Task: Search one way flight ticket for 2 adults, 2 infants in seat and 1 infant on lap in first from Hilton Head: Hilton Head Airport to Gillette: Gillette Campbell County Airport on 5-1-2023. Choice of flights is Emirates. Number of bags: 5 checked bags. Price is upto 45000. Outbound departure time preference is 12:15.
Action: Mouse moved to (208, 326)
Screenshot: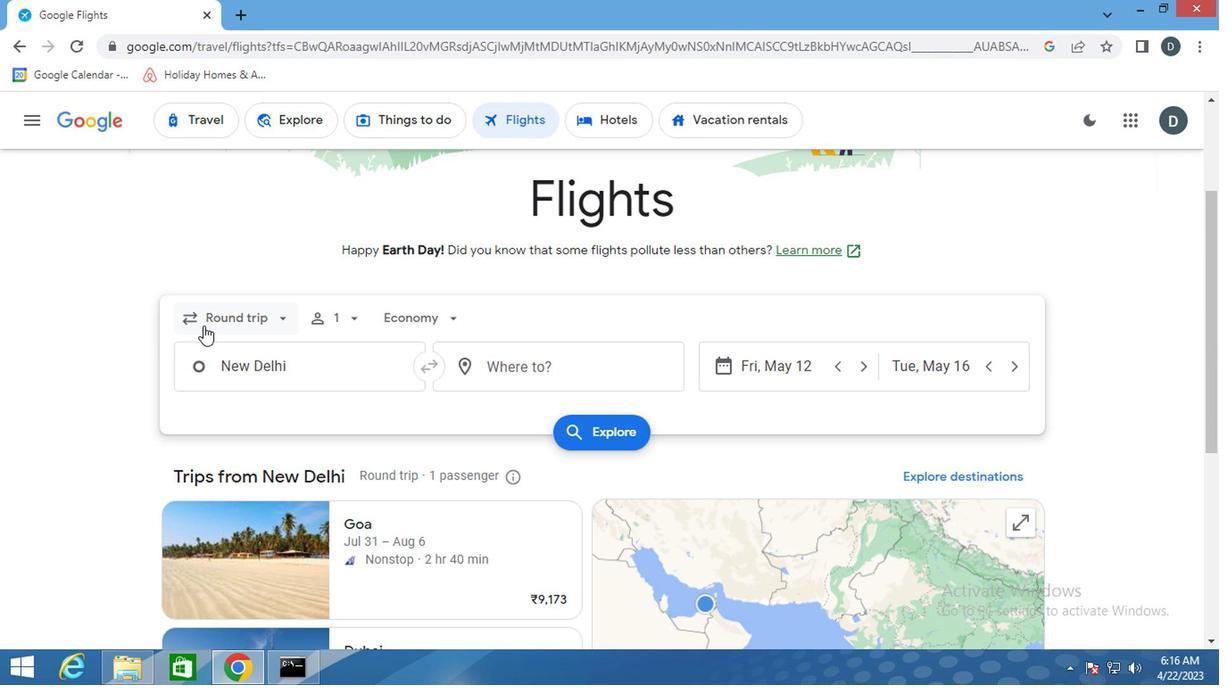
Action: Mouse pressed left at (208, 326)
Screenshot: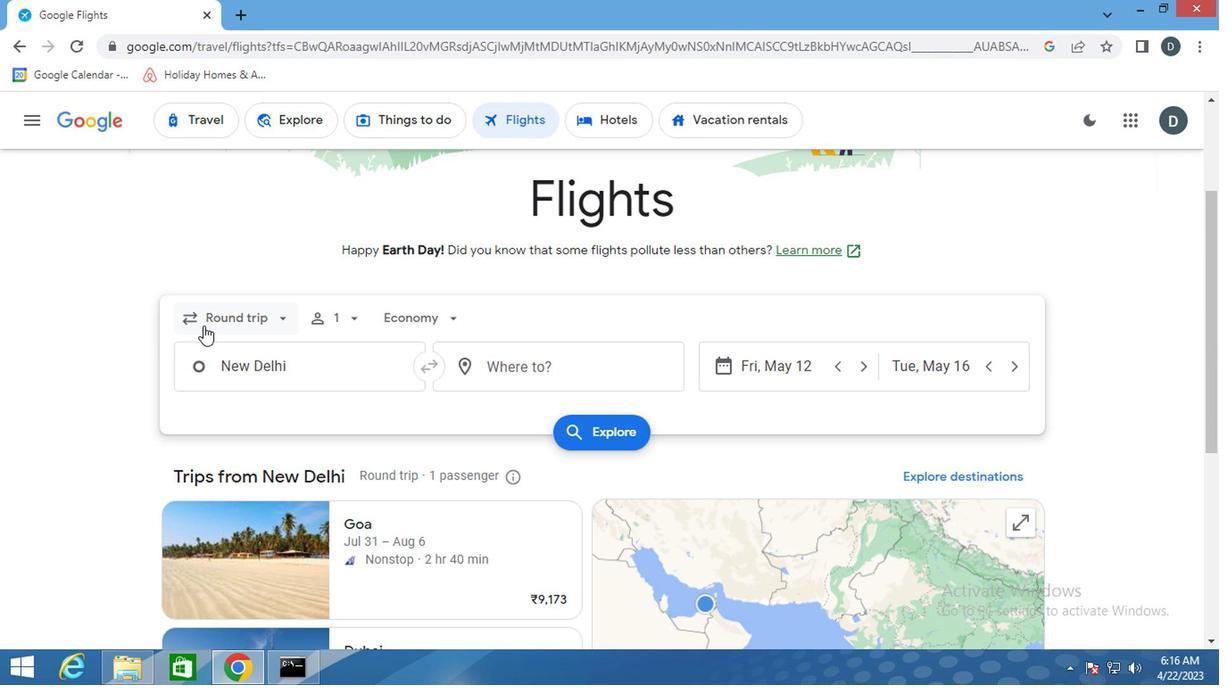 
Action: Mouse moved to (249, 407)
Screenshot: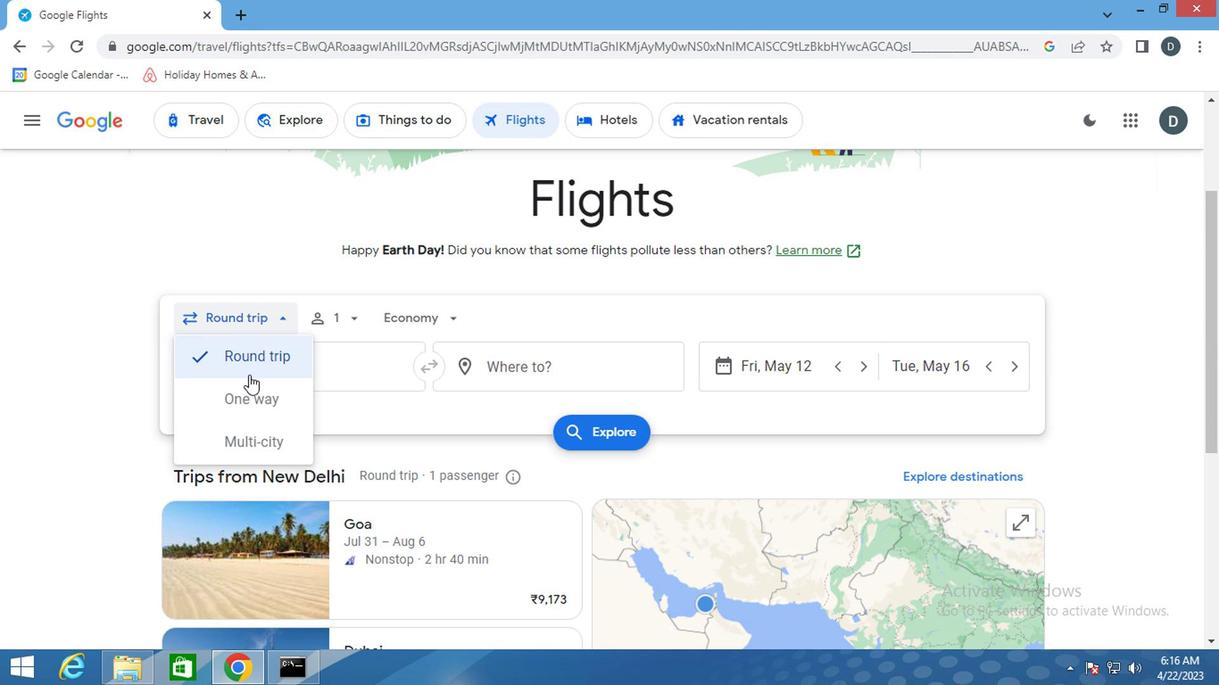 
Action: Mouse pressed left at (249, 407)
Screenshot: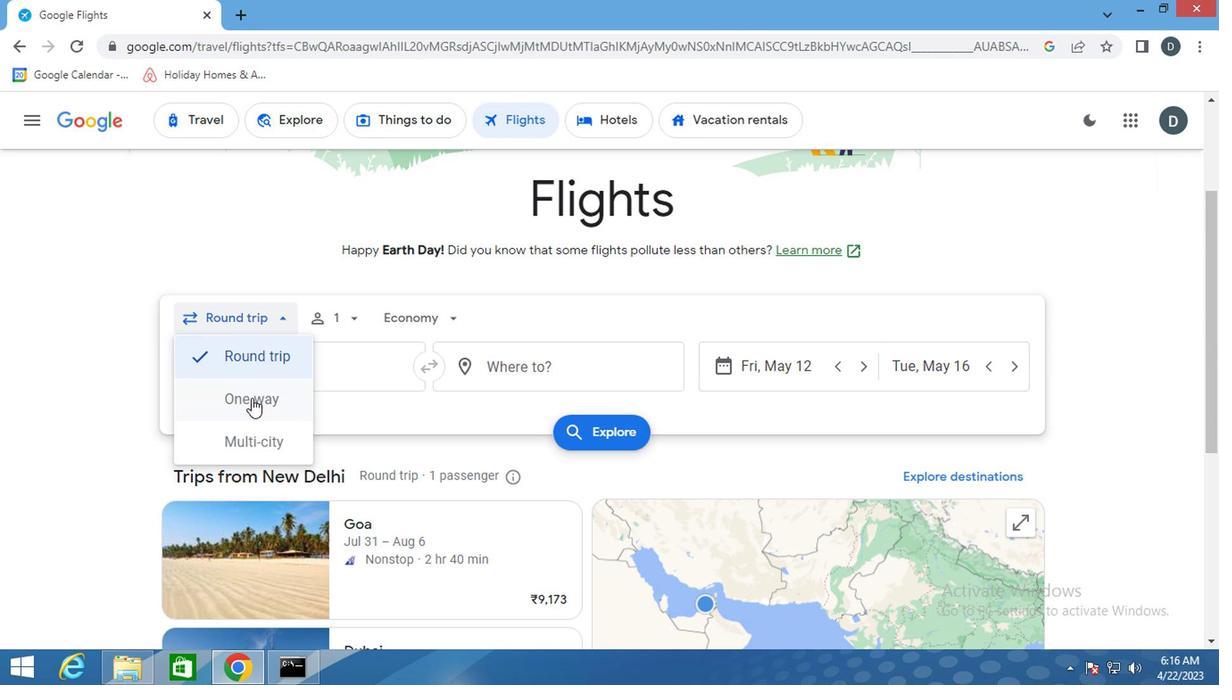 
Action: Mouse moved to (343, 322)
Screenshot: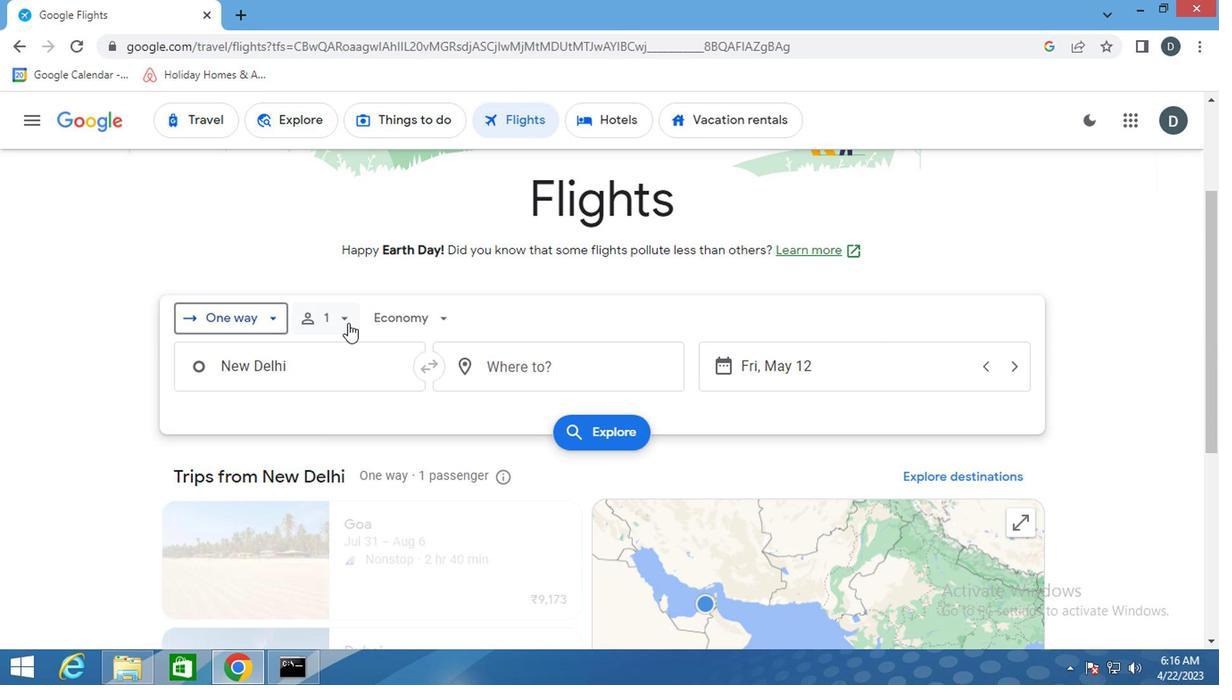 
Action: Mouse pressed left at (343, 322)
Screenshot: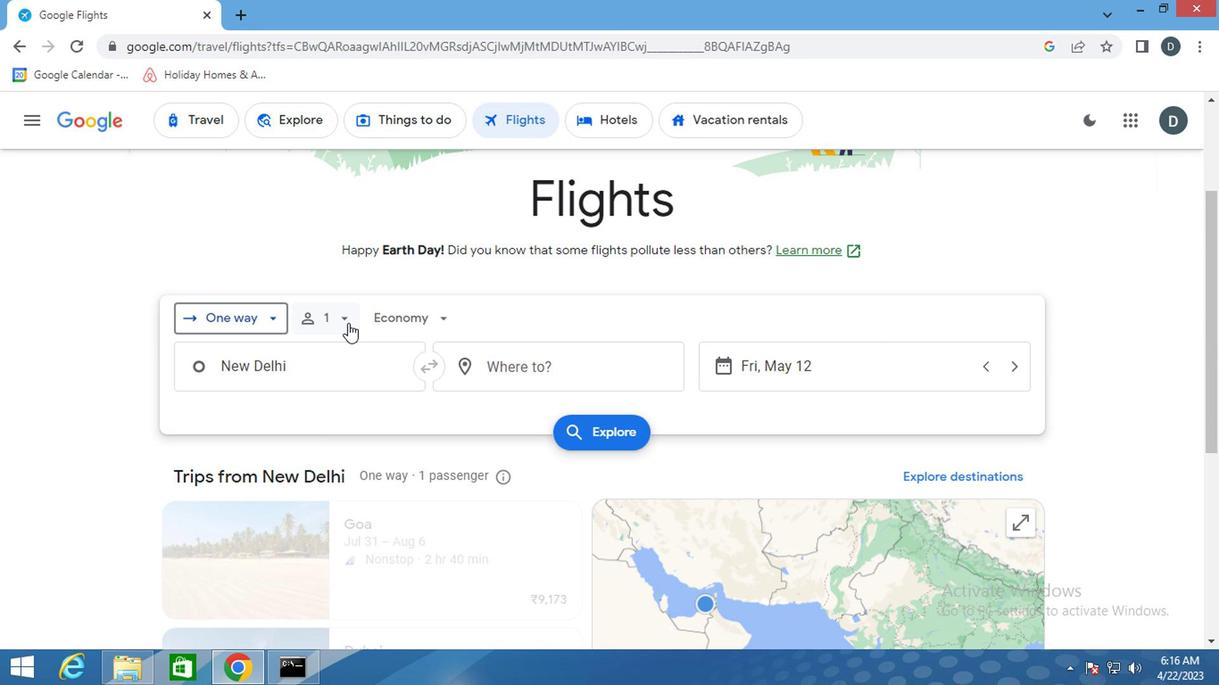 
Action: Mouse moved to (464, 374)
Screenshot: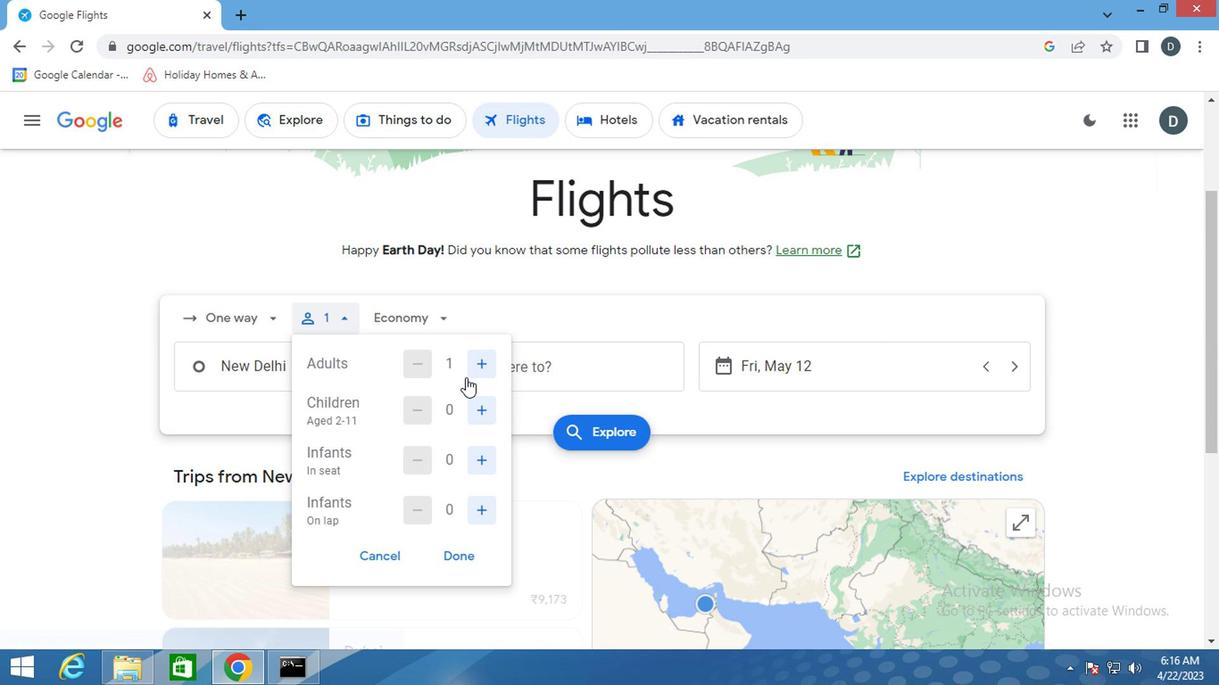
Action: Mouse pressed left at (464, 374)
Screenshot: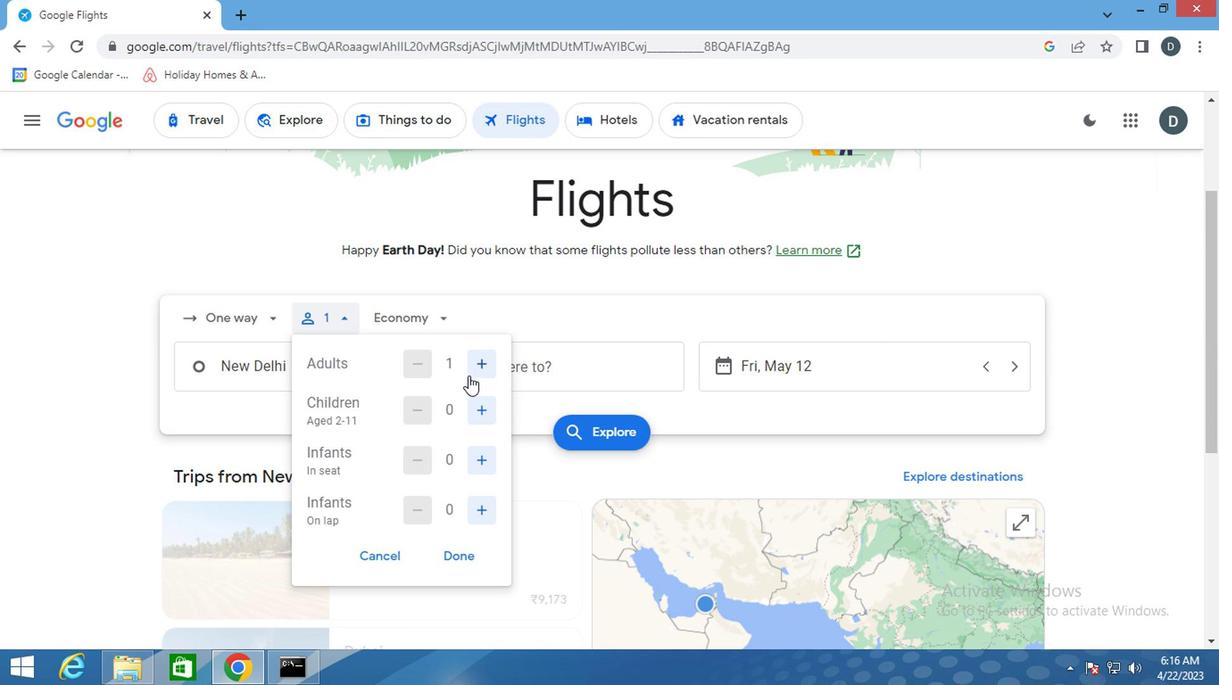 
Action: Mouse moved to (475, 401)
Screenshot: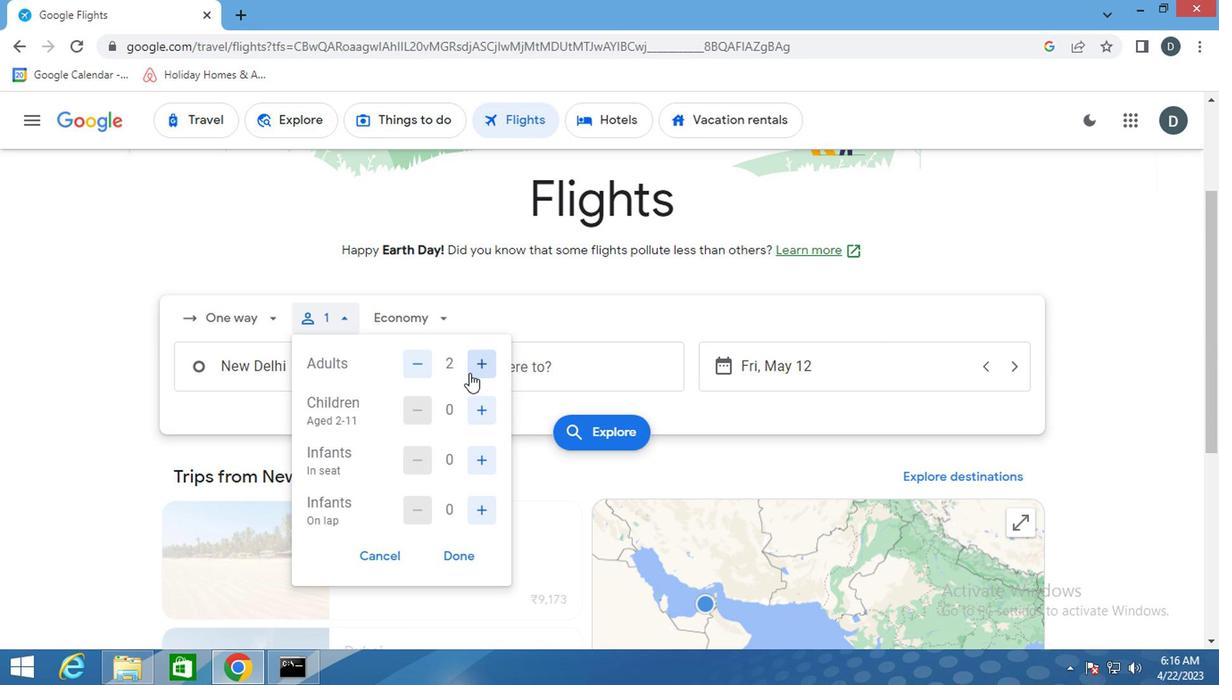 
Action: Mouse pressed left at (475, 401)
Screenshot: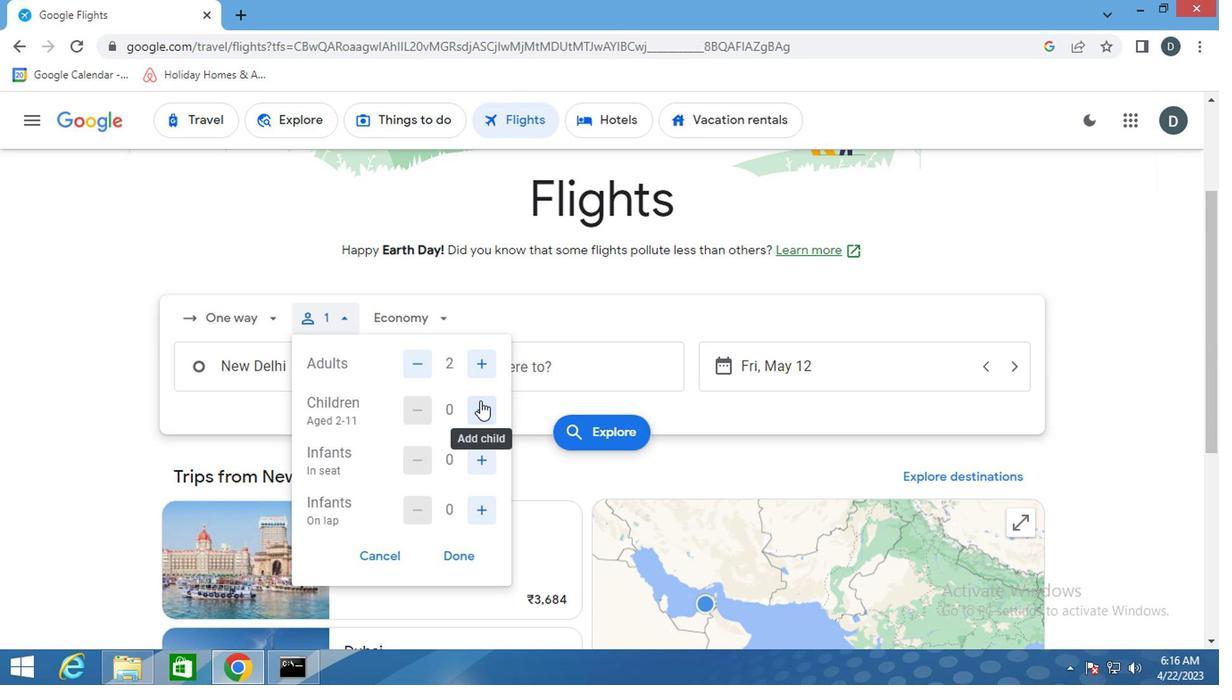 
Action: Mouse moved to (421, 417)
Screenshot: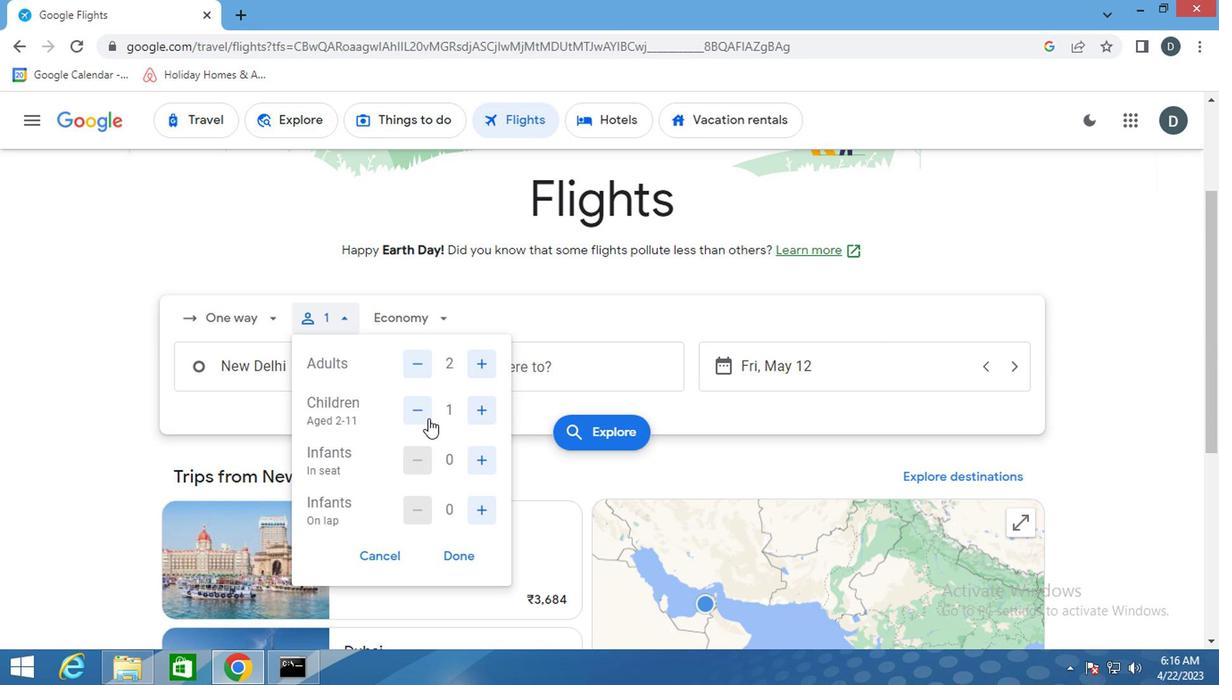 
Action: Mouse pressed left at (421, 417)
Screenshot: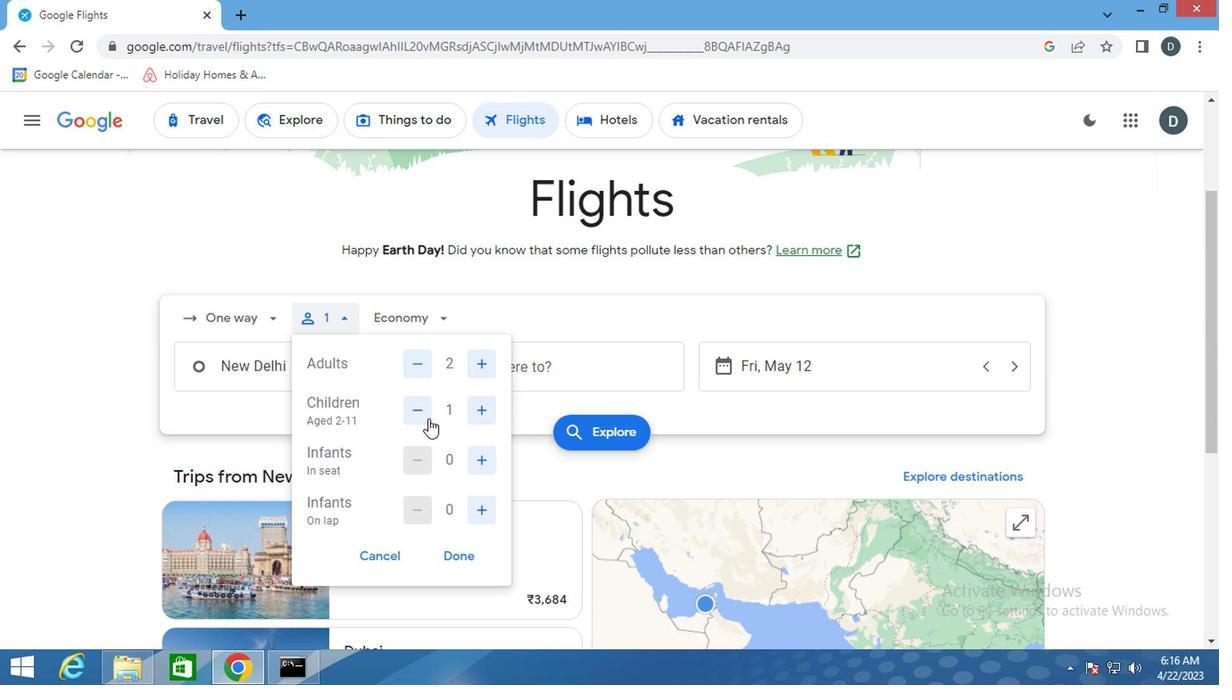 
Action: Mouse moved to (475, 458)
Screenshot: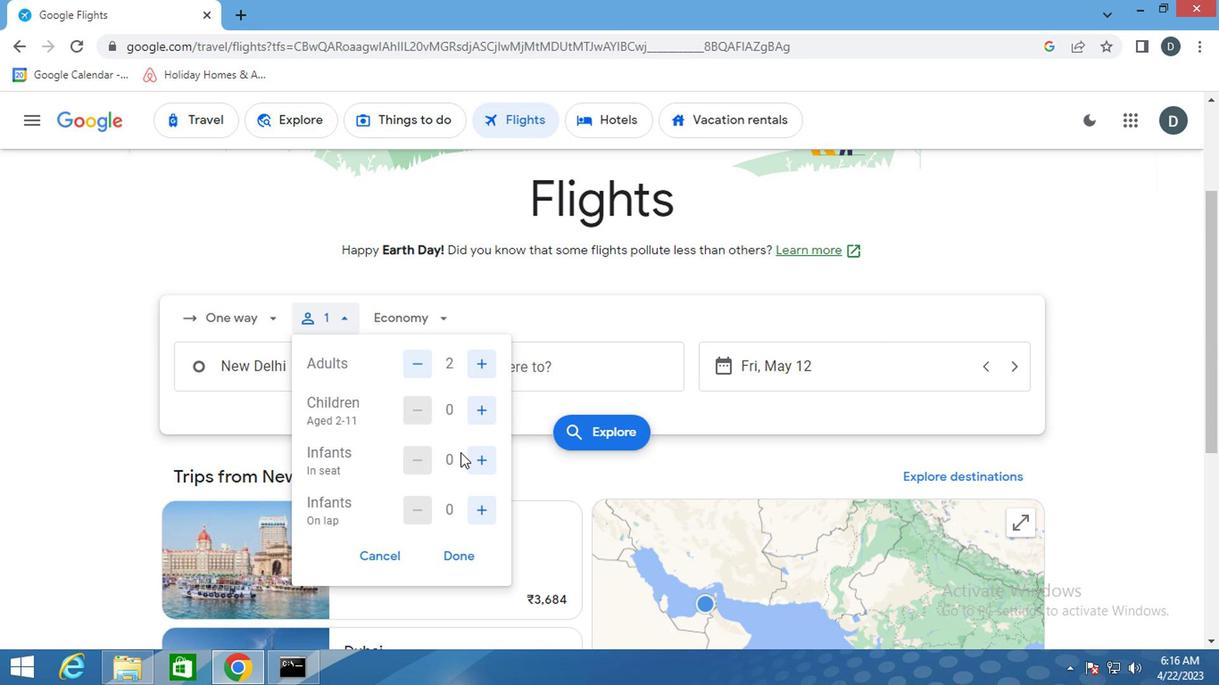 
Action: Mouse pressed left at (475, 458)
Screenshot: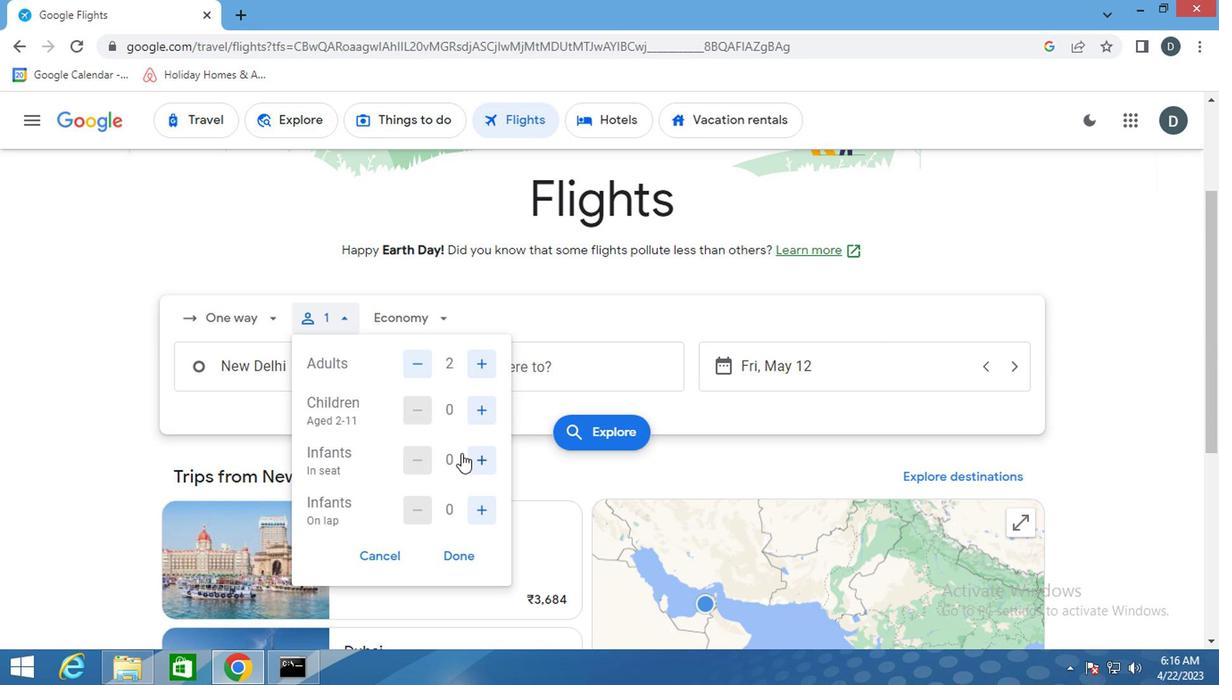 
Action: Mouse pressed left at (475, 458)
Screenshot: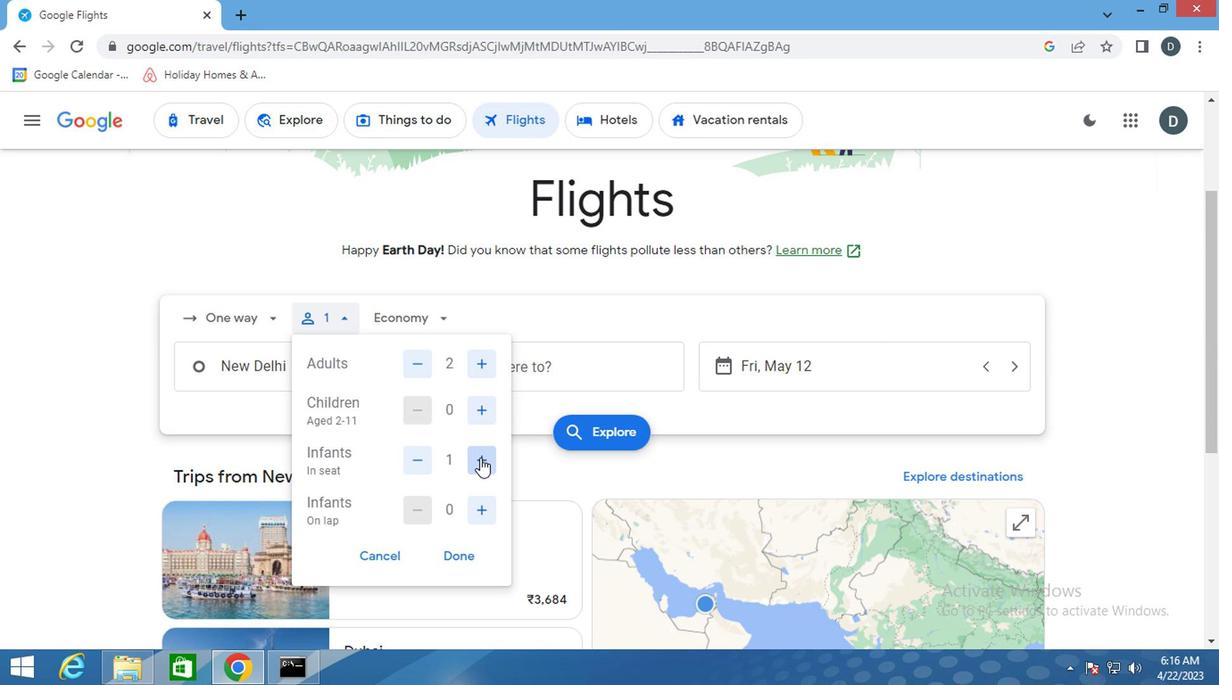 
Action: Mouse moved to (475, 506)
Screenshot: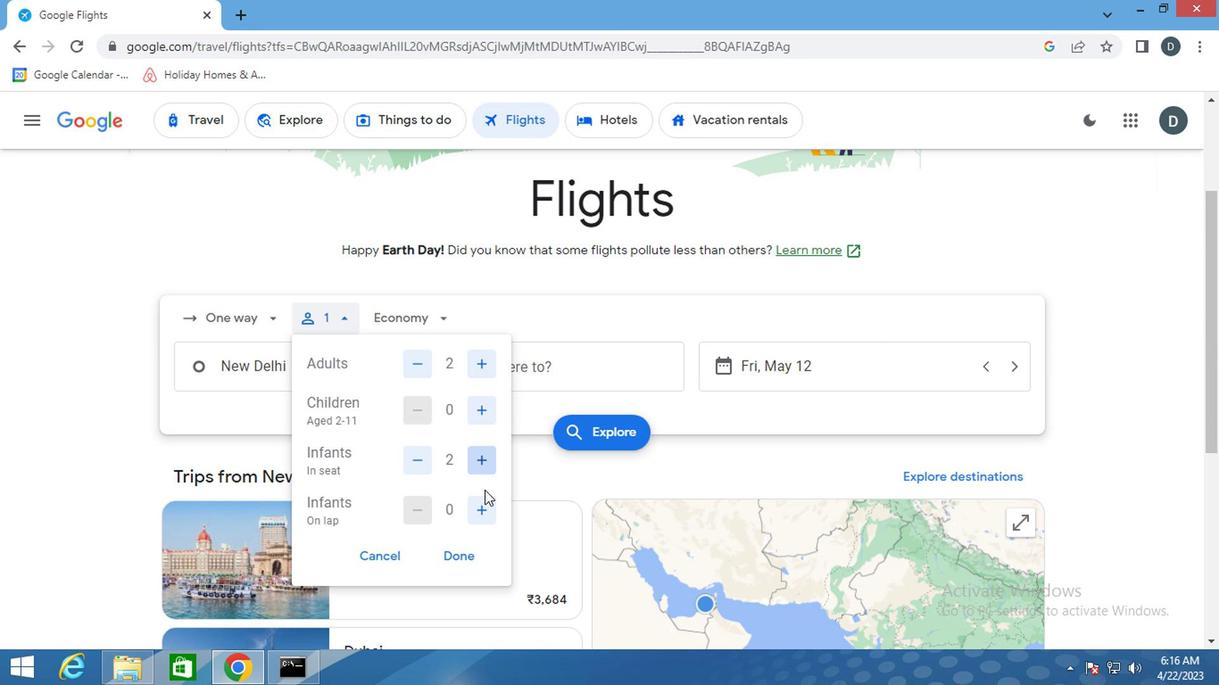 
Action: Mouse pressed left at (475, 506)
Screenshot: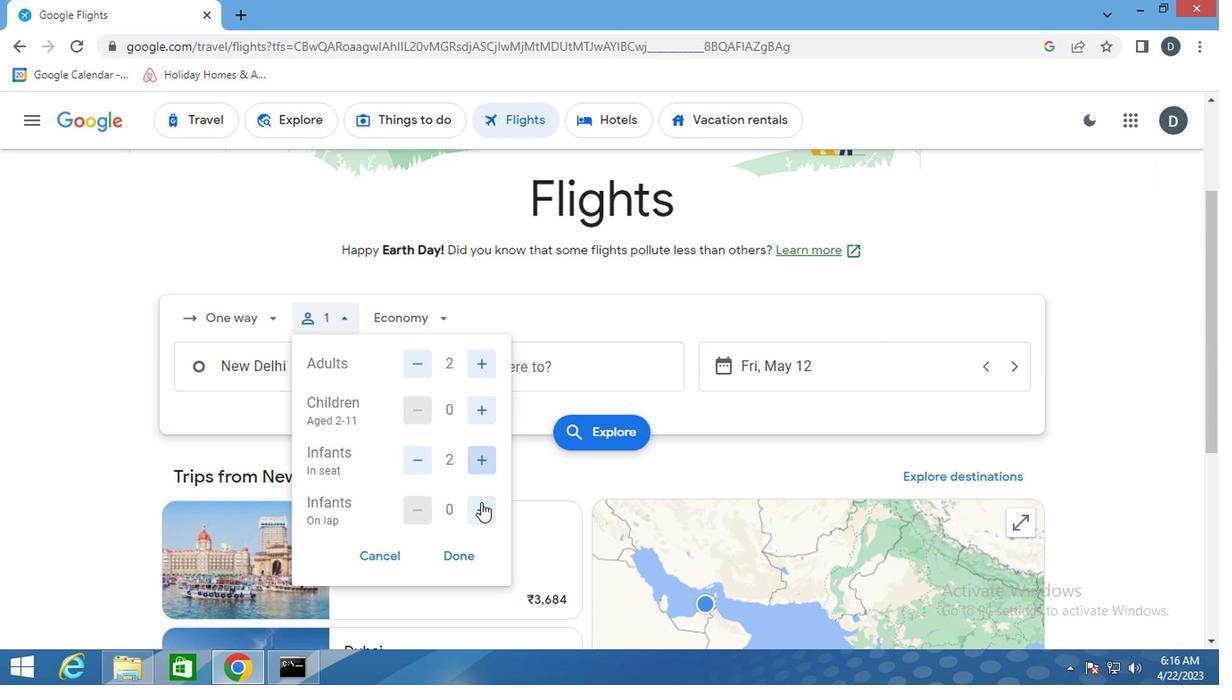 
Action: Mouse moved to (454, 557)
Screenshot: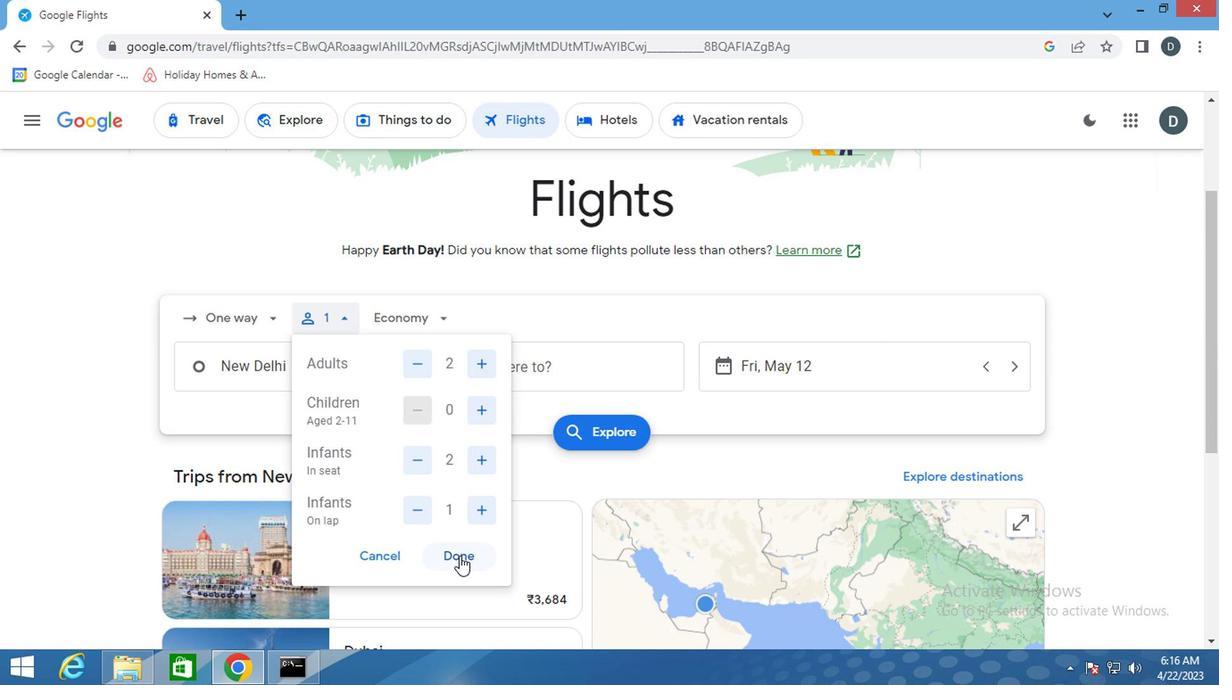 
Action: Mouse pressed left at (454, 557)
Screenshot: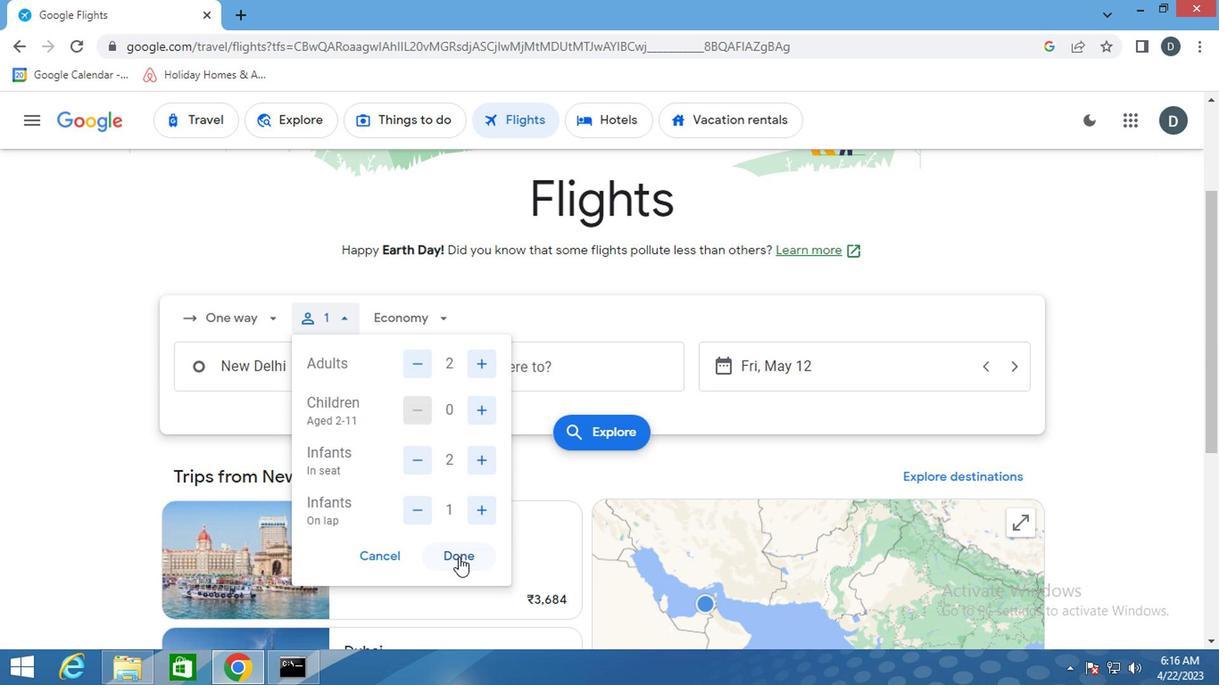 
Action: Mouse moved to (403, 318)
Screenshot: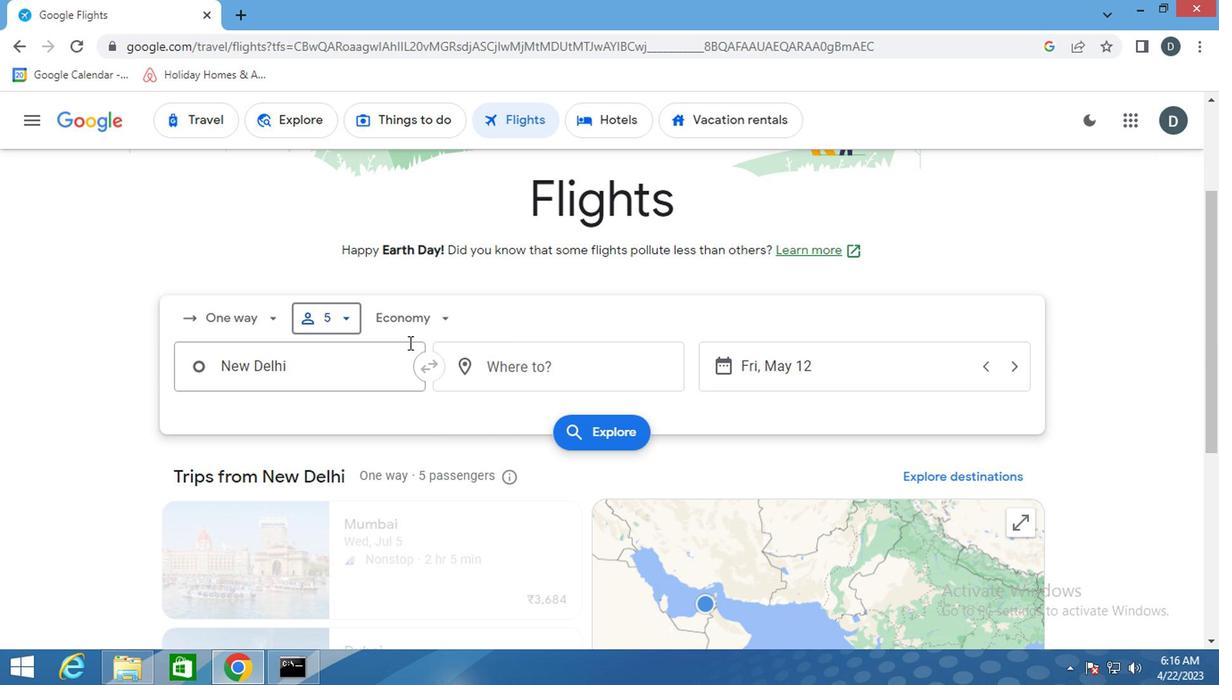 
Action: Mouse pressed left at (403, 318)
Screenshot: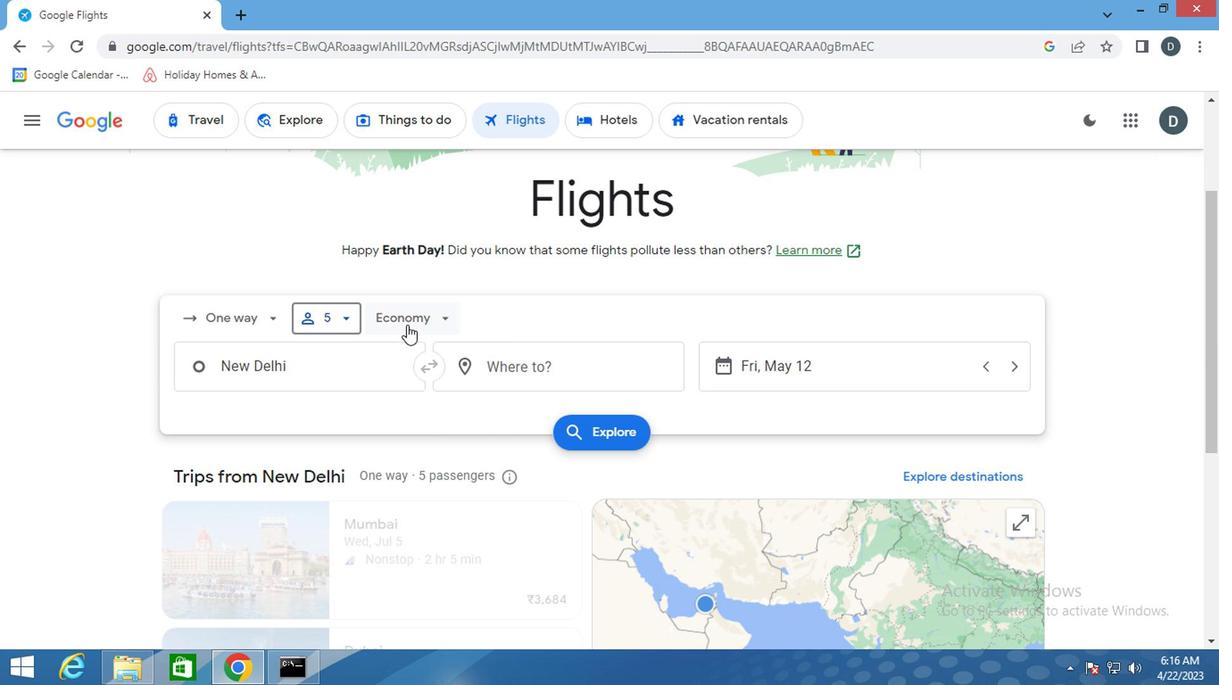 
Action: Mouse moved to (433, 494)
Screenshot: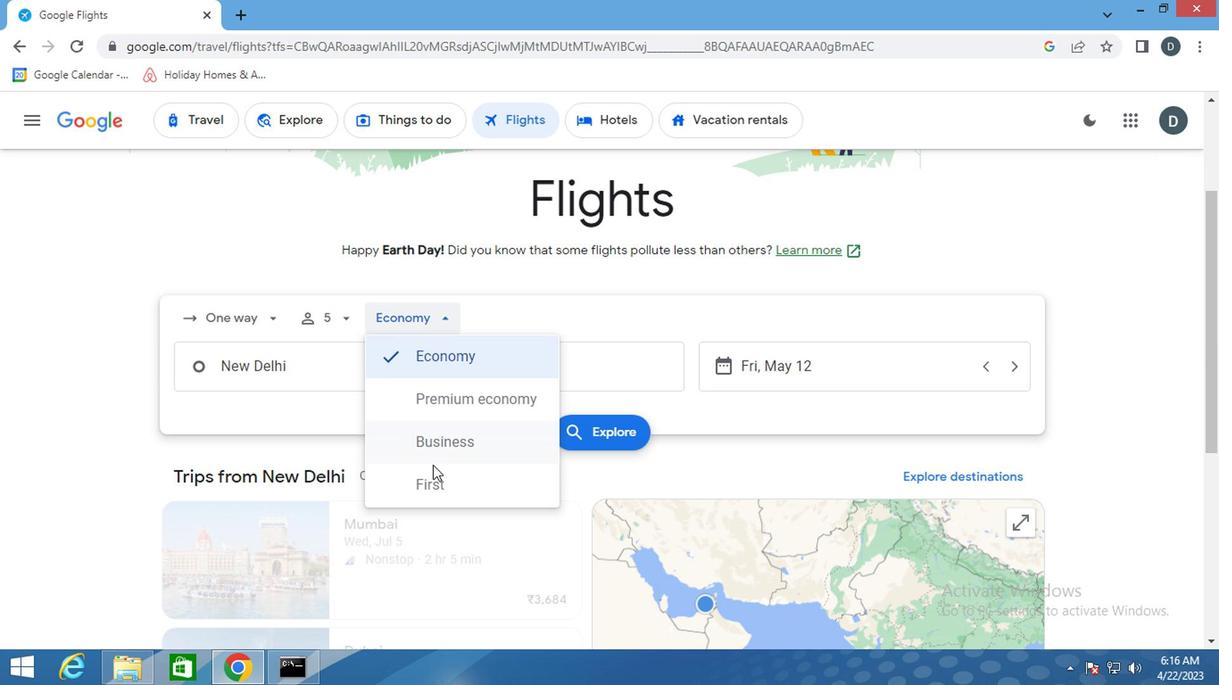 
Action: Mouse pressed left at (433, 494)
Screenshot: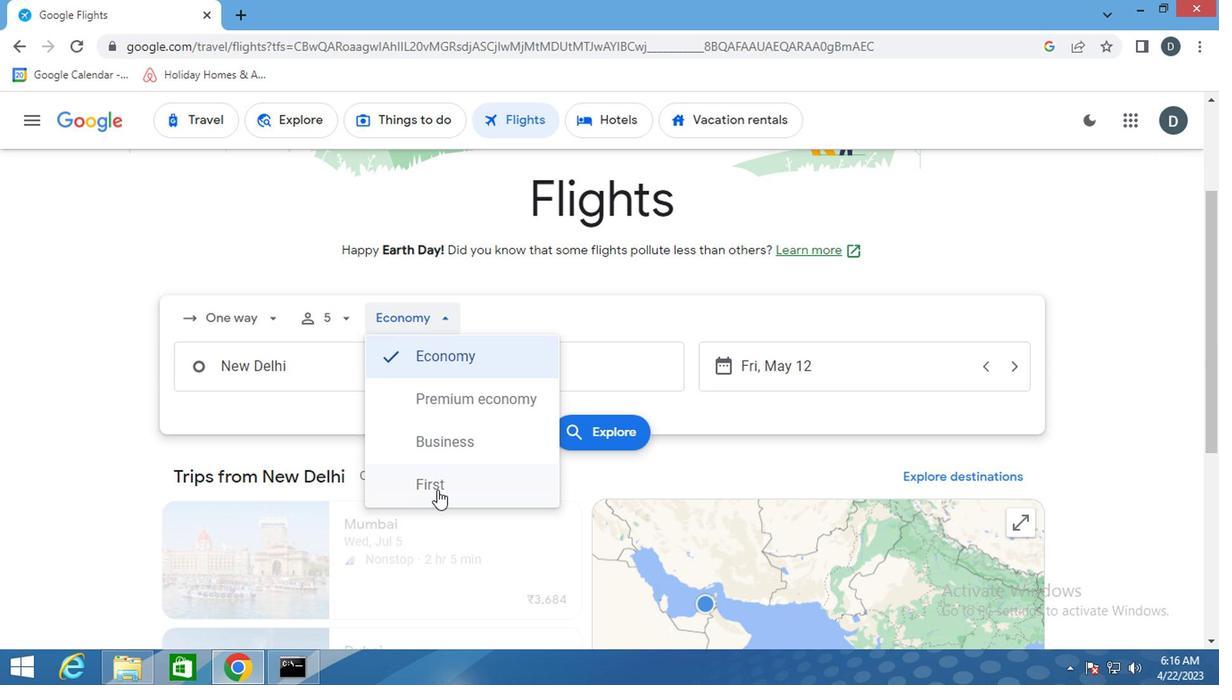 
Action: Mouse moved to (353, 381)
Screenshot: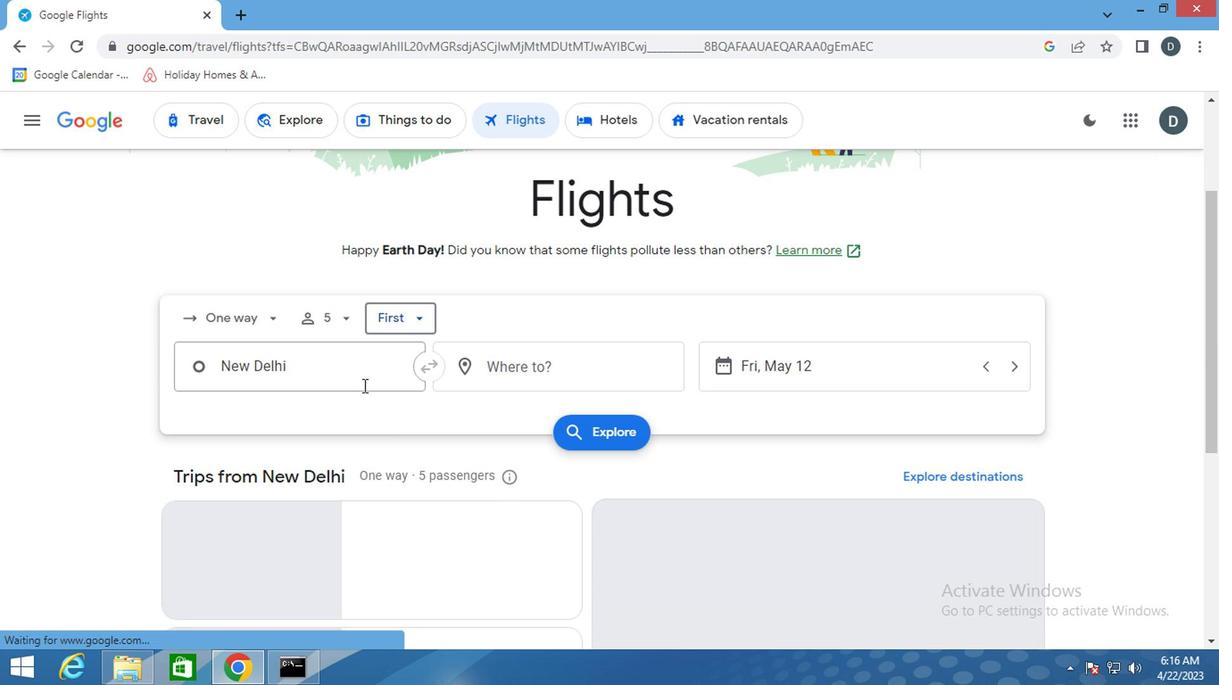 
Action: Mouse pressed left at (353, 381)
Screenshot: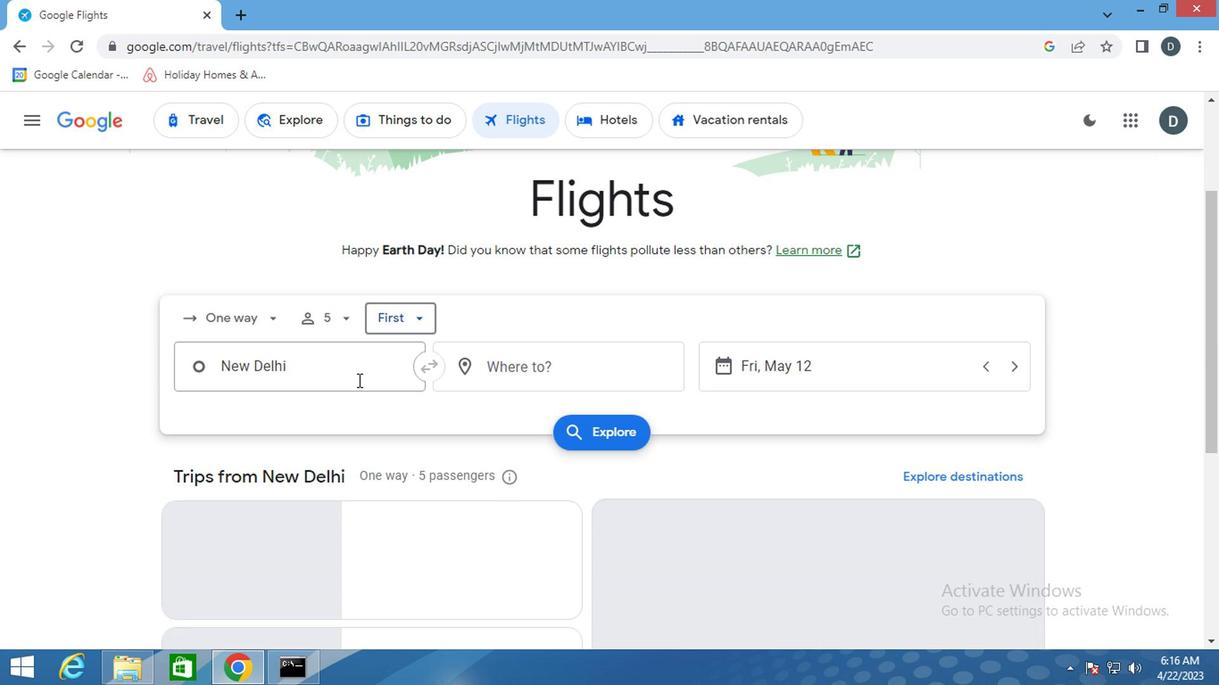 
Action: Key pressed <Key.shift>HILTON
Screenshot: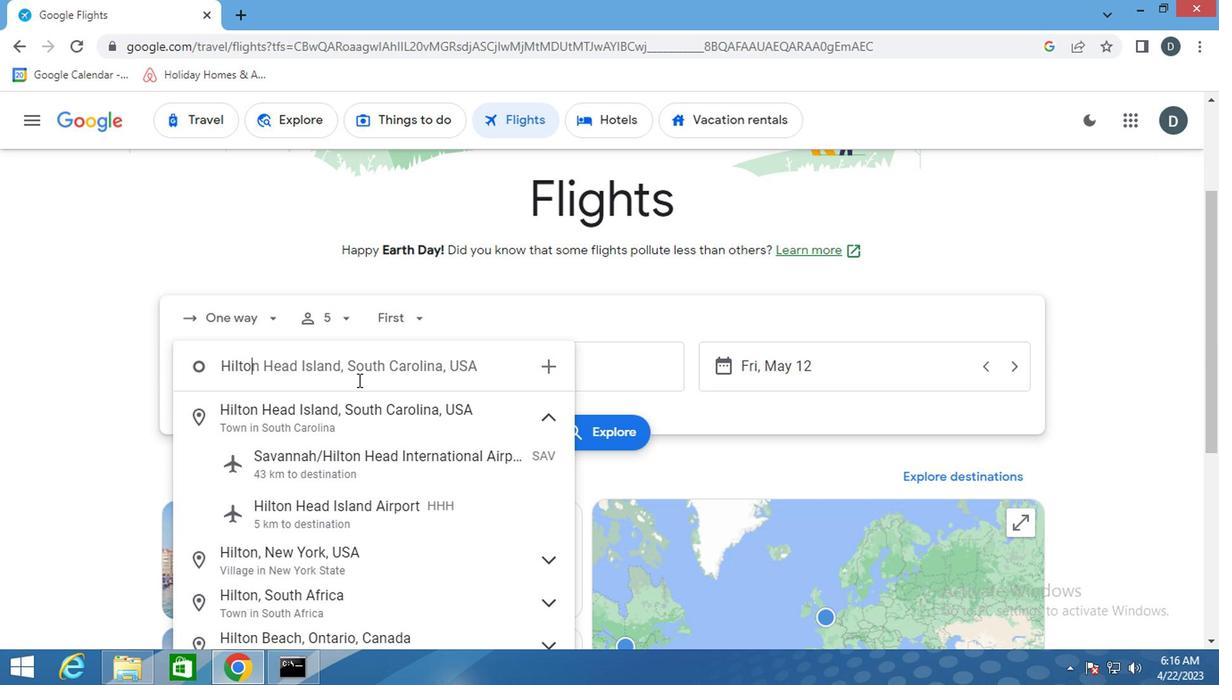 
Action: Mouse moved to (343, 416)
Screenshot: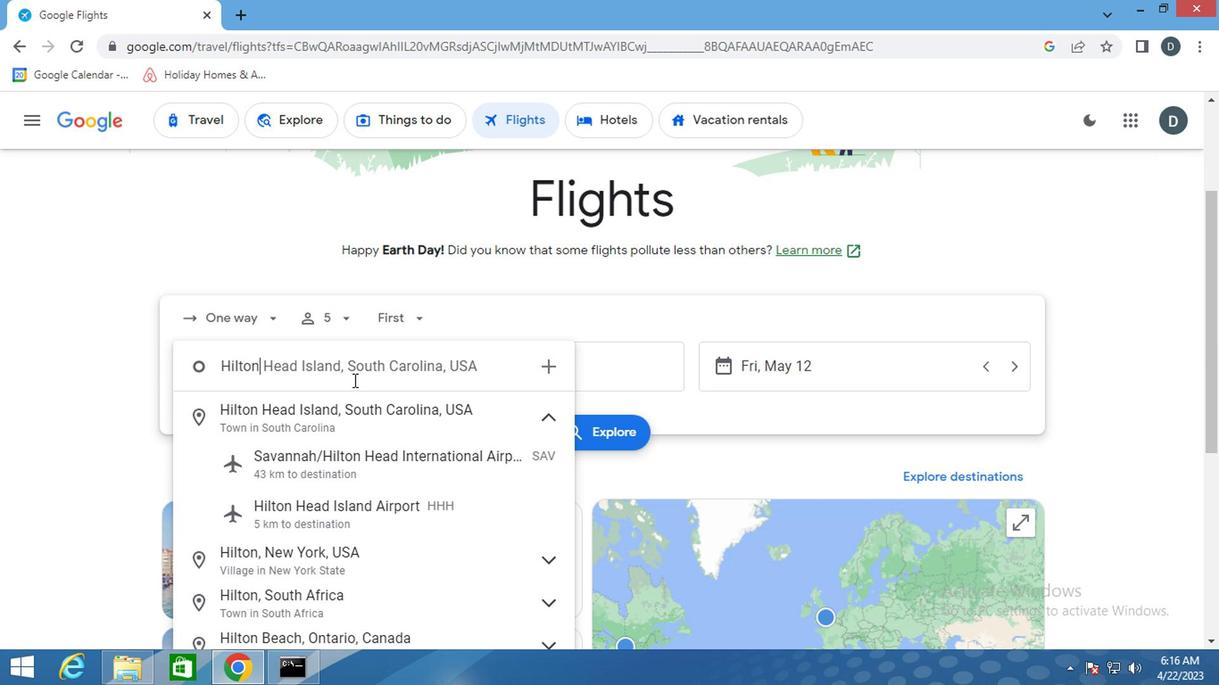 
Action: Mouse pressed left at (343, 416)
Screenshot: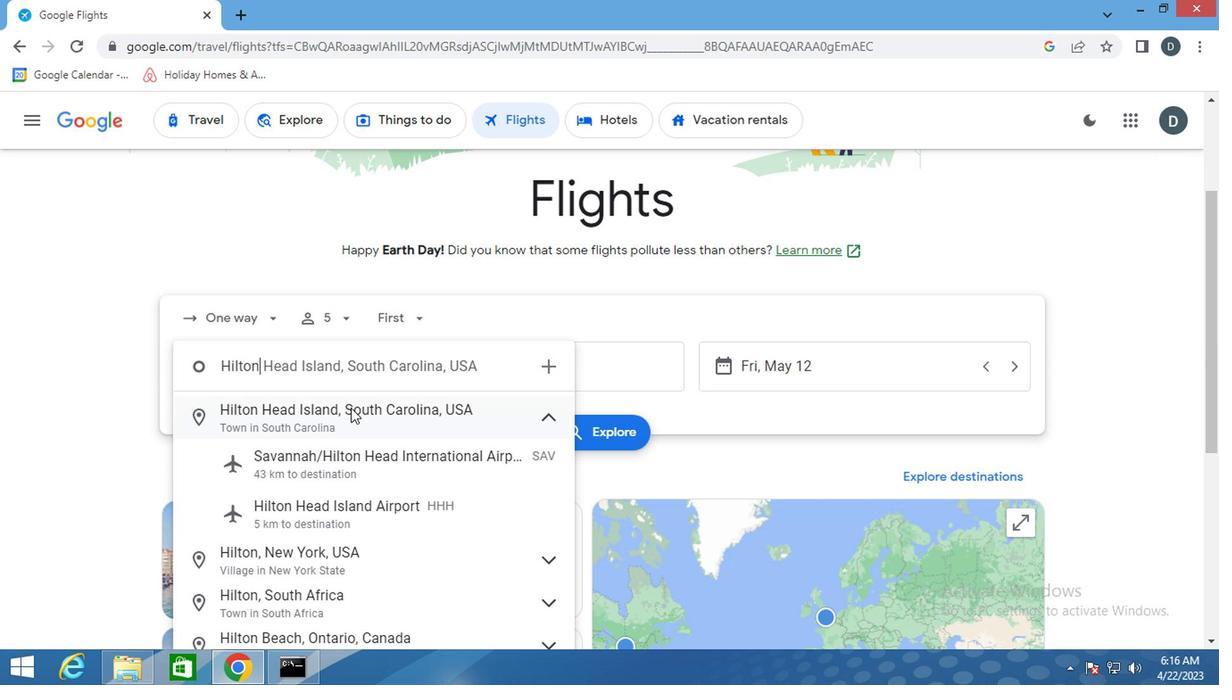 
Action: Mouse moved to (547, 363)
Screenshot: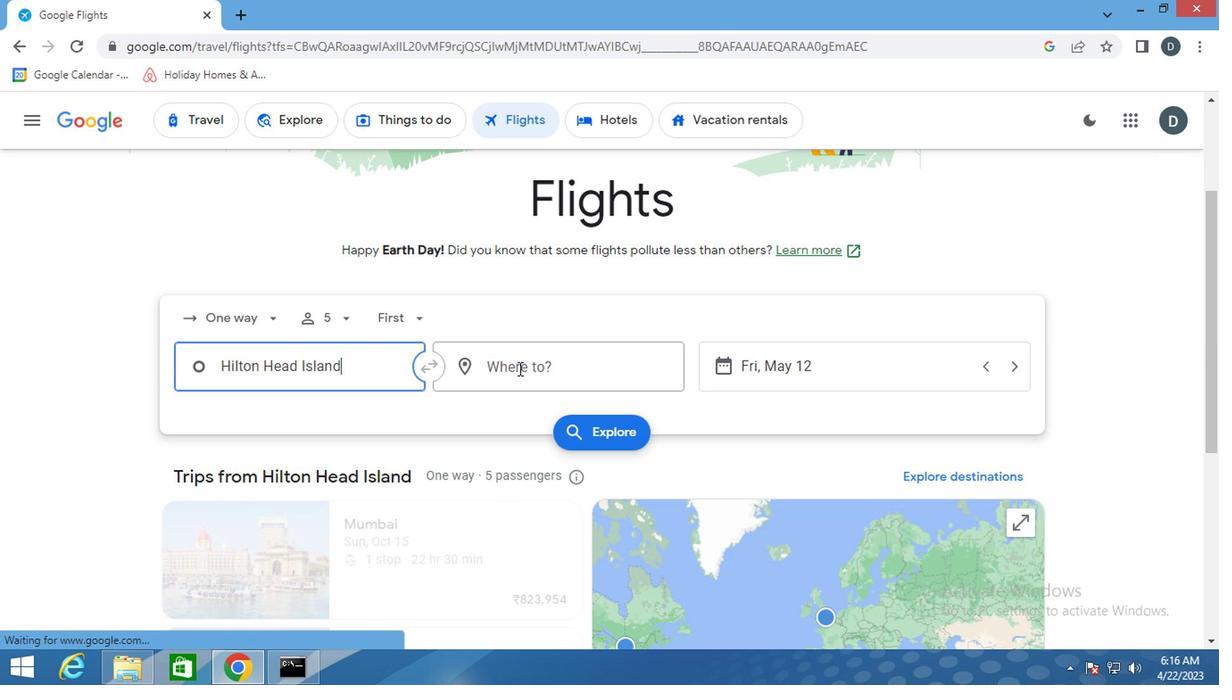 
Action: Mouse pressed left at (547, 363)
Screenshot: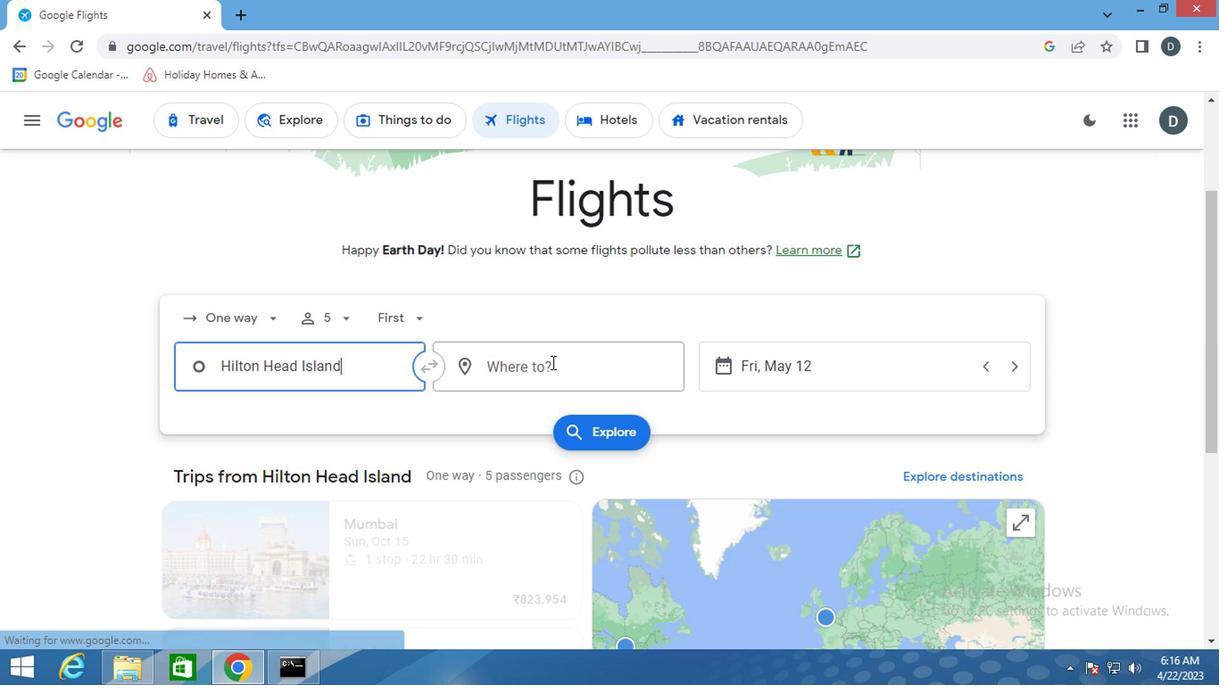 
Action: Key pressed <Key.shift>GILLETTE
Screenshot: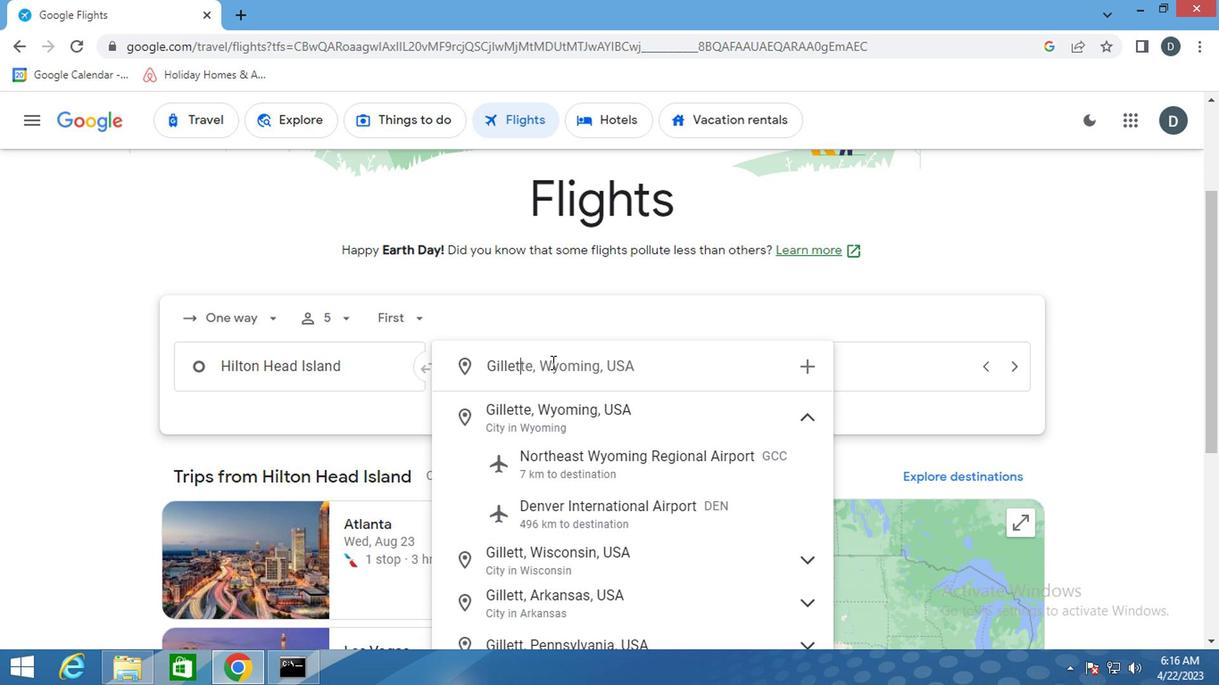 
Action: Mouse moved to (565, 420)
Screenshot: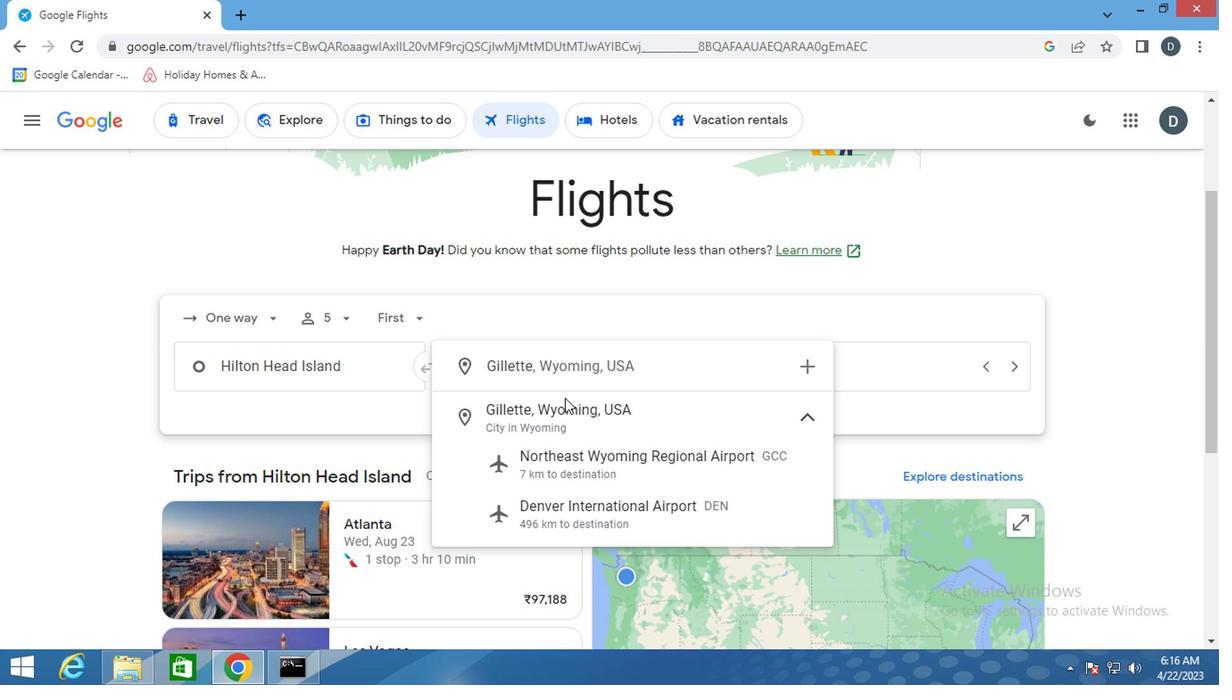 
Action: Mouse pressed left at (565, 420)
Screenshot: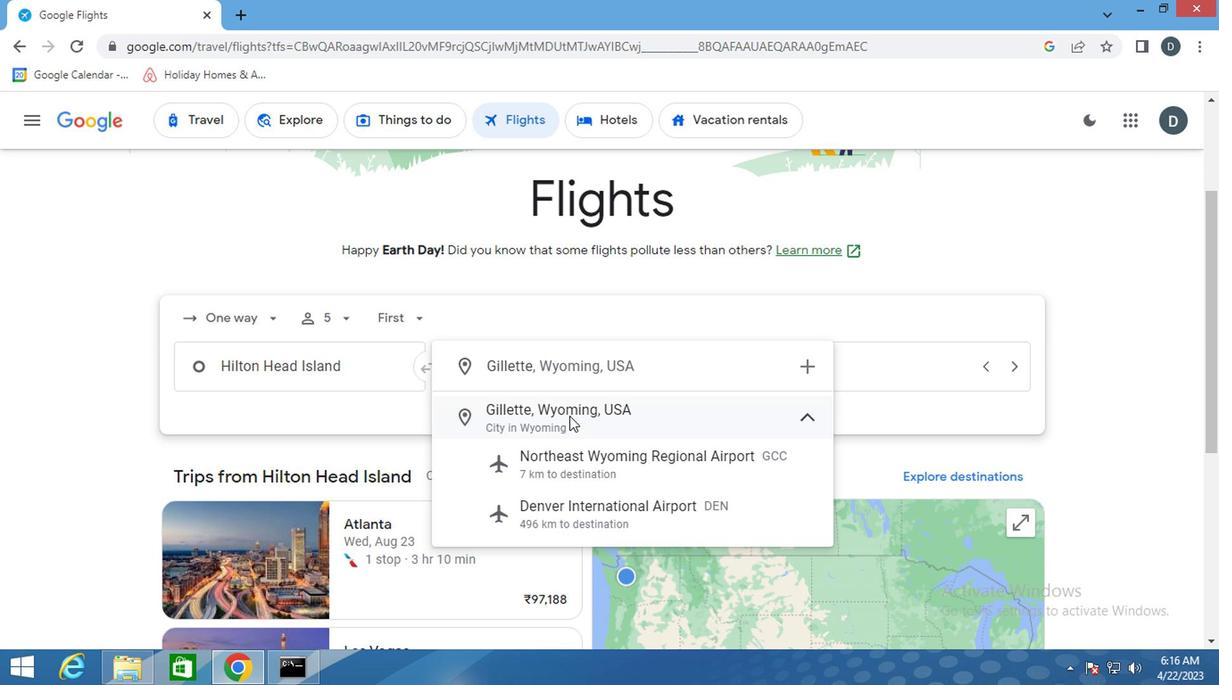 
Action: Mouse moved to (916, 366)
Screenshot: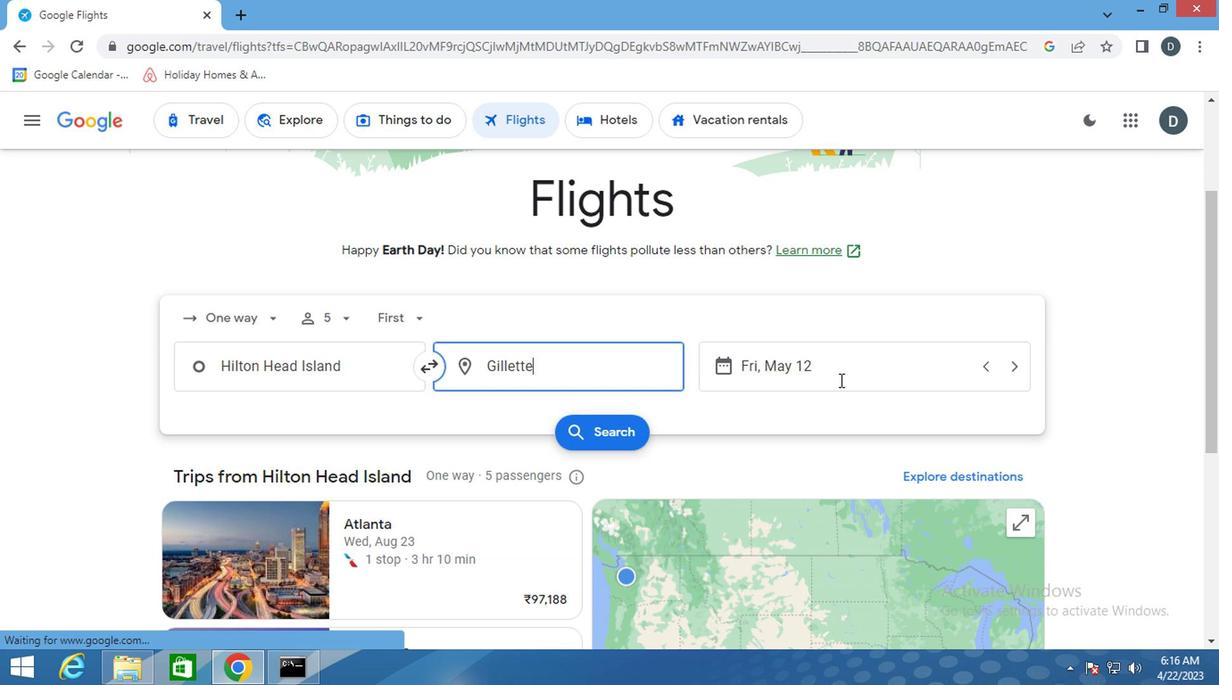 
Action: Mouse pressed left at (916, 366)
Screenshot: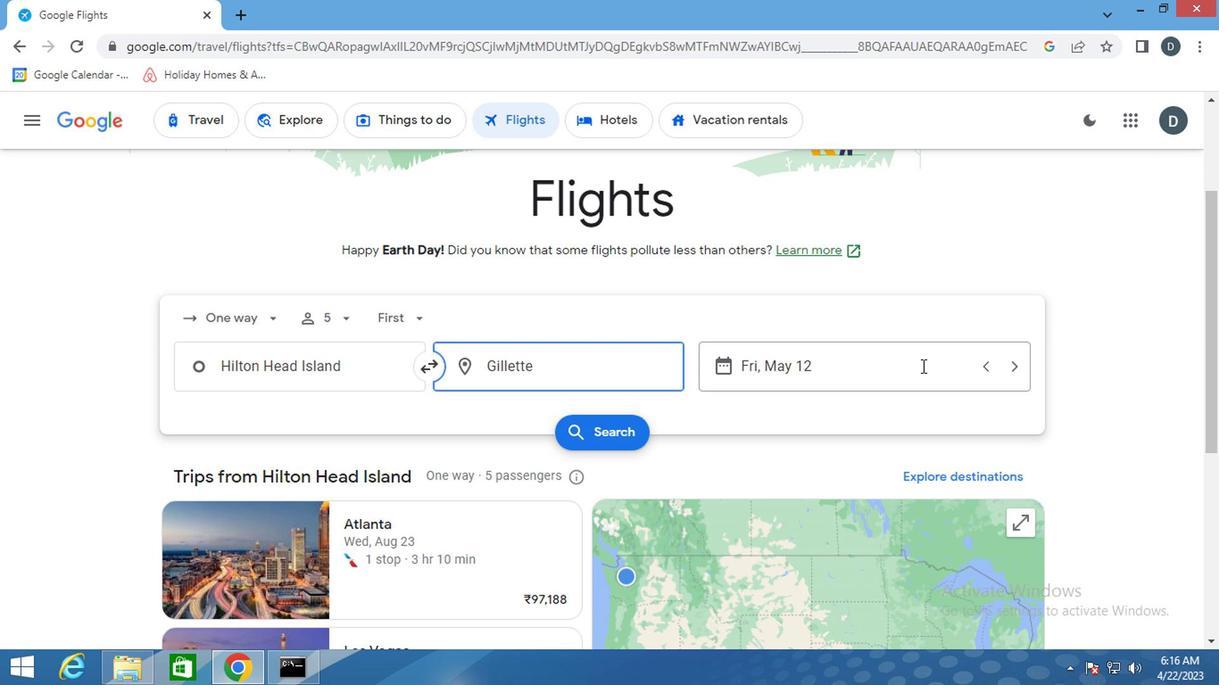 
Action: Mouse moved to (781, 315)
Screenshot: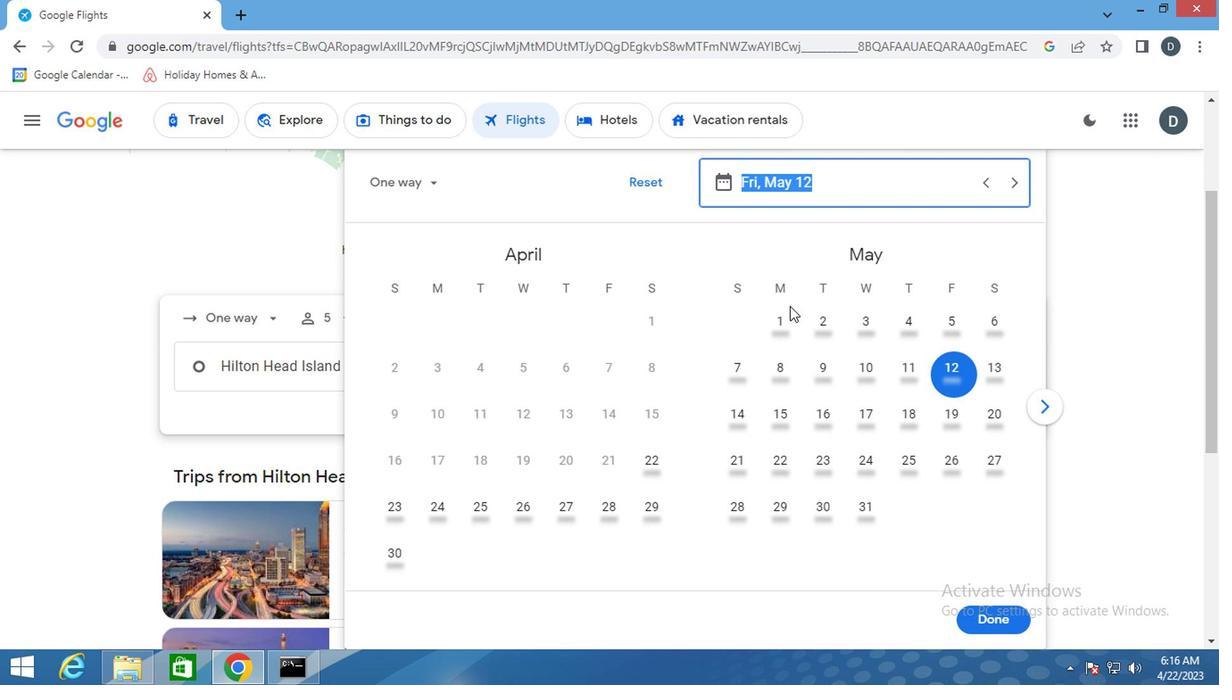 
Action: Mouse pressed left at (781, 315)
Screenshot: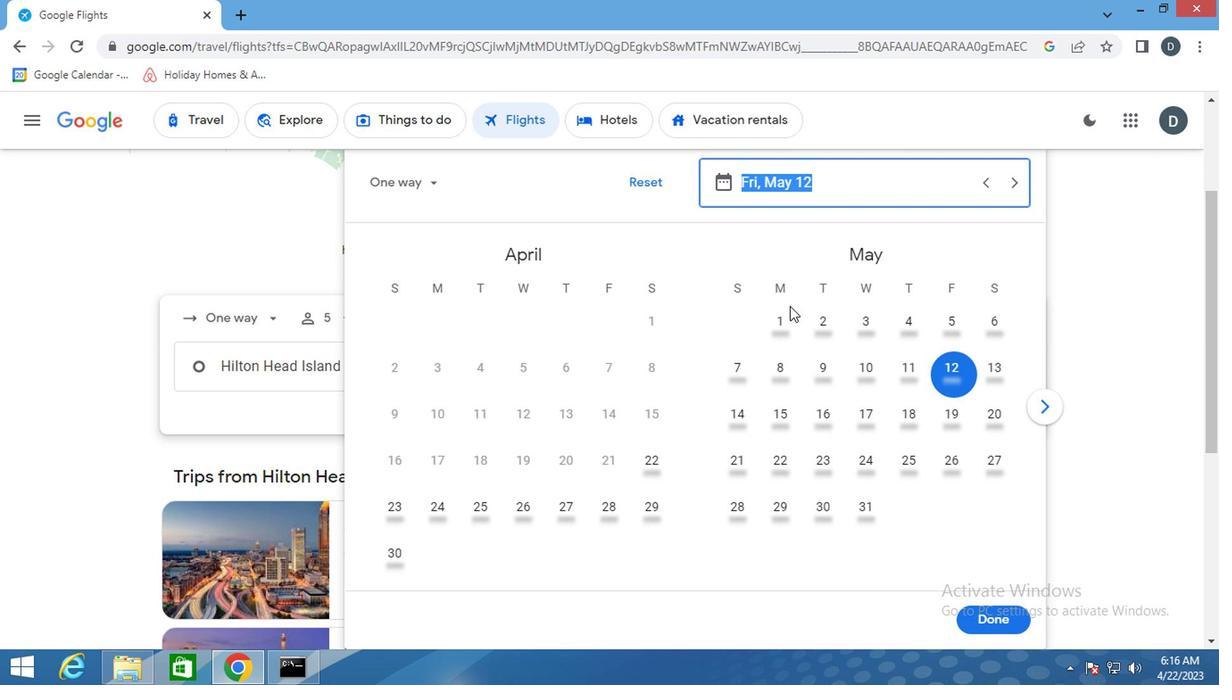
Action: Mouse moved to (984, 615)
Screenshot: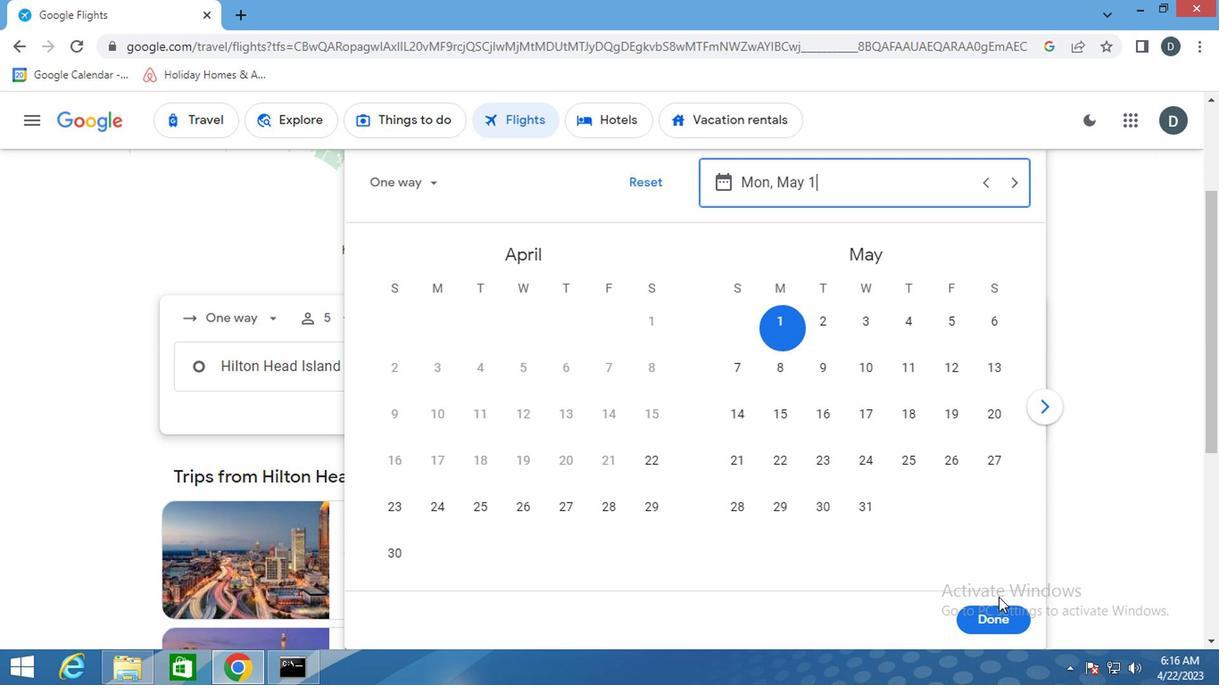 
Action: Mouse pressed left at (984, 615)
Screenshot: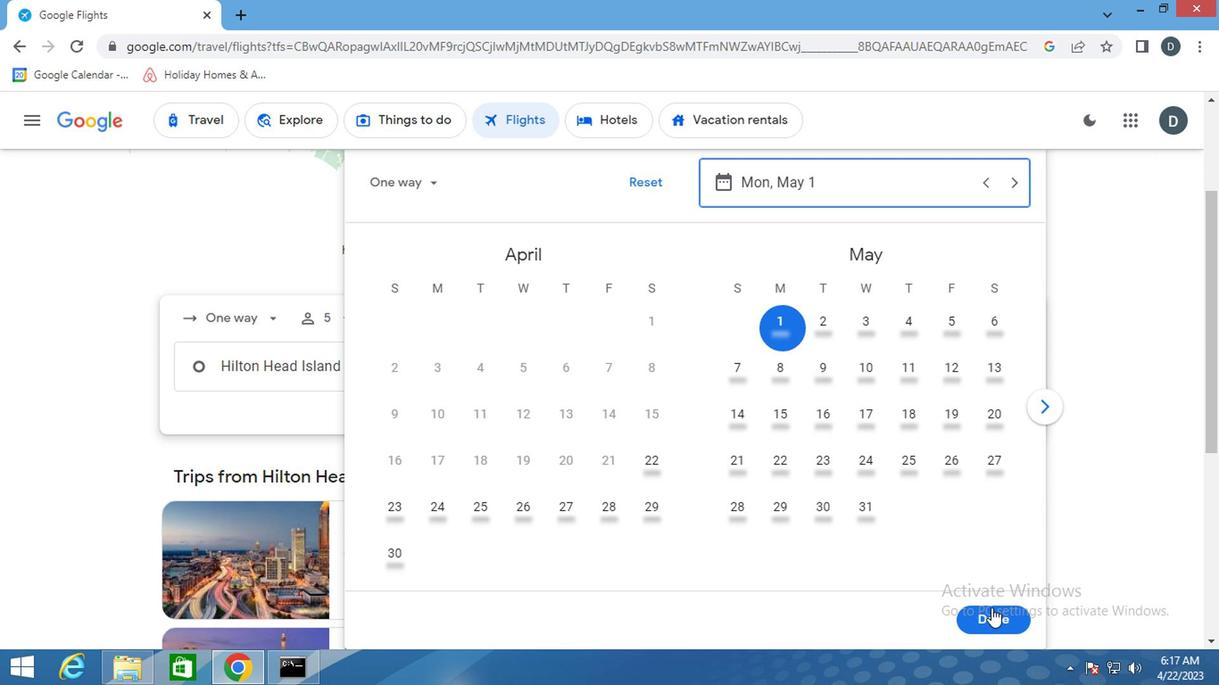
Action: Mouse moved to (625, 435)
Screenshot: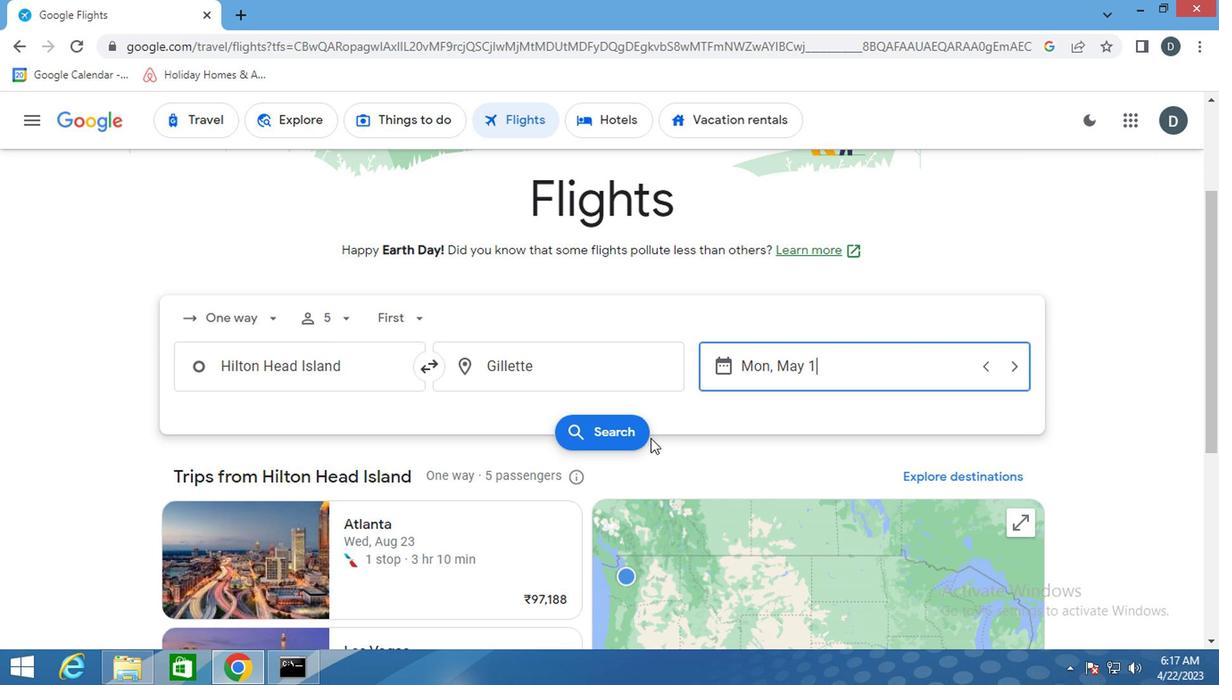 
Action: Mouse pressed left at (625, 435)
Screenshot: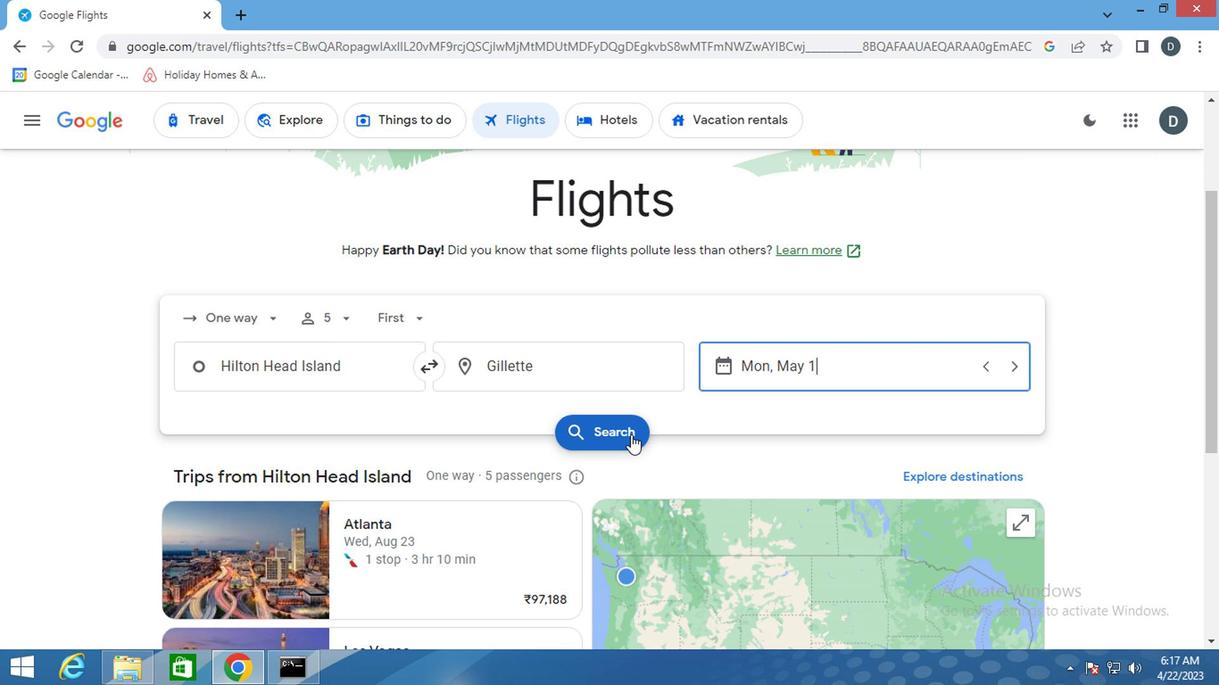
Action: Mouse moved to (208, 288)
Screenshot: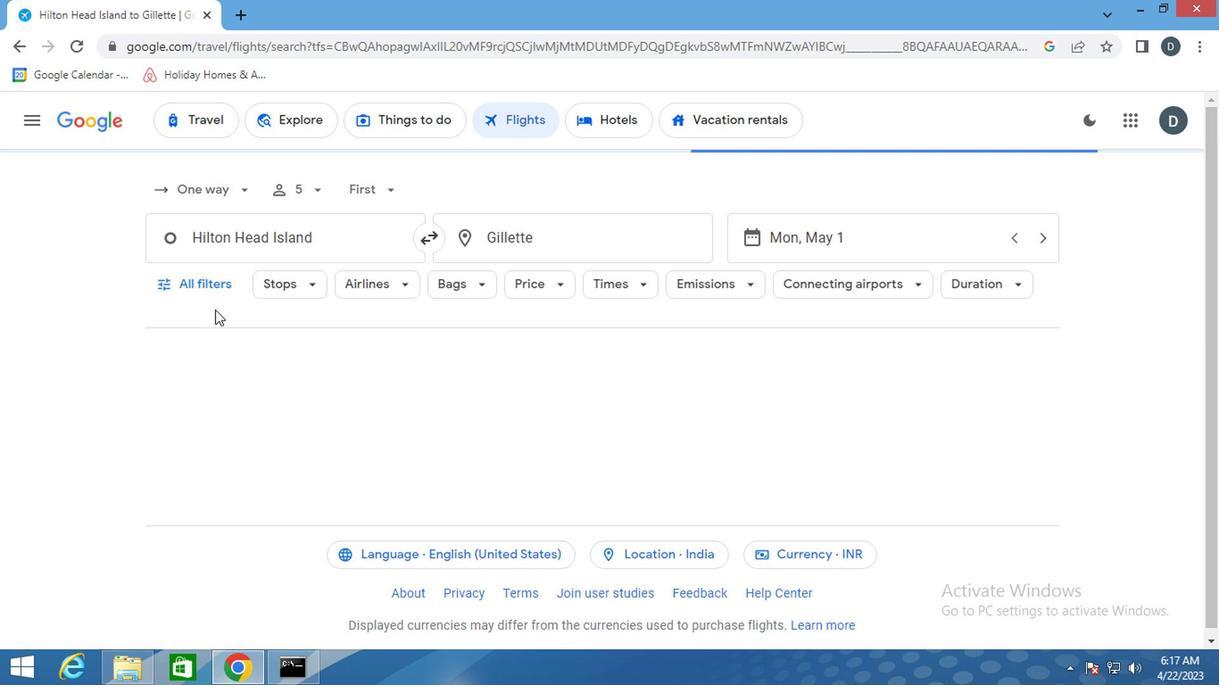 
Action: Mouse pressed left at (208, 288)
Screenshot: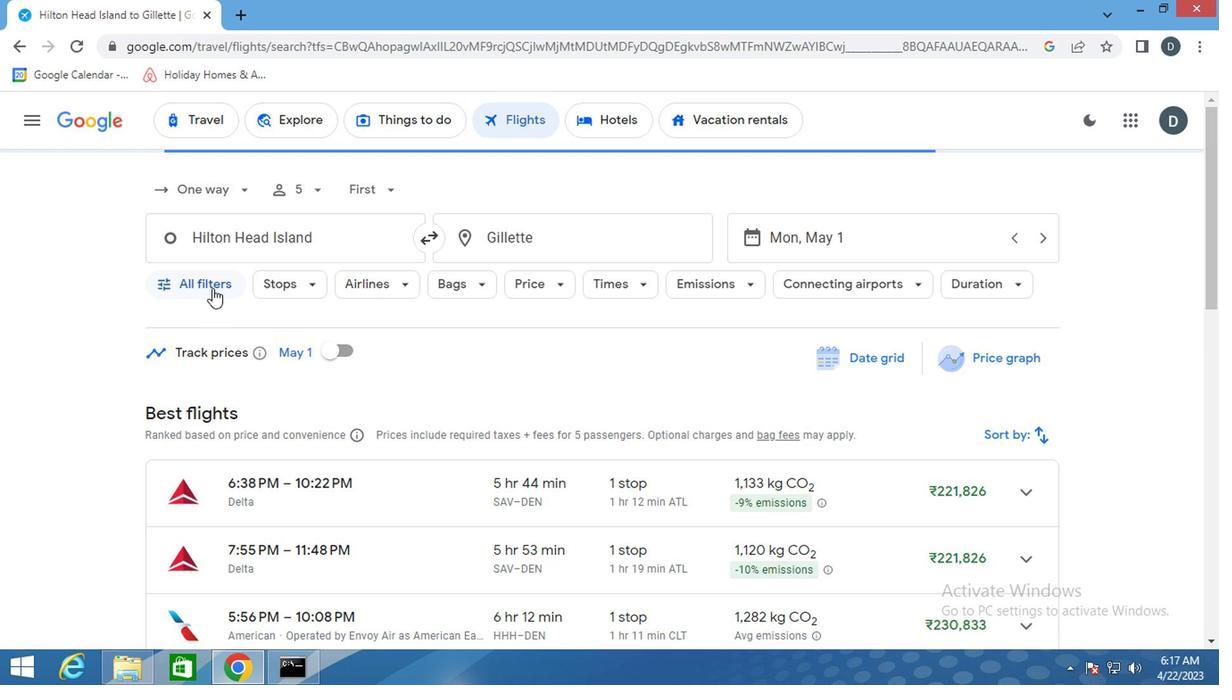 
Action: Mouse moved to (265, 523)
Screenshot: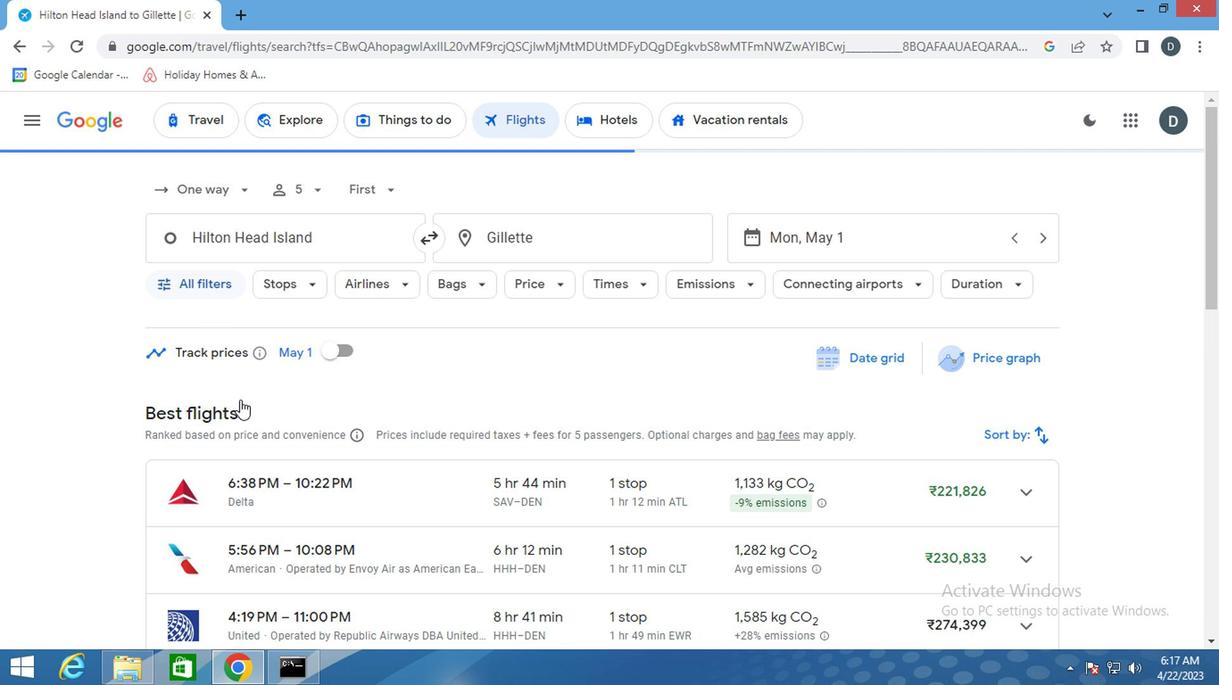 
Action: Mouse scrolled (265, 523) with delta (0, 0)
Screenshot: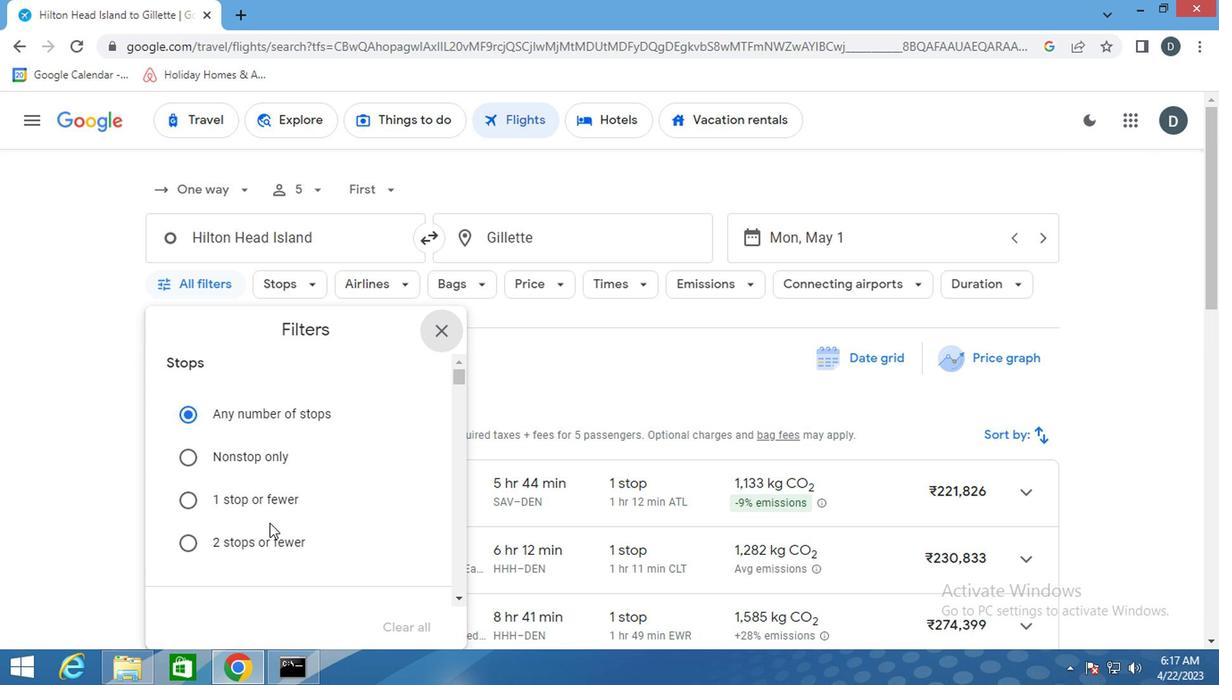
Action: Mouse scrolled (265, 523) with delta (0, 0)
Screenshot: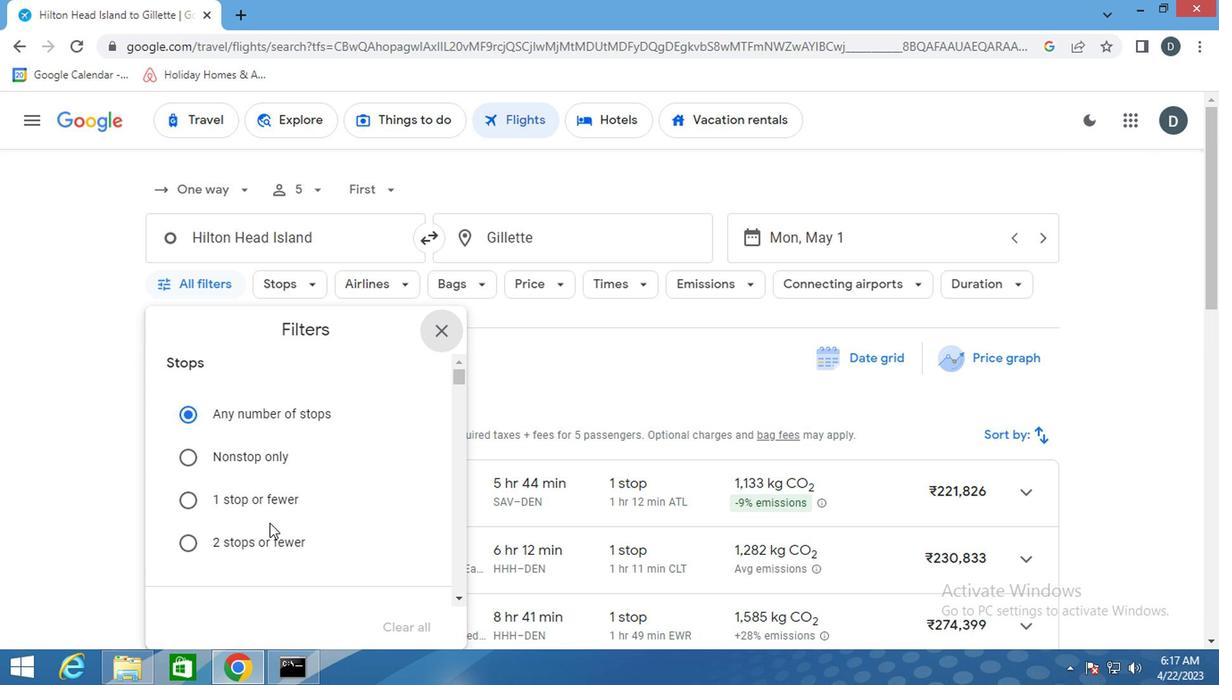 
Action: Mouse scrolled (265, 523) with delta (0, 0)
Screenshot: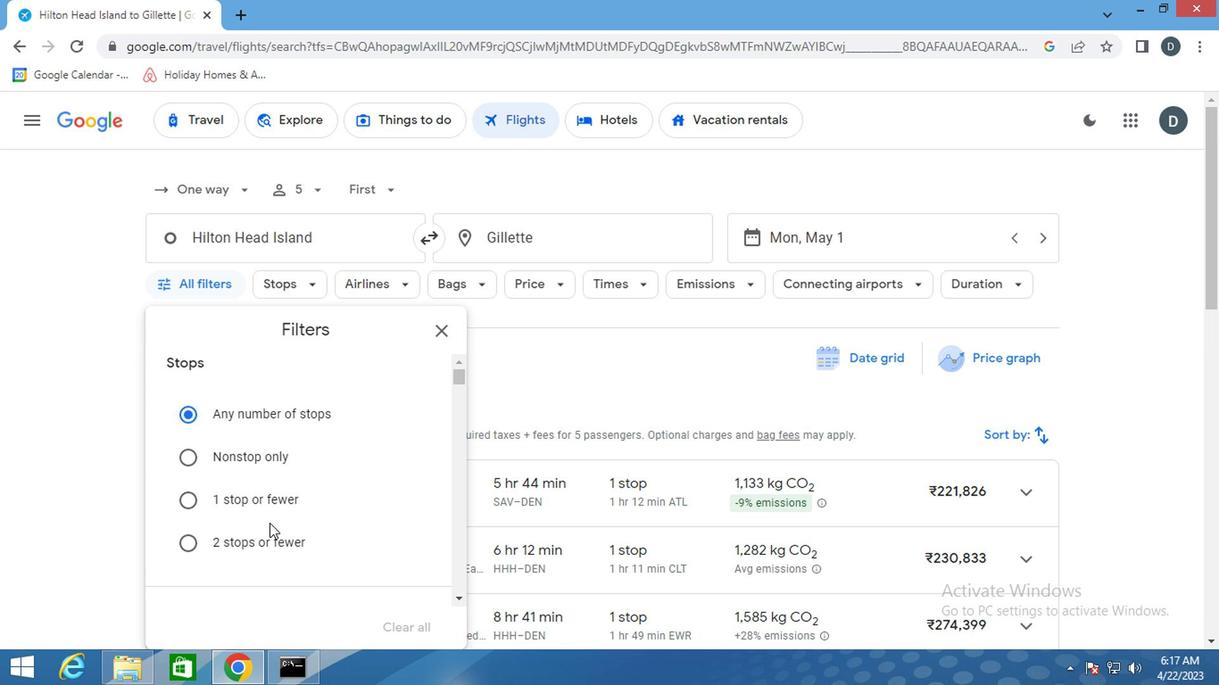 
Action: Mouse scrolled (265, 523) with delta (0, 0)
Screenshot: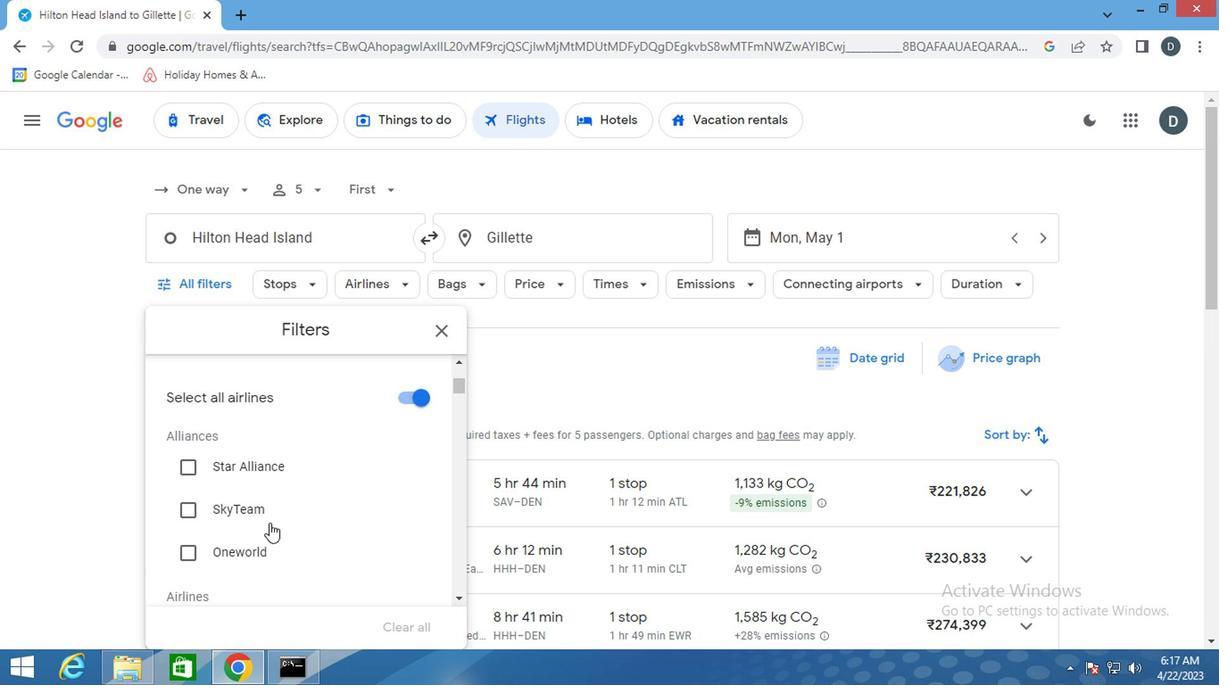 
Action: Mouse scrolled (265, 523) with delta (0, 0)
Screenshot: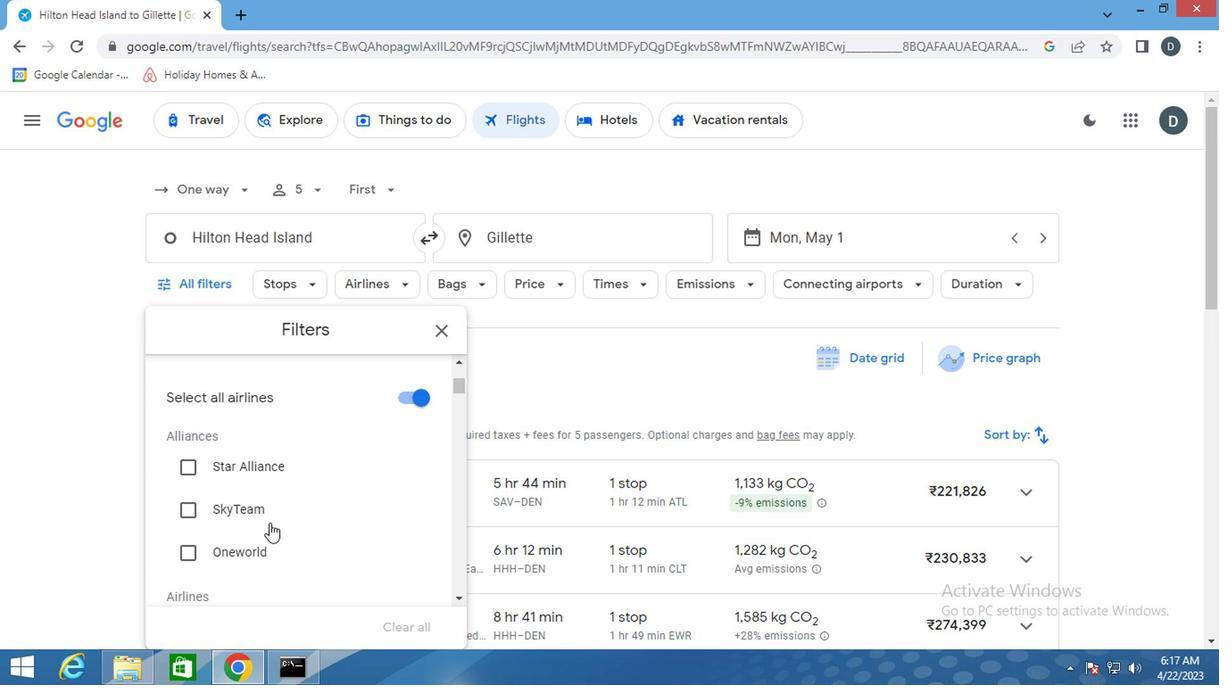 
Action: Mouse scrolled (265, 523) with delta (0, 0)
Screenshot: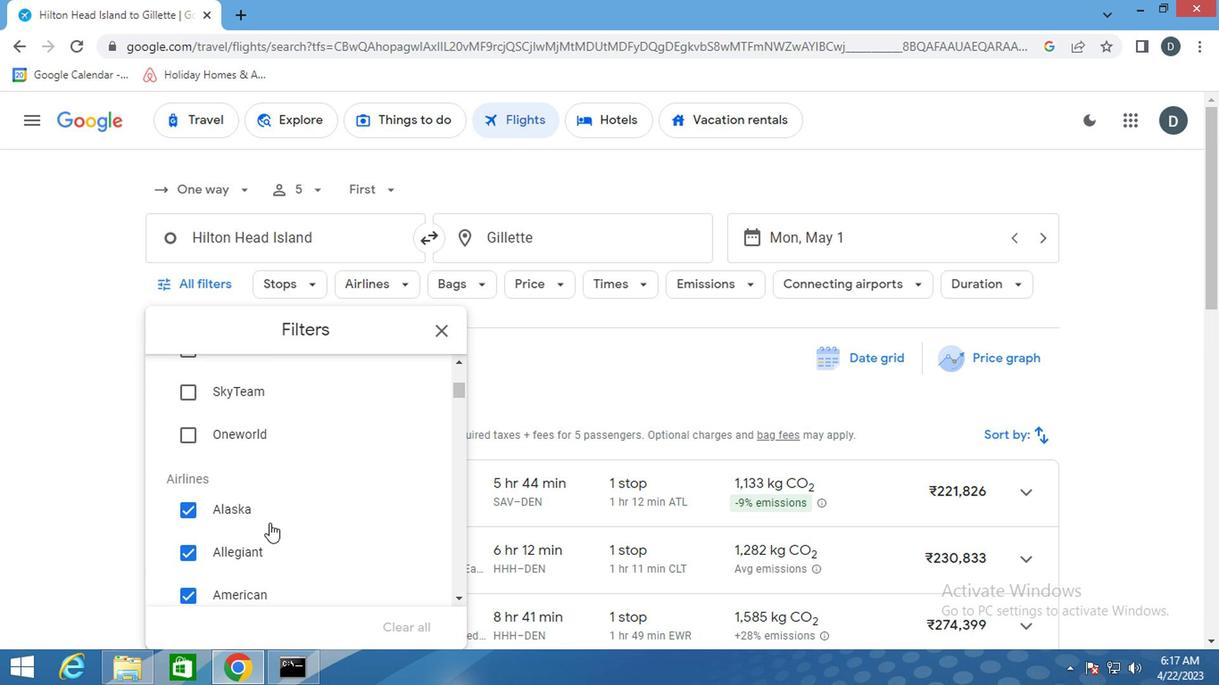 
Action: Mouse scrolled (265, 523) with delta (0, 0)
Screenshot: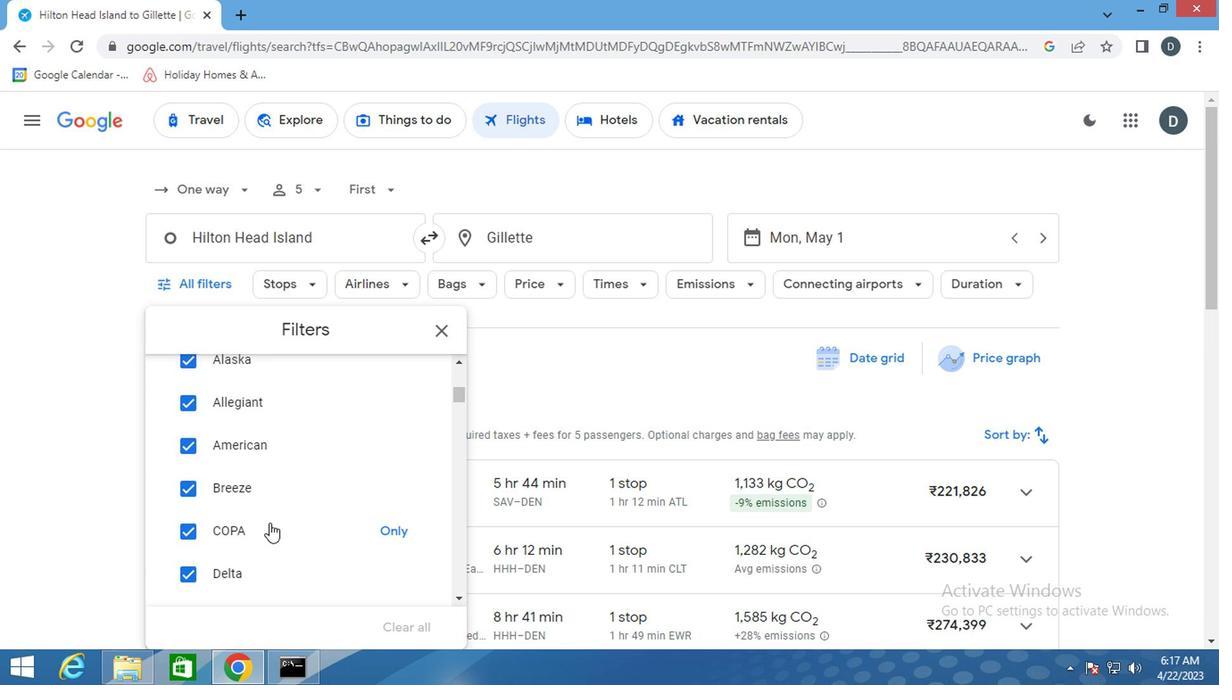 
Action: Mouse moved to (401, 528)
Screenshot: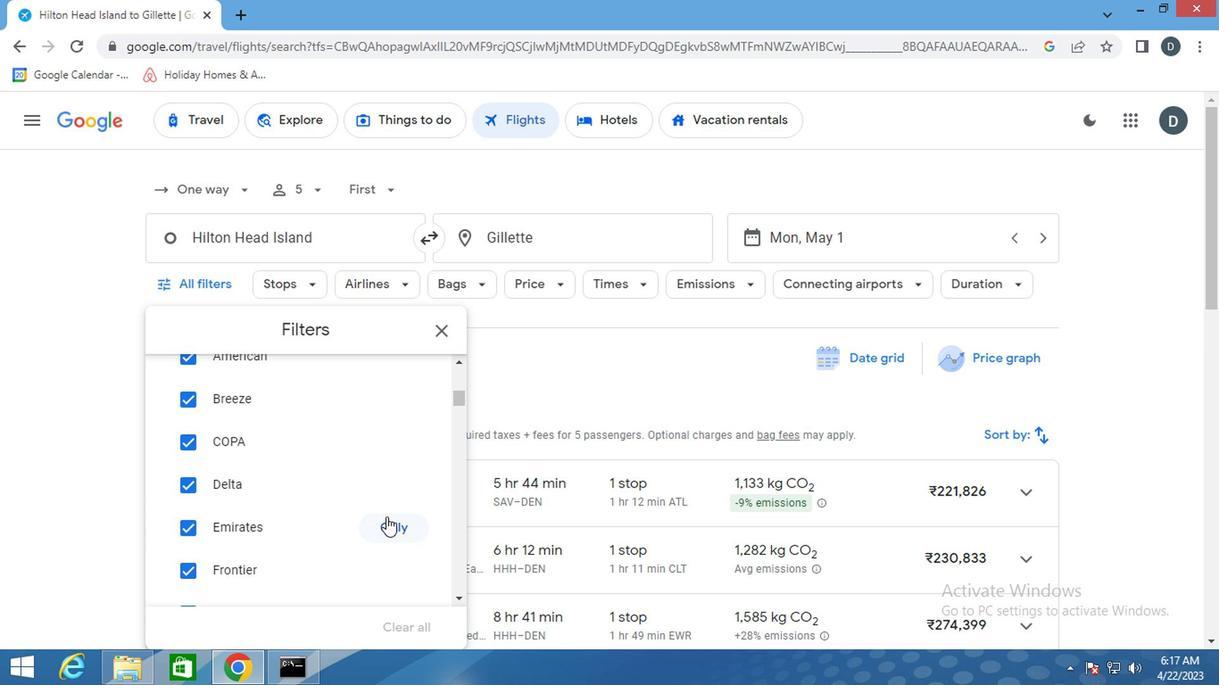 
Action: Mouse pressed left at (401, 528)
Screenshot: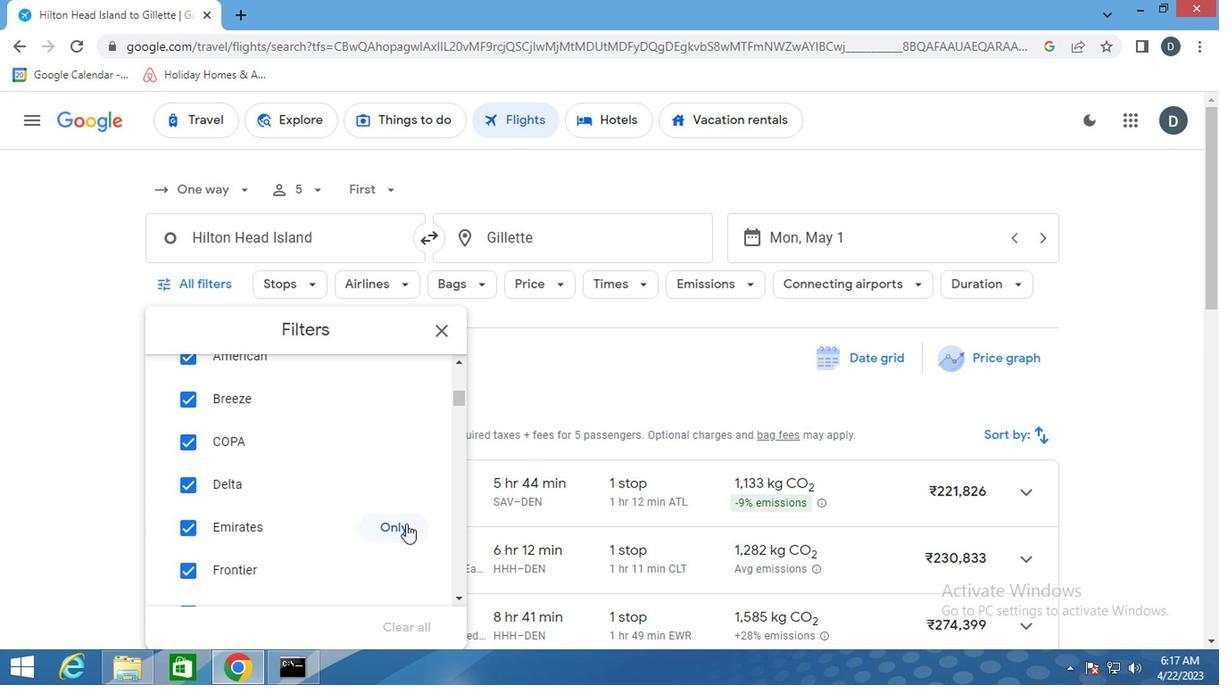
Action: Mouse moved to (373, 518)
Screenshot: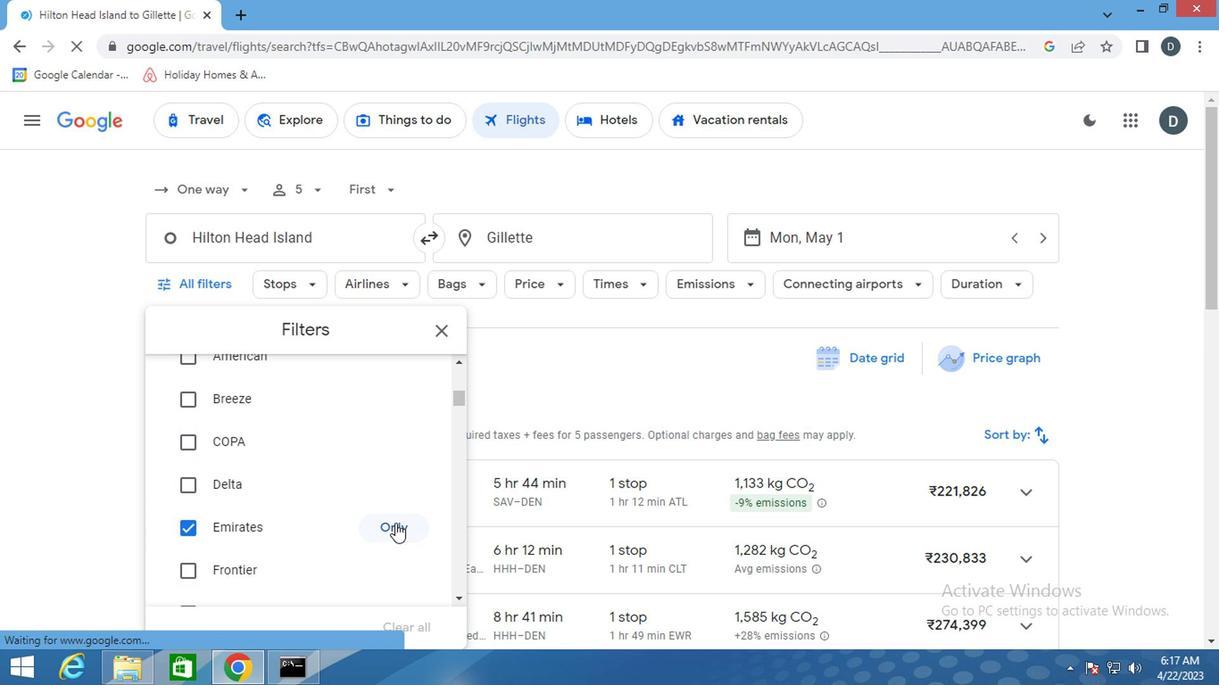 
Action: Mouse scrolled (373, 517) with delta (0, -1)
Screenshot: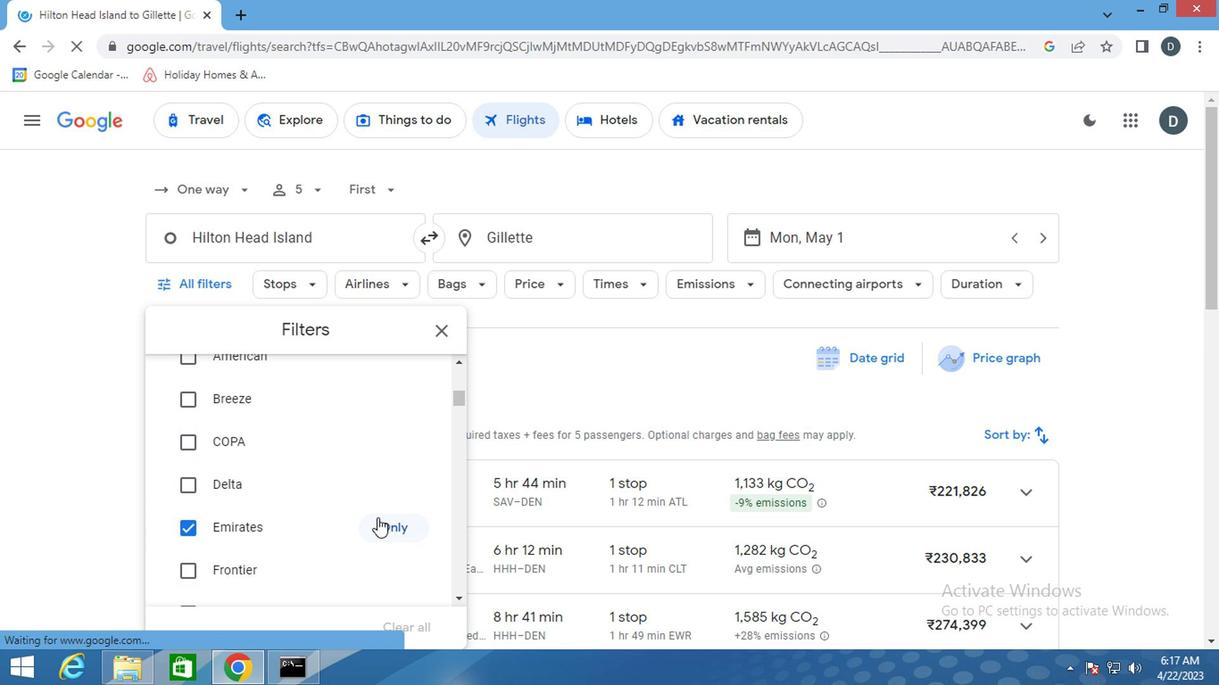 
Action: Mouse scrolled (373, 517) with delta (0, -1)
Screenshot: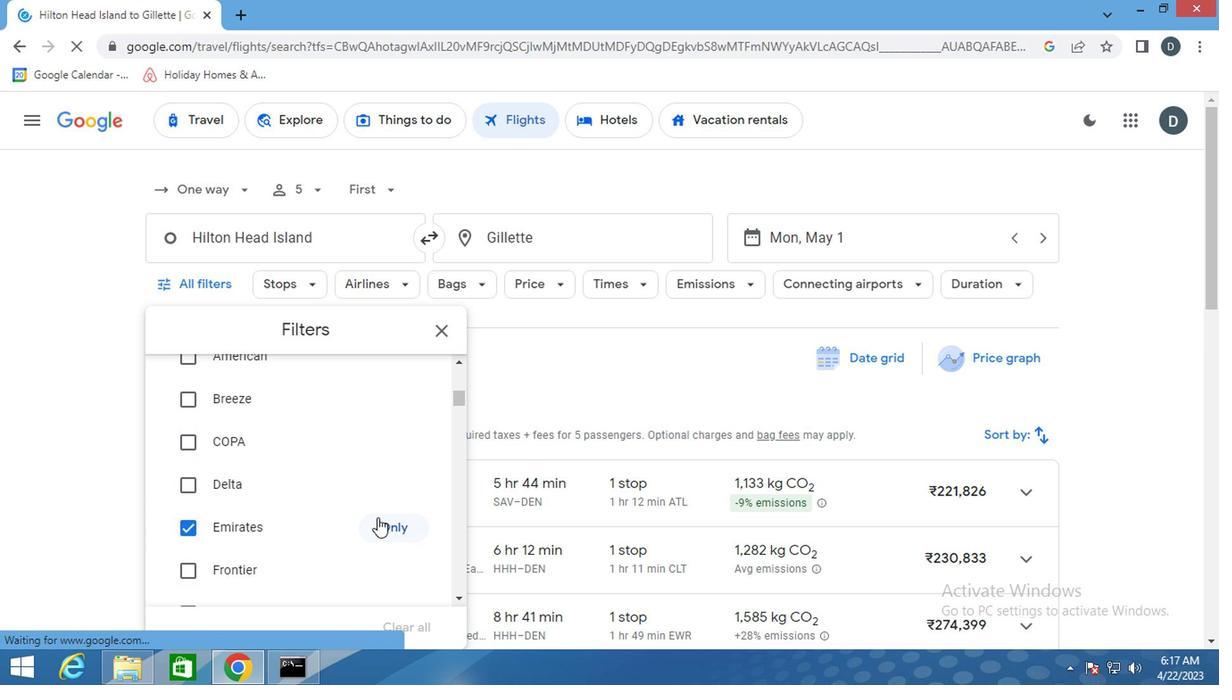 
Action: Mouse moved to (380, 511)
Screenshot: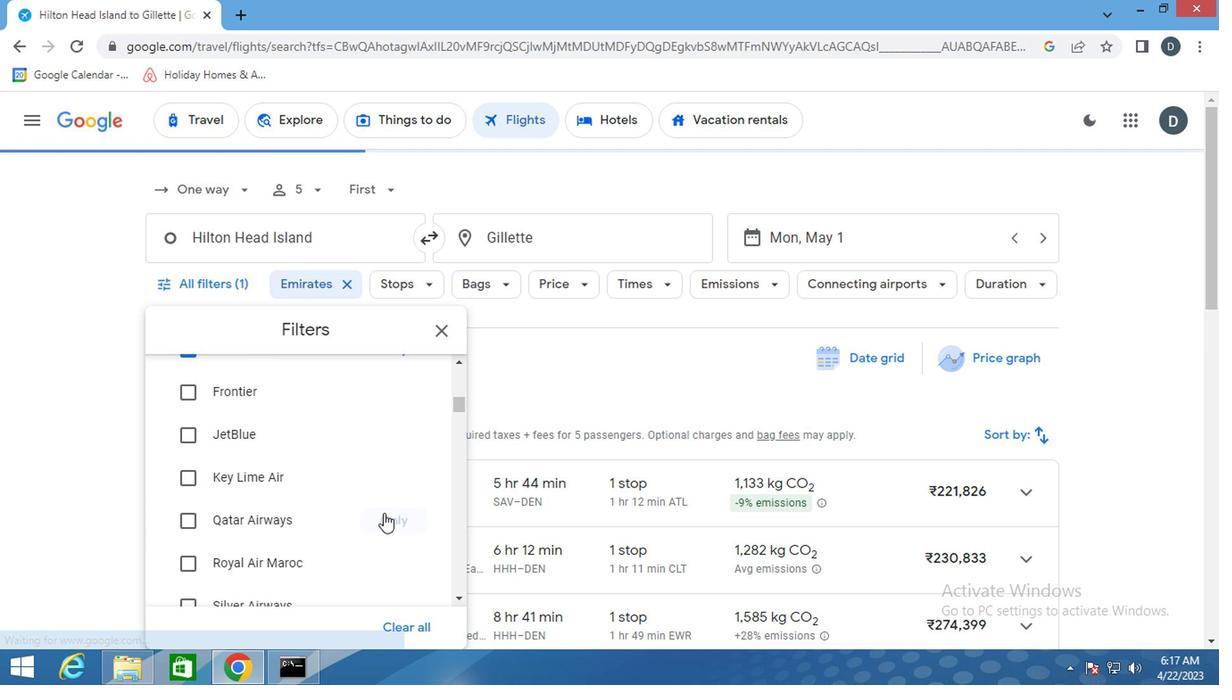 
Action: Mouse scrolled (380, 510) with delta (0, 0)
Screenshot: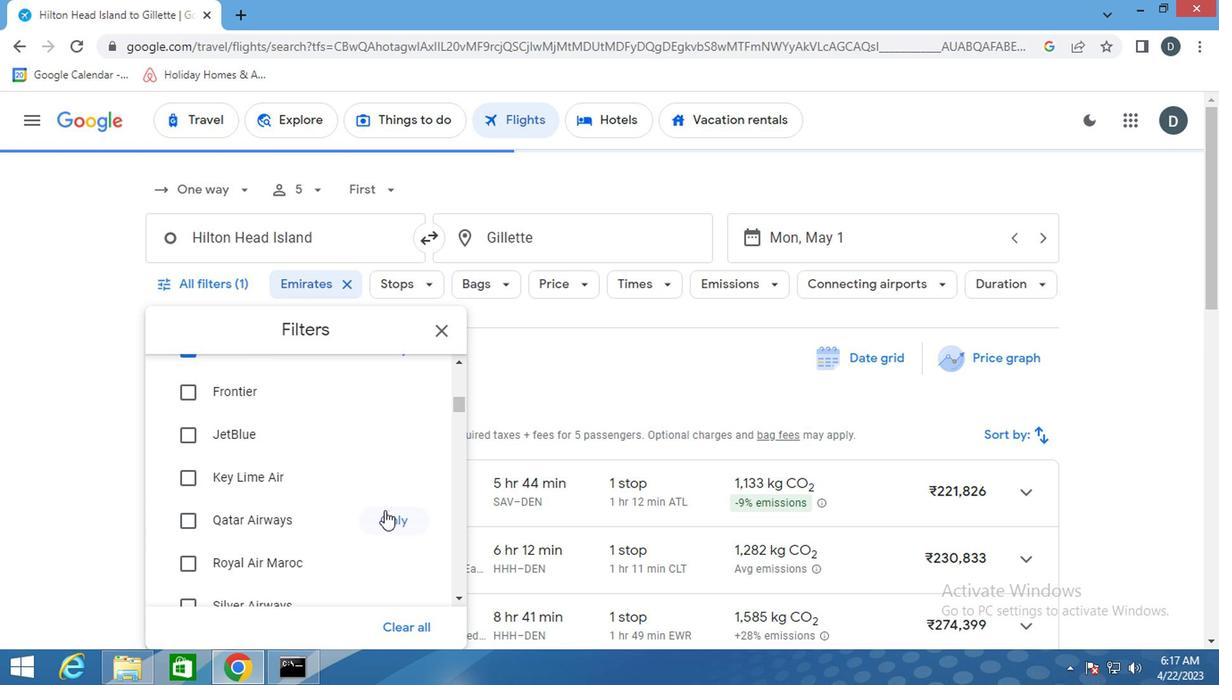 
Action: Mouse scrolled (380, 510) with delta (0, 0)
Screenshot: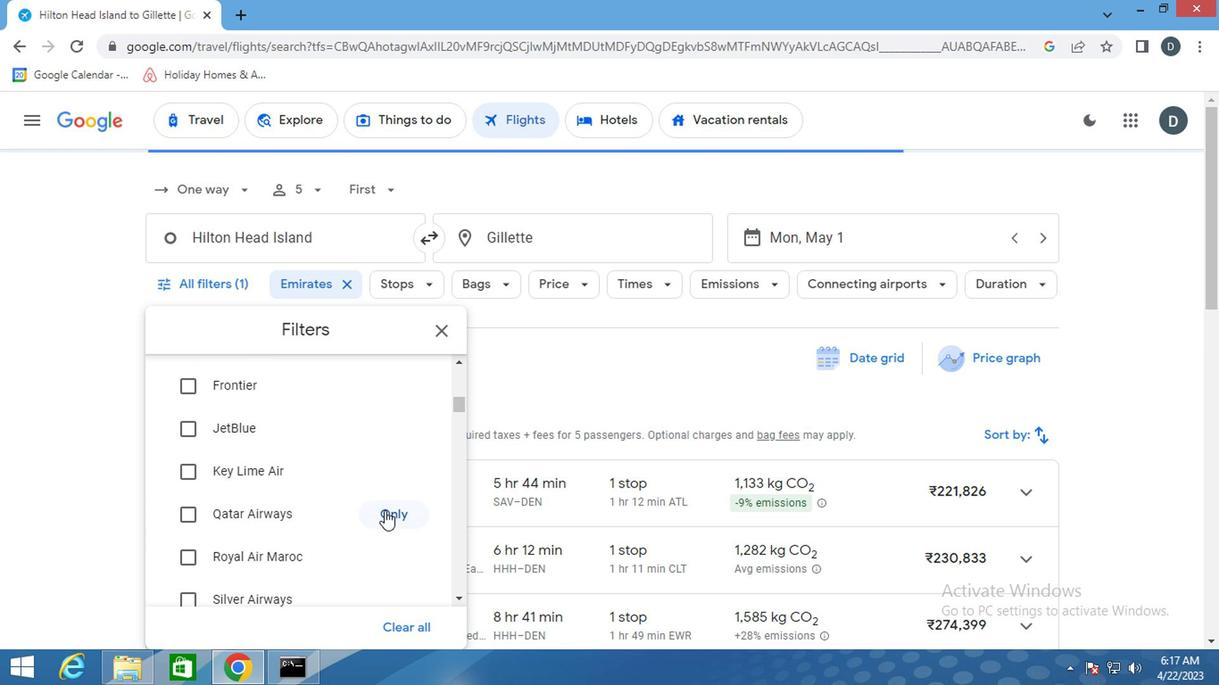 
Action: Mouse scrolled (380, 510) with delta (0, 0)
Screenshot: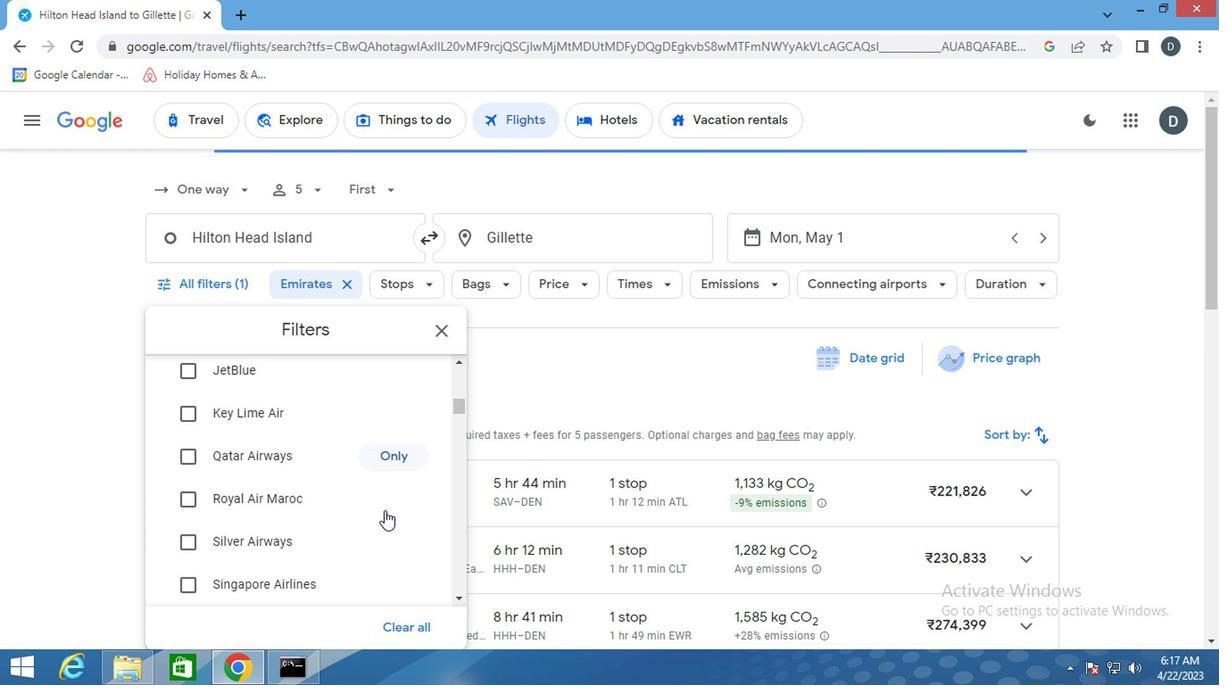 
Action: Mouse scrolled (380, 510) with delta (0, 0)
Screenshot: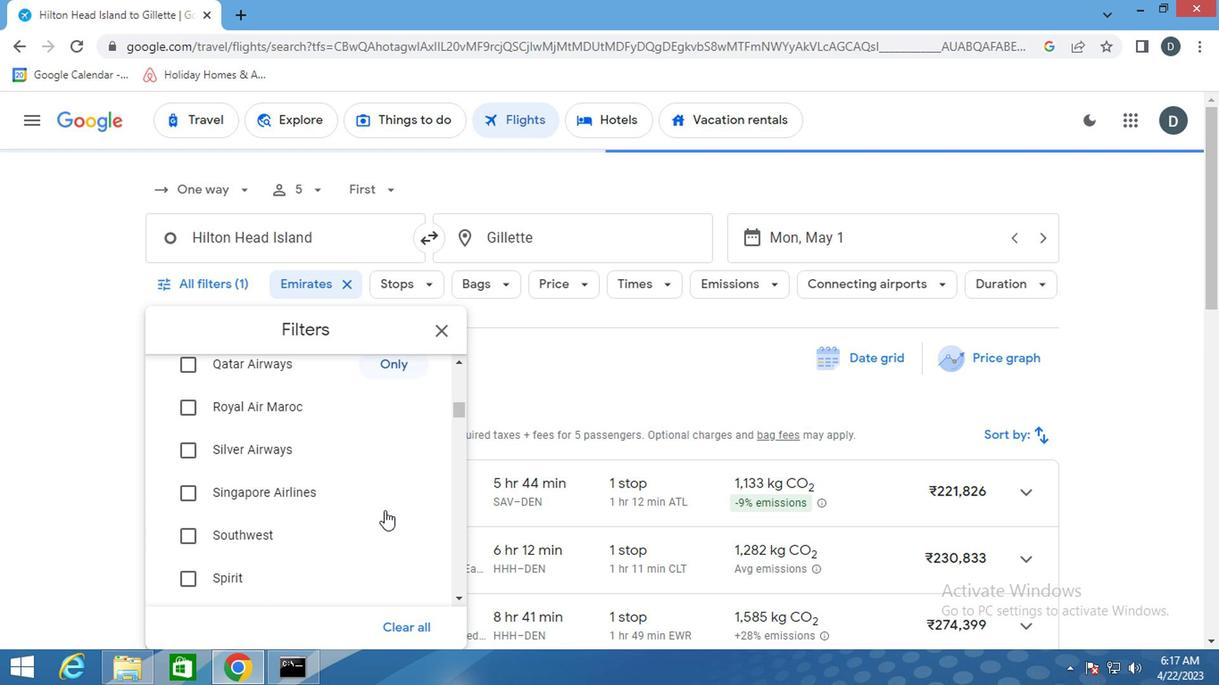 
Action: Mouse scrolled (380, 510) with delta (0, 0)
Screenshot: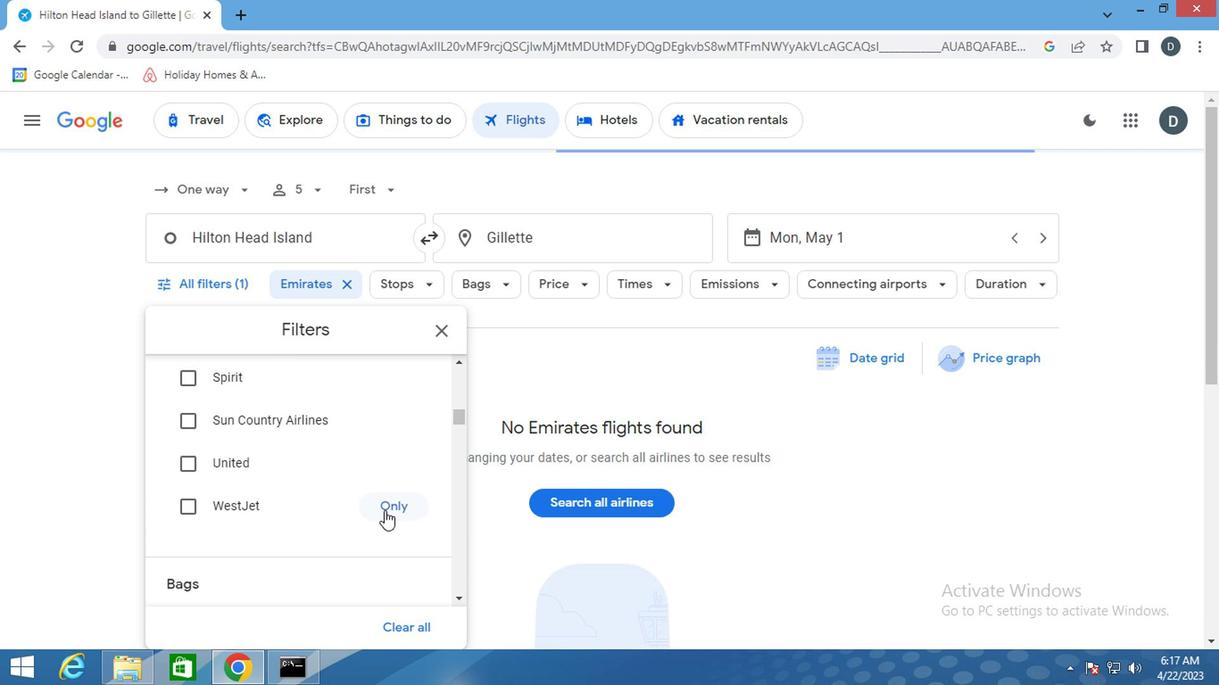 
Action: Mouse scrolled (380, 510) with delta (0, 0)
Screenshot: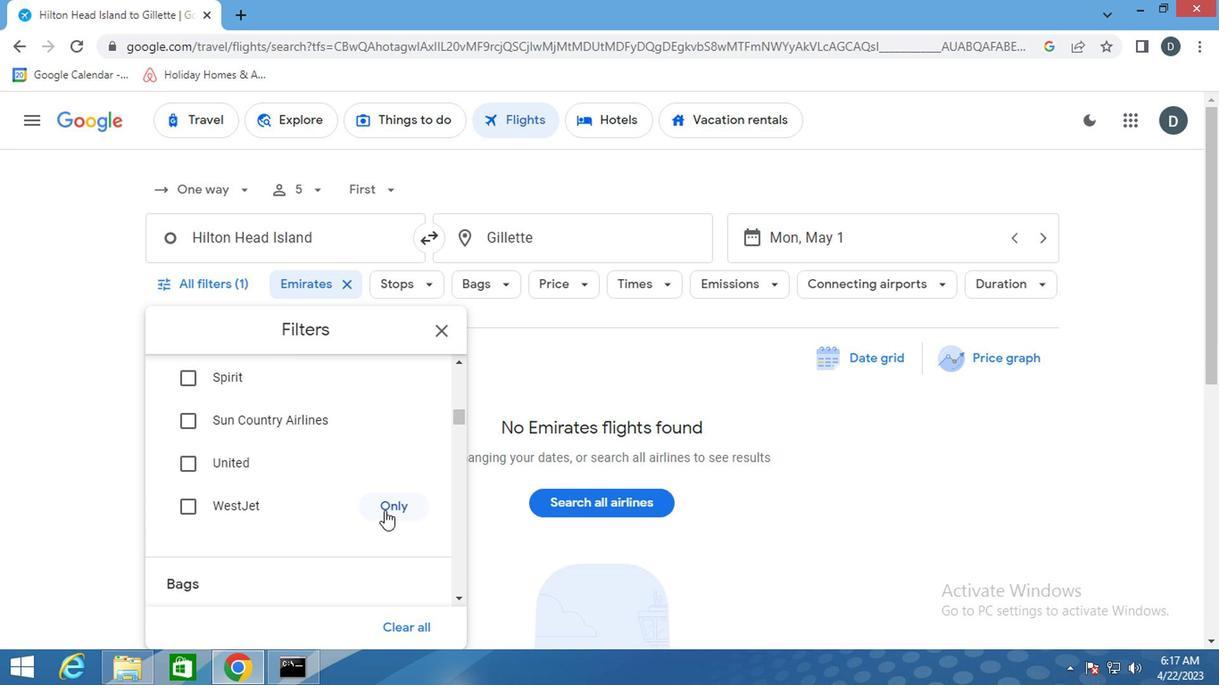 
Action: Mouse moved to (400, 487)
Screenshot: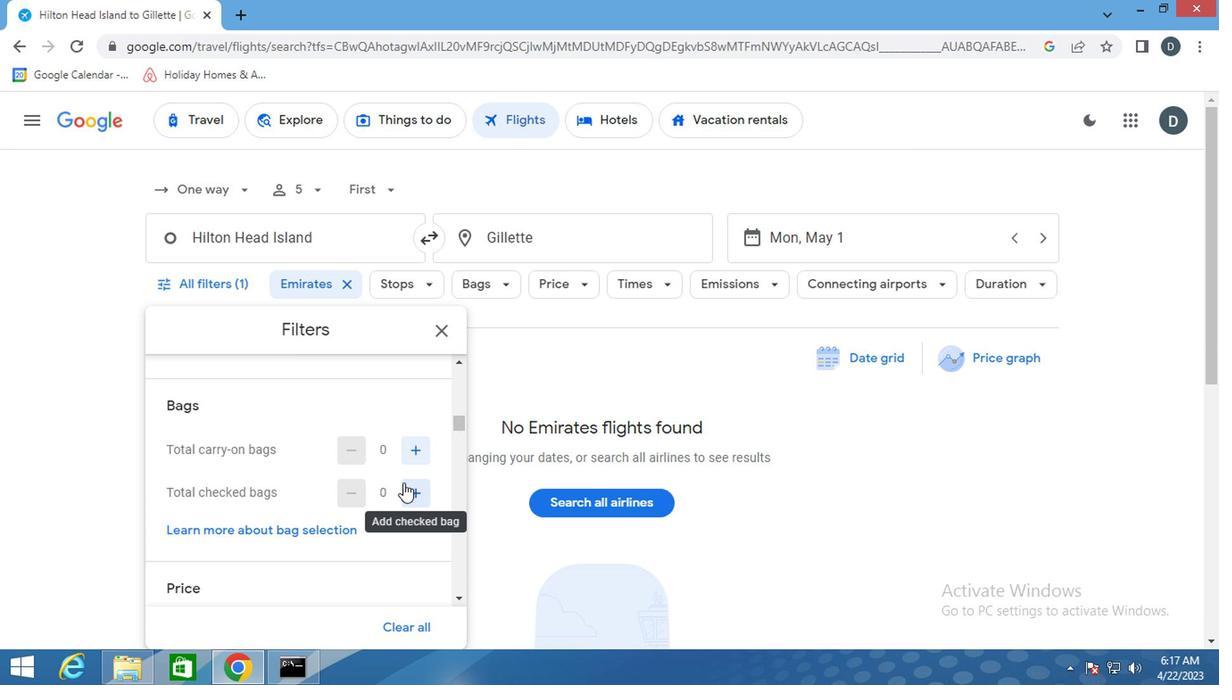 
Action: Mouse pressed left at (400, 487)
Screenshot: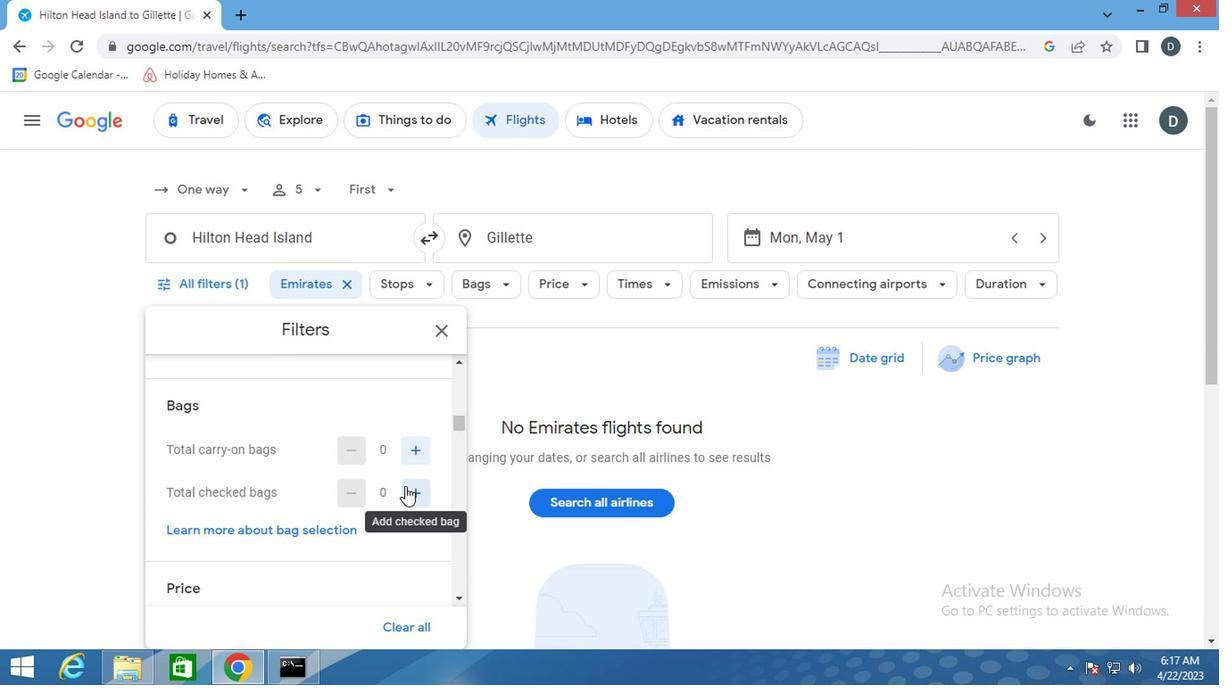 
Action: Mouse pressed left at (400, 487)
Screenshot: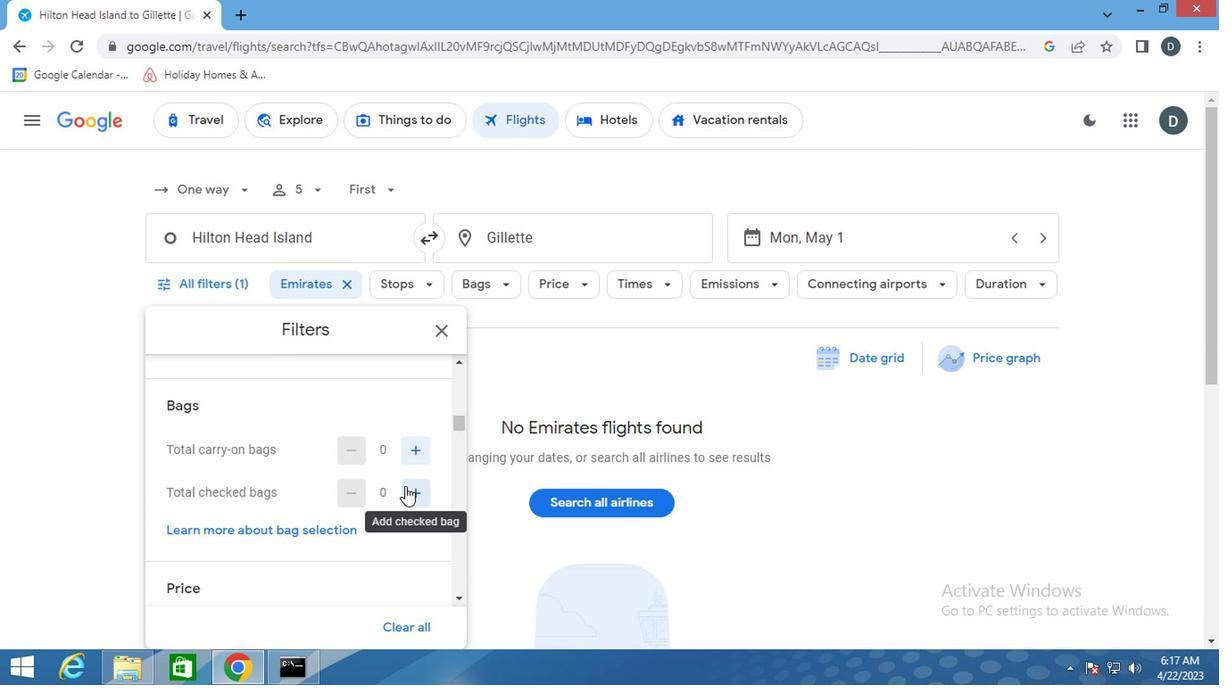 
Action: Mouse pressed left at (400, 487)
Screenshot: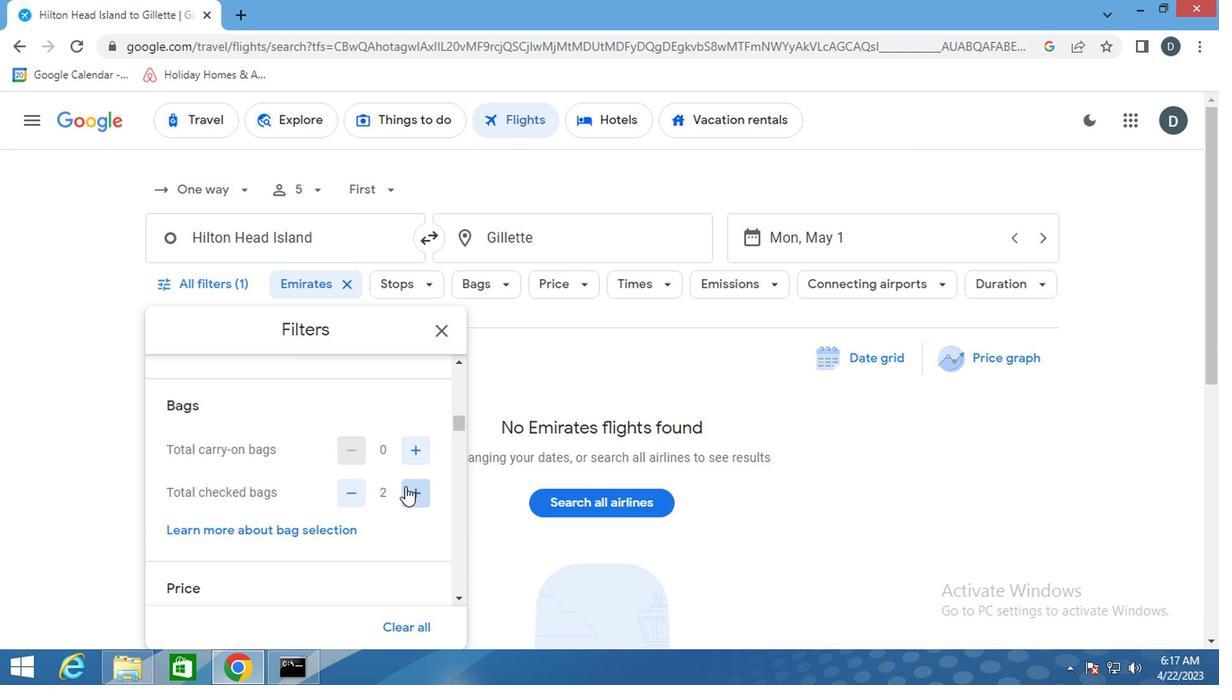 
Action: Mouse pressed left at (400, 487)
Screenshot: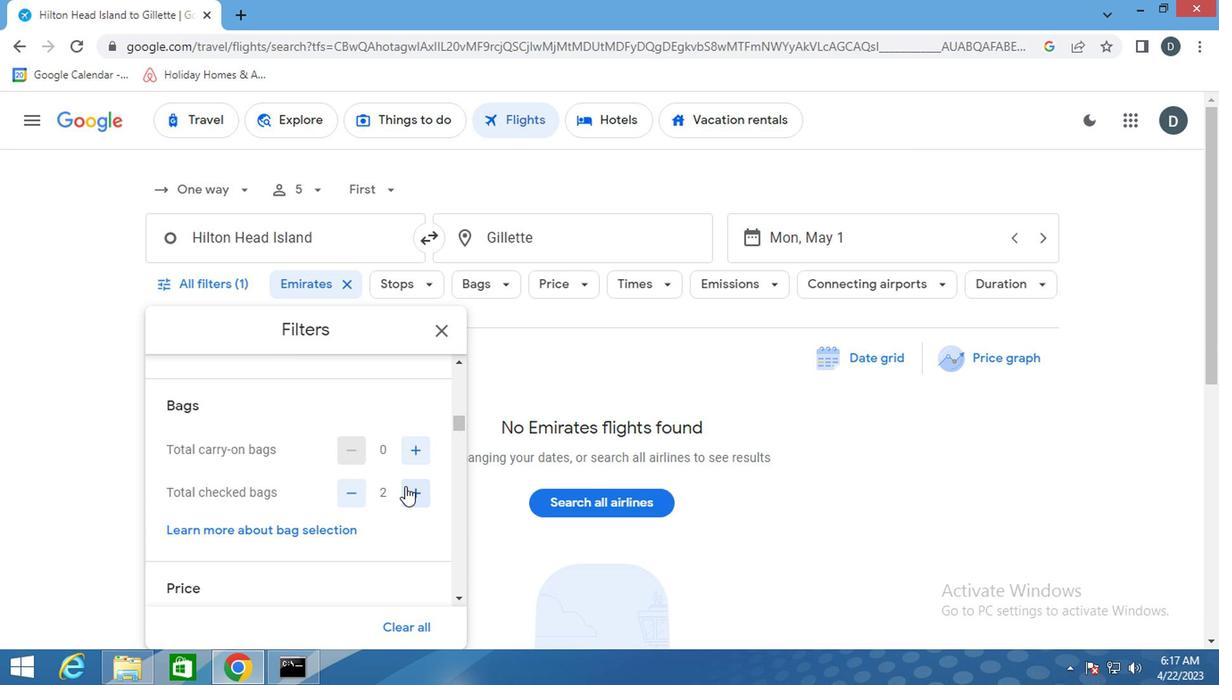 
Action: Mouse pressed left at (400, 487)
Screenshot: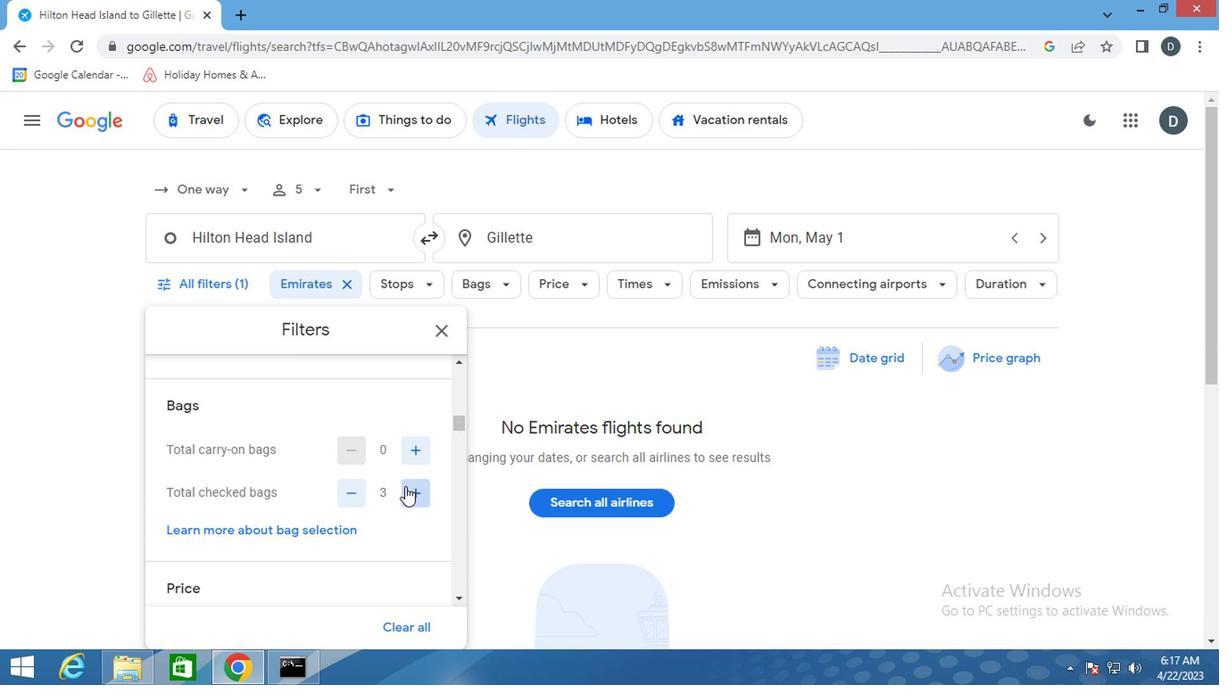 
Action: Mouse moved to (400, 547)
Screenshot: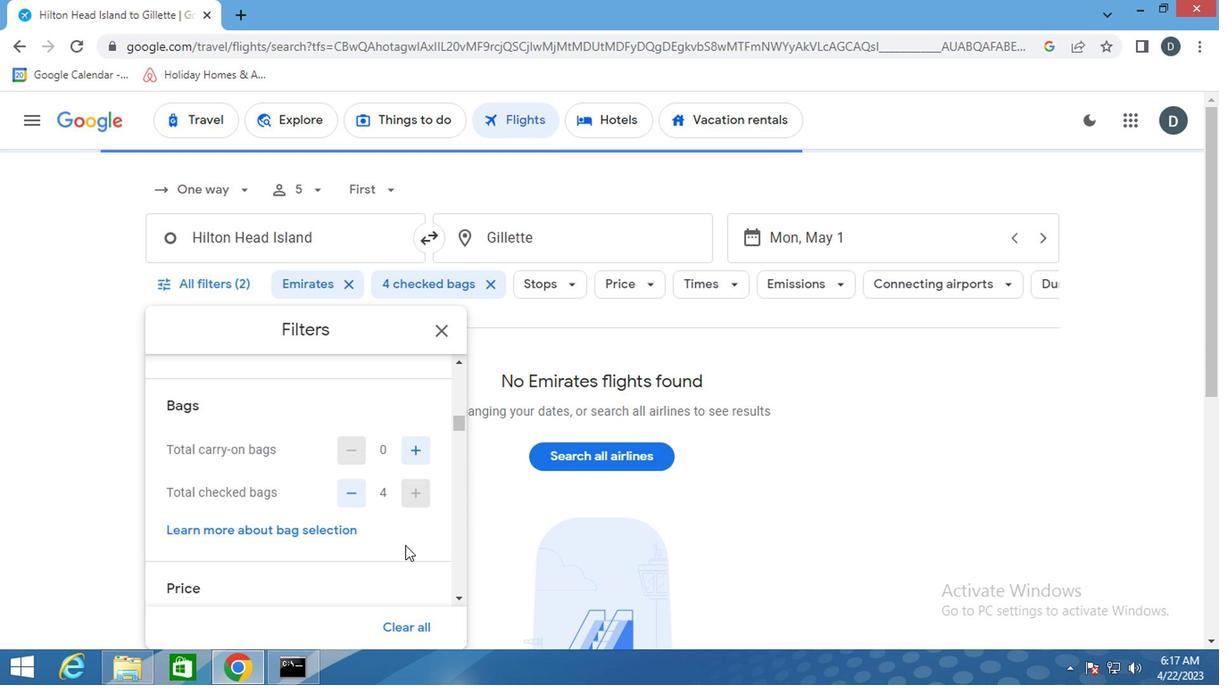 
Action: Mouse scrolled (400, 546) with delta (0, -1)
Screenshot: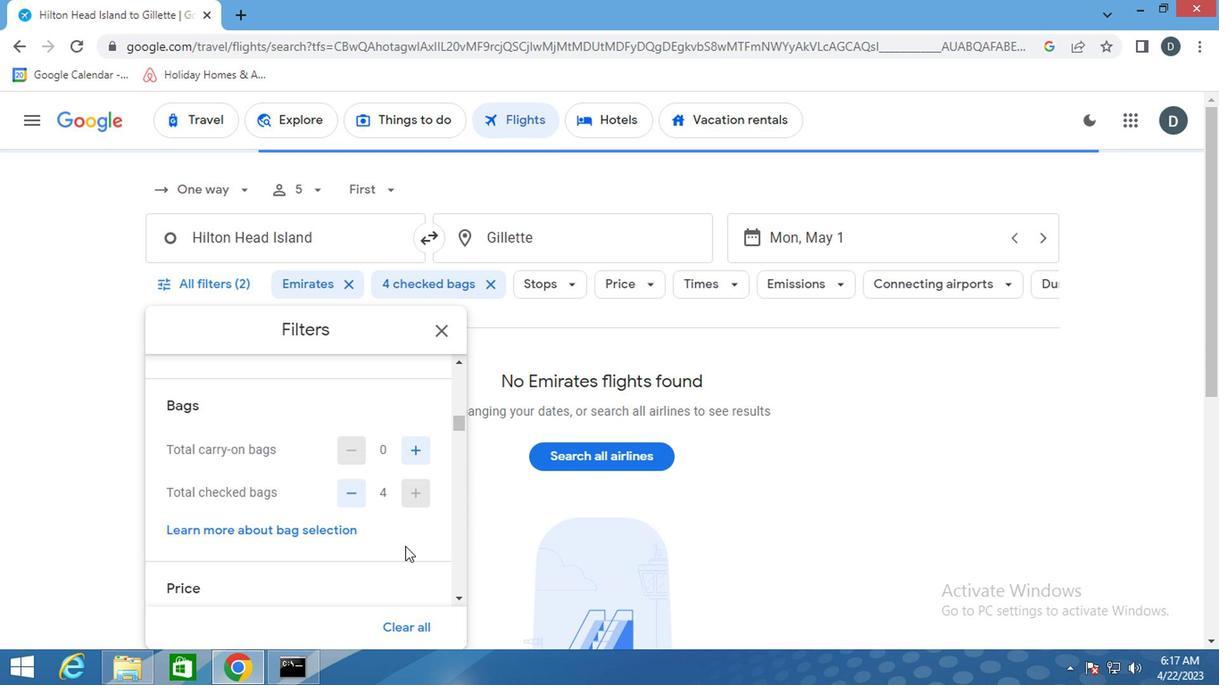 
Action: Mouse moved to (413, 574)
Screenshot: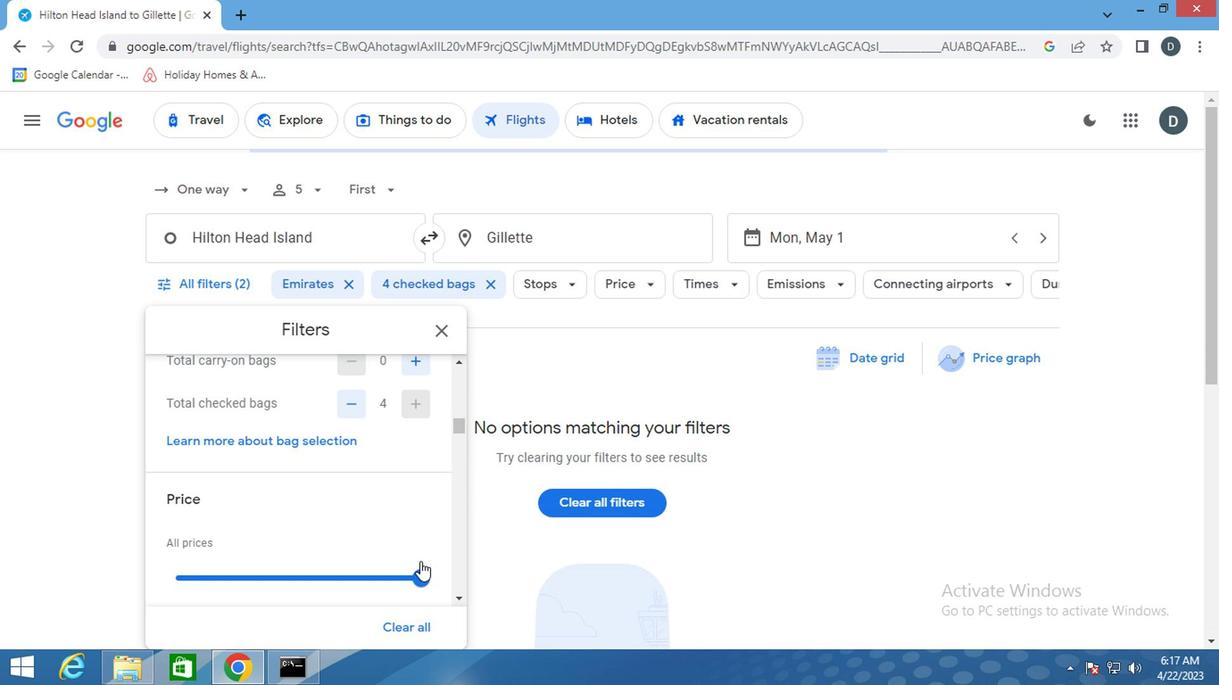 
Action: Mouse pressed left at (413, 574)
Screenshot: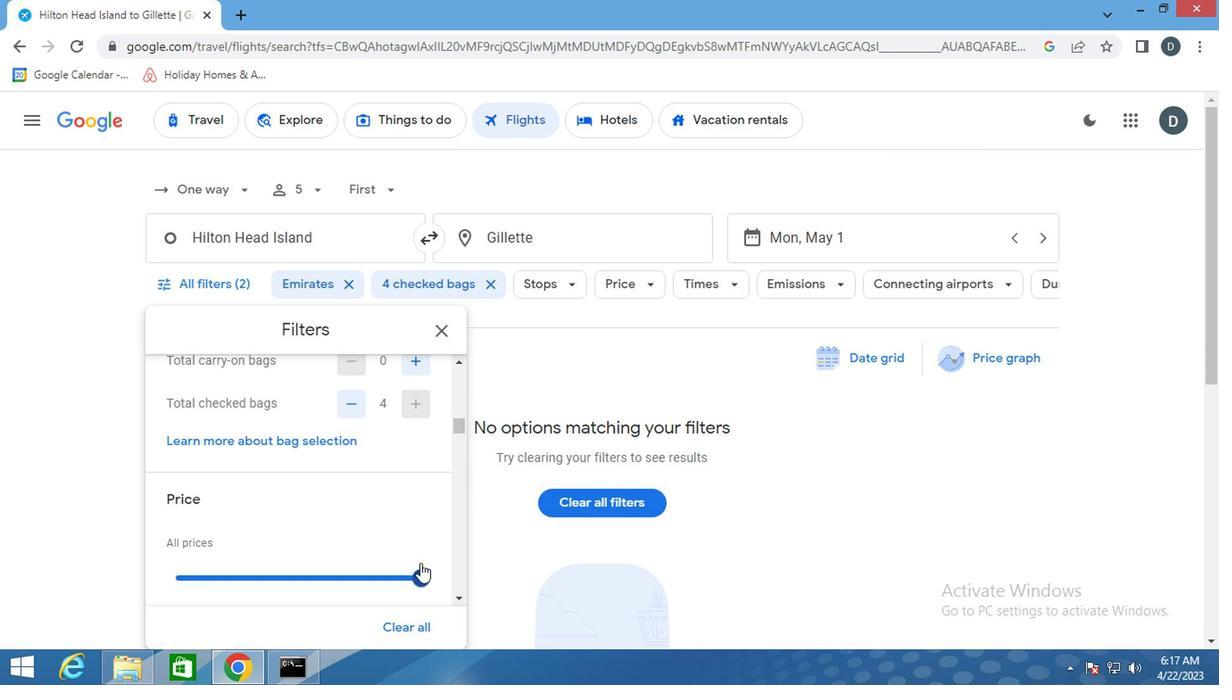 
Action: Mouse moved to (331, 525)
Screenshot: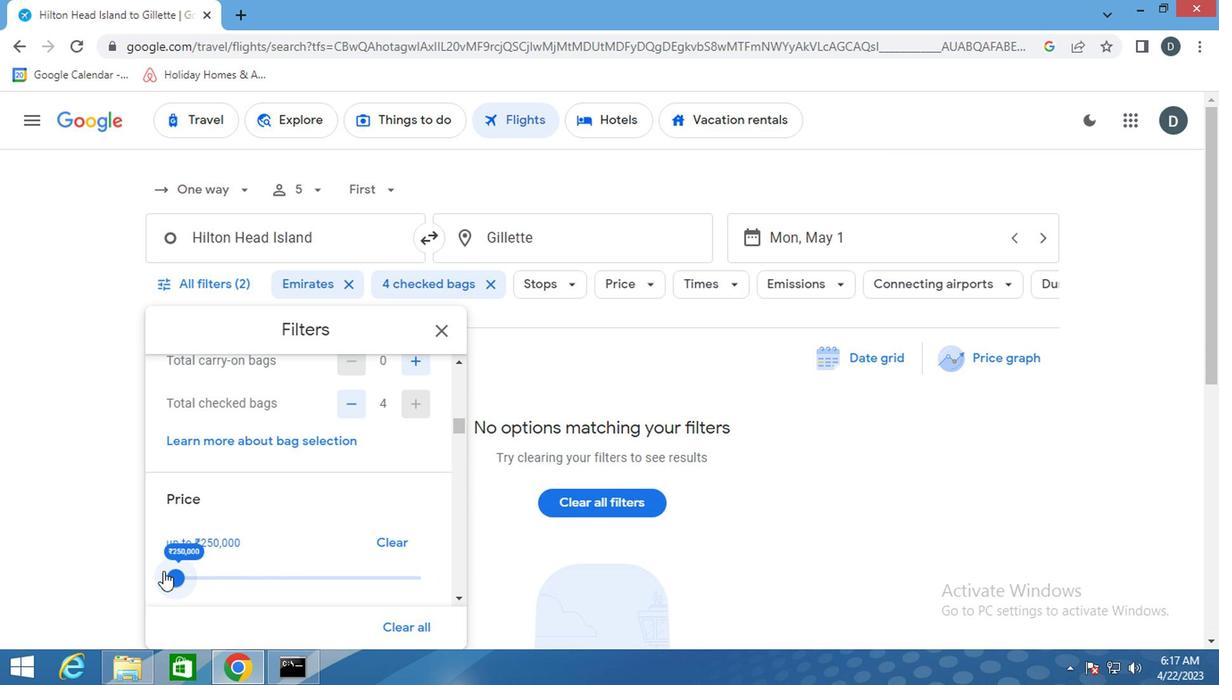 
Action: Mouse scrolled (331, 524) with delta (0, -1)
Screenshot: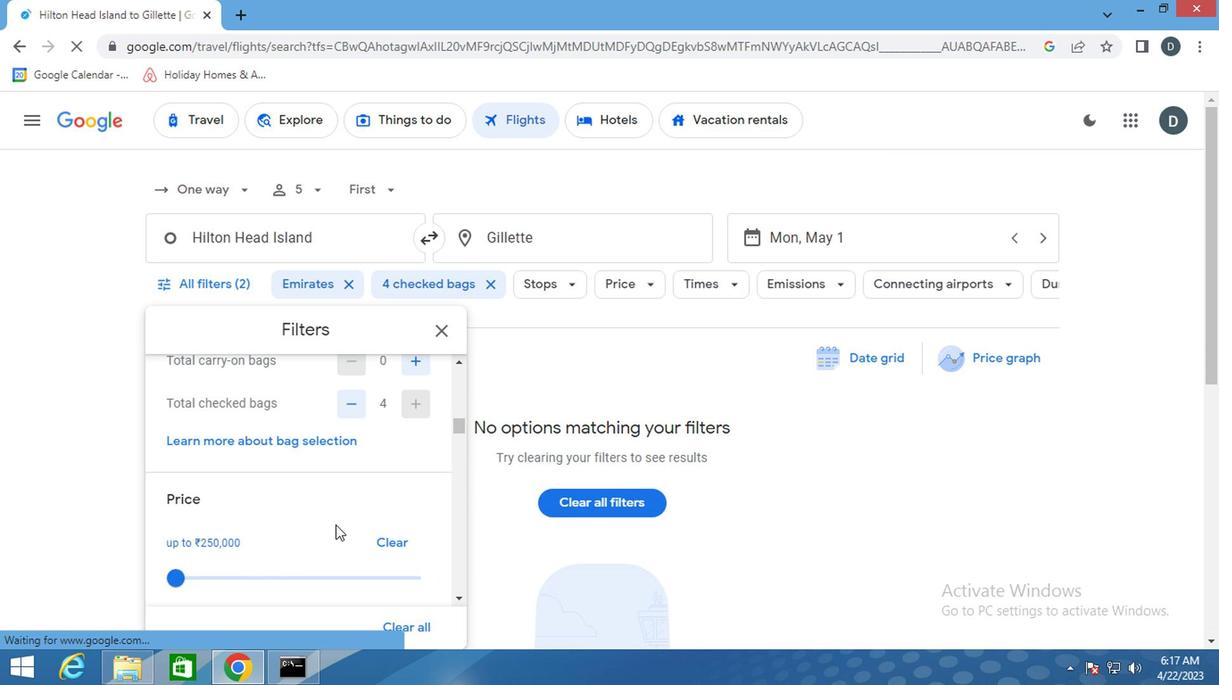 
Action: Mouse scrolled (331, 524) with delta (0, -1)
Screenshot: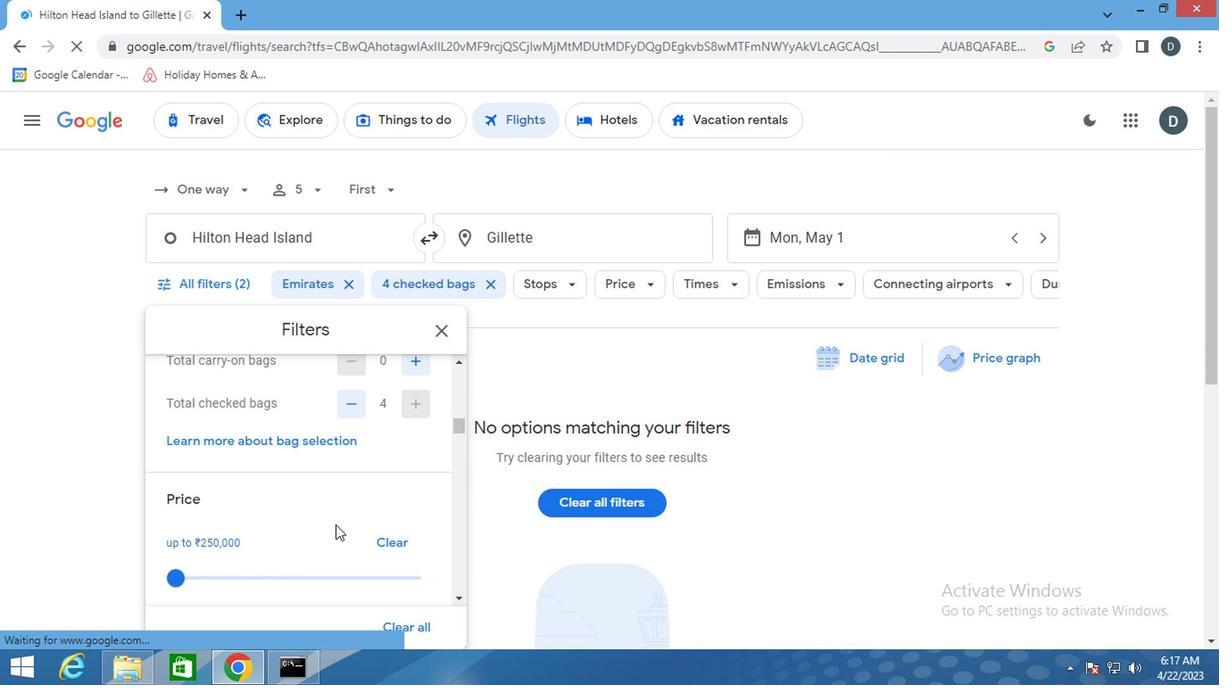 
Action: Mouse scrolled (331, 524) with delta (0, -1)
Screenshot: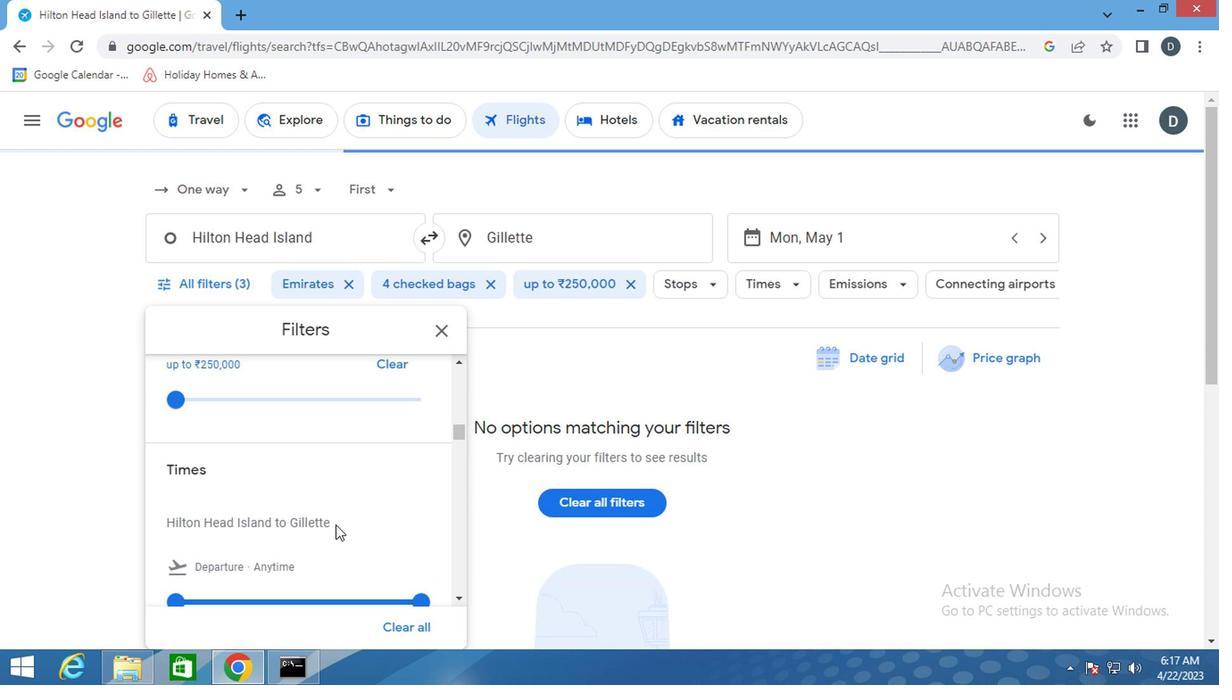 
Action: Mouse scrolled (331, 524) with delta (0, -1)
Screenshot: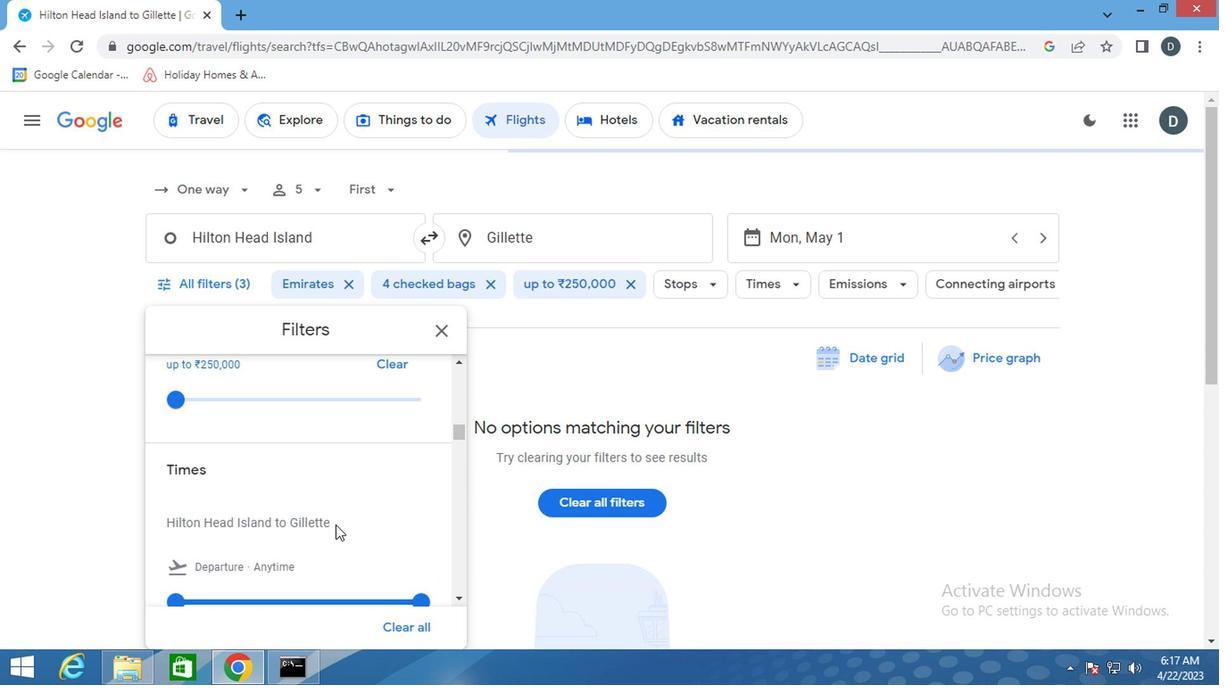 
Action: Mouse moved to (170, 432)
Screenshot: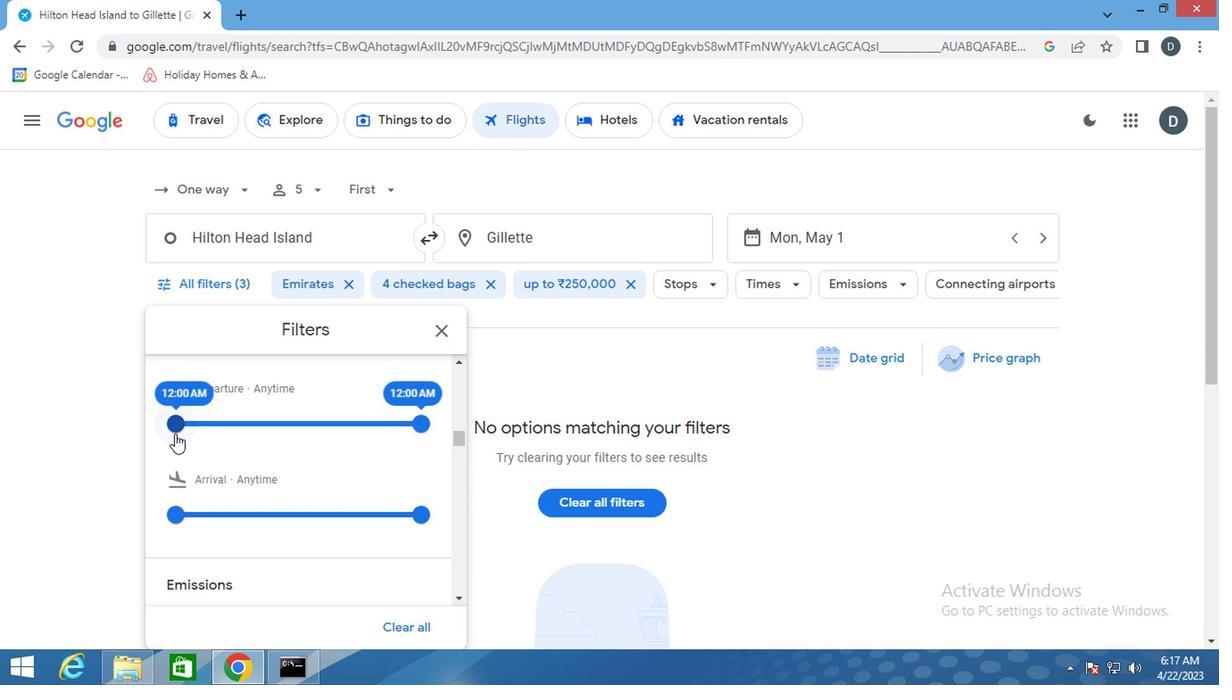 
Action: Mouse pressed left at (170, 432)
Screenshot: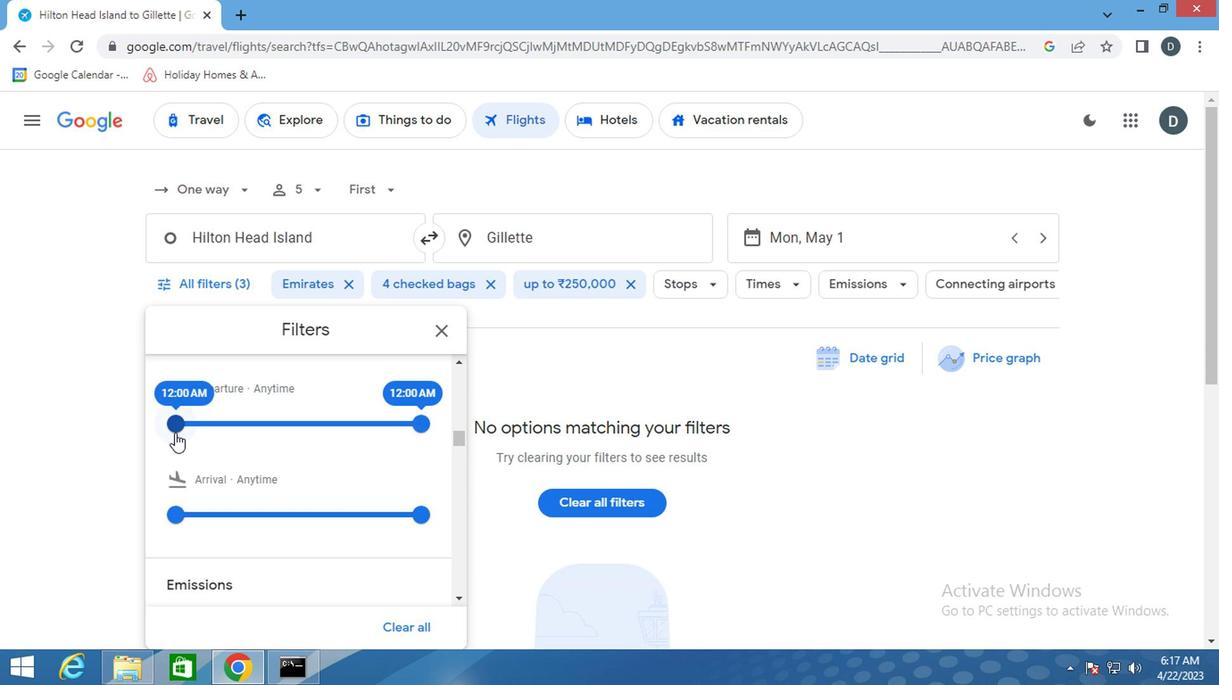 
Action: Mouse moved to (424, 434)
Screenshot: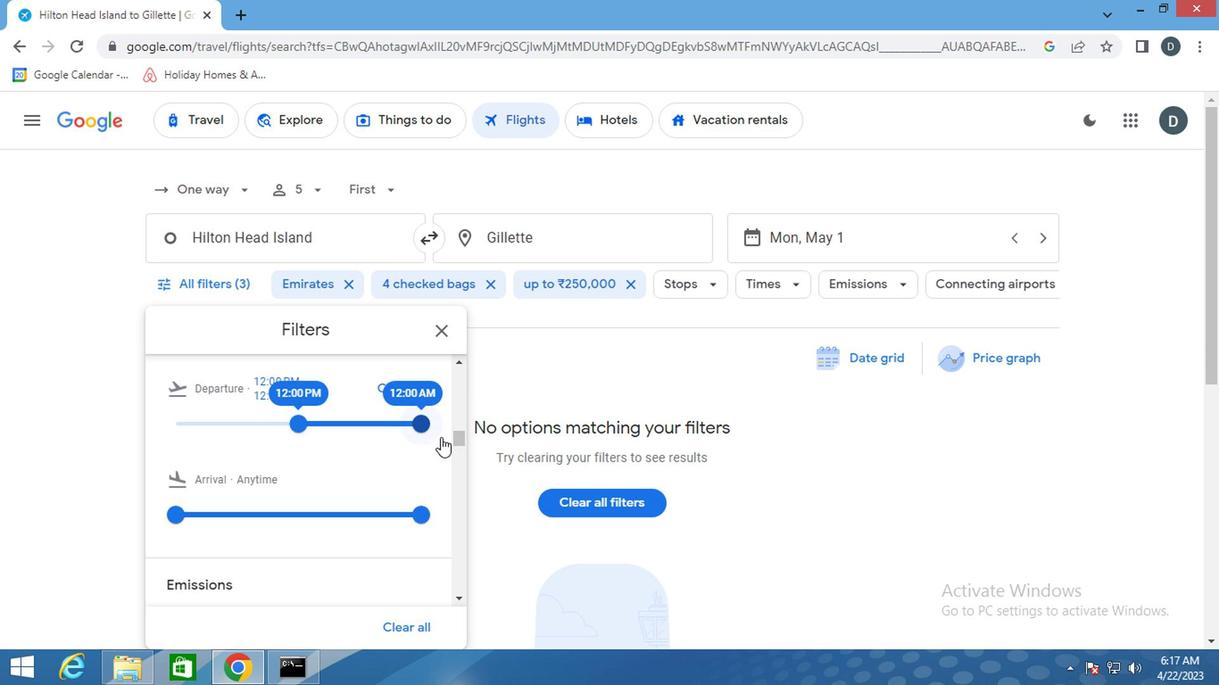 
Action: Mouse pressed left at (424, 434)
Screenshot: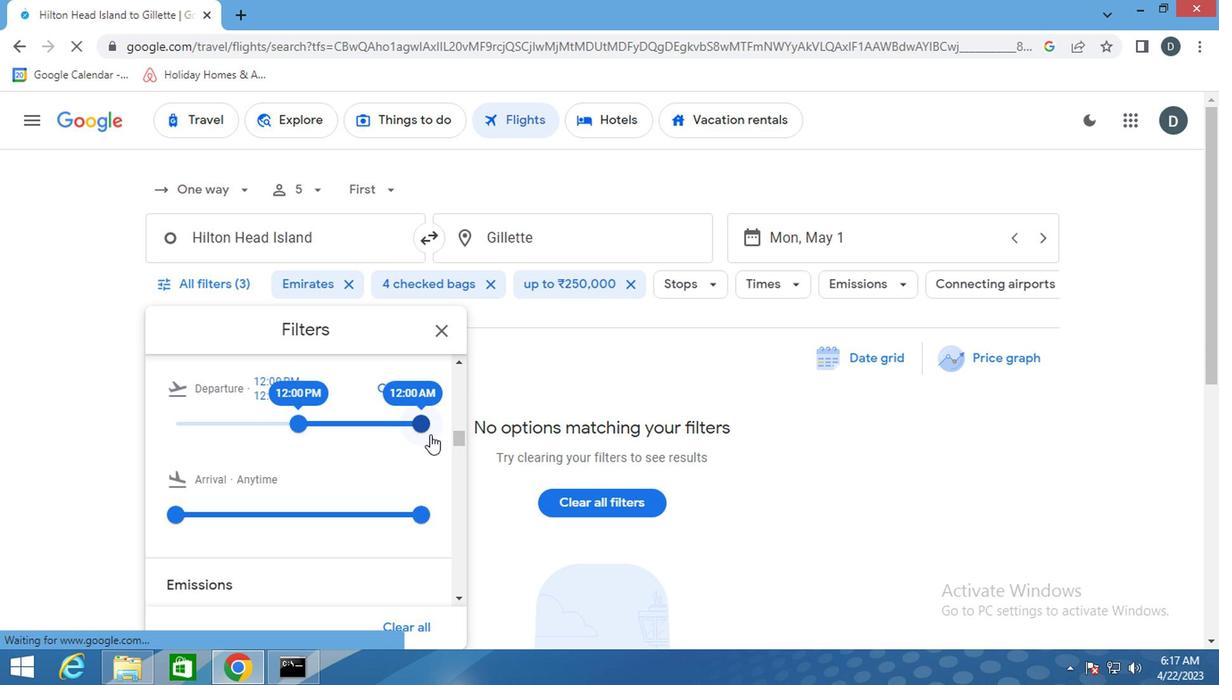 
Action: Mouse moved to (331, 462)
Screenshot: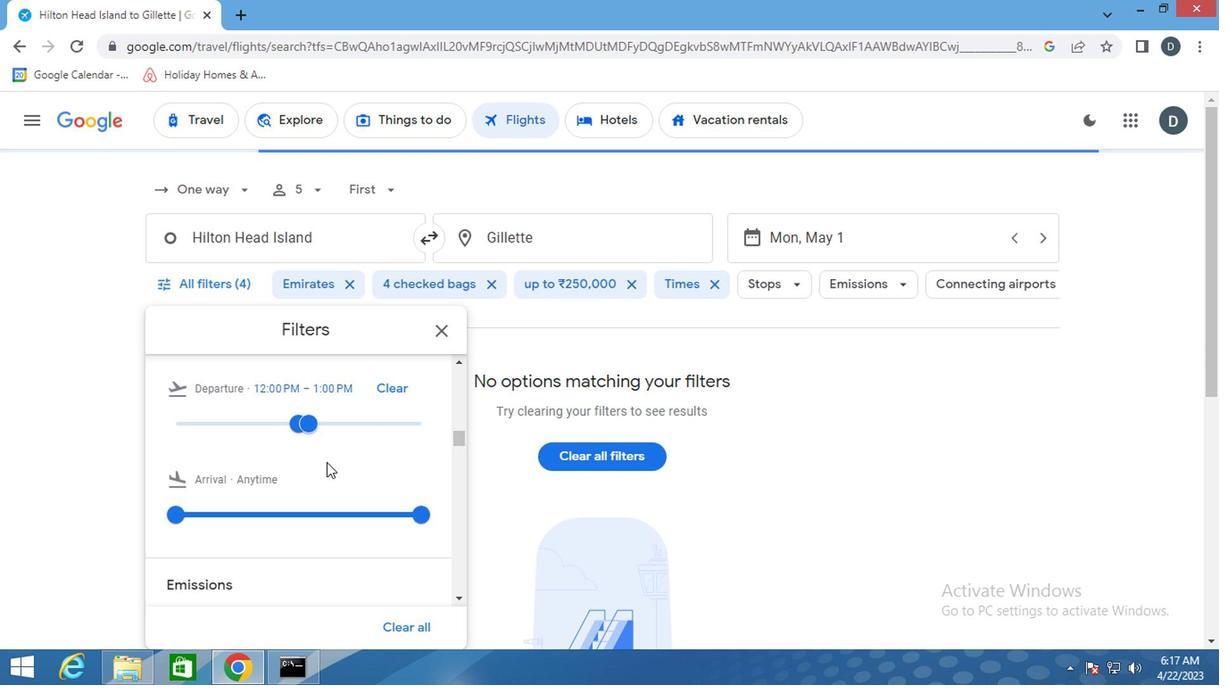 
Action: Mouse scrolled (331, 462) with delta (0, 0)
Screenshot: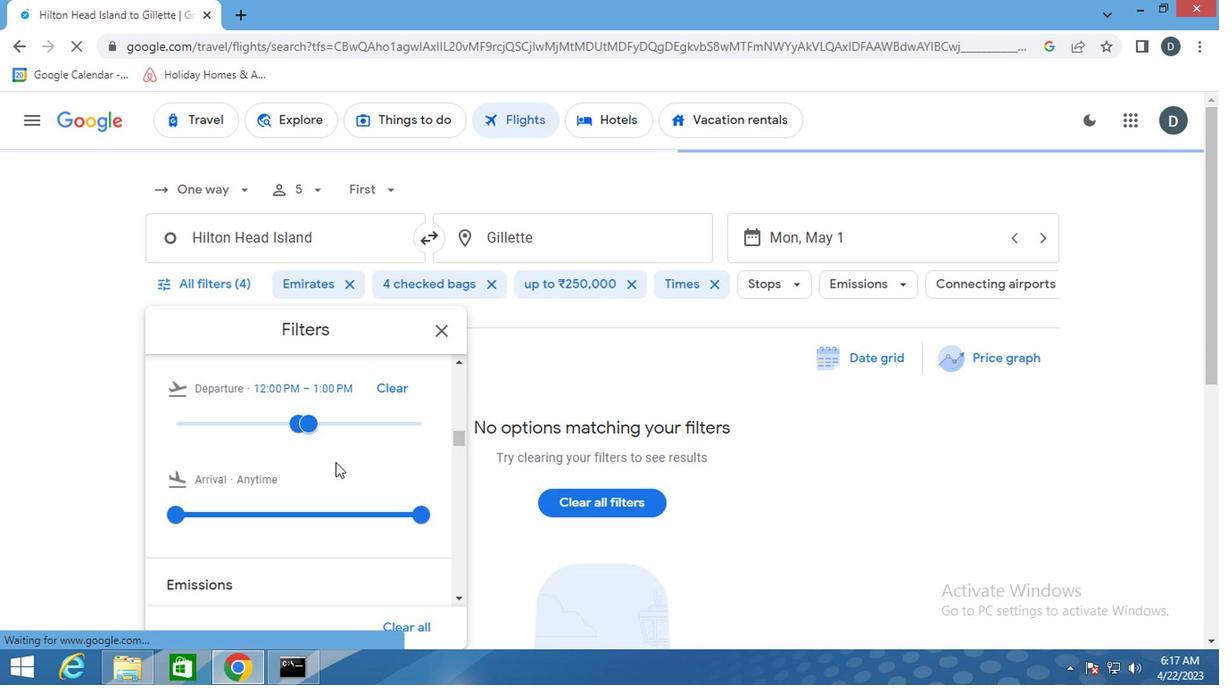 
Action: Mouse scrolled (331, 462) with delta (0, 0)
Screenshot: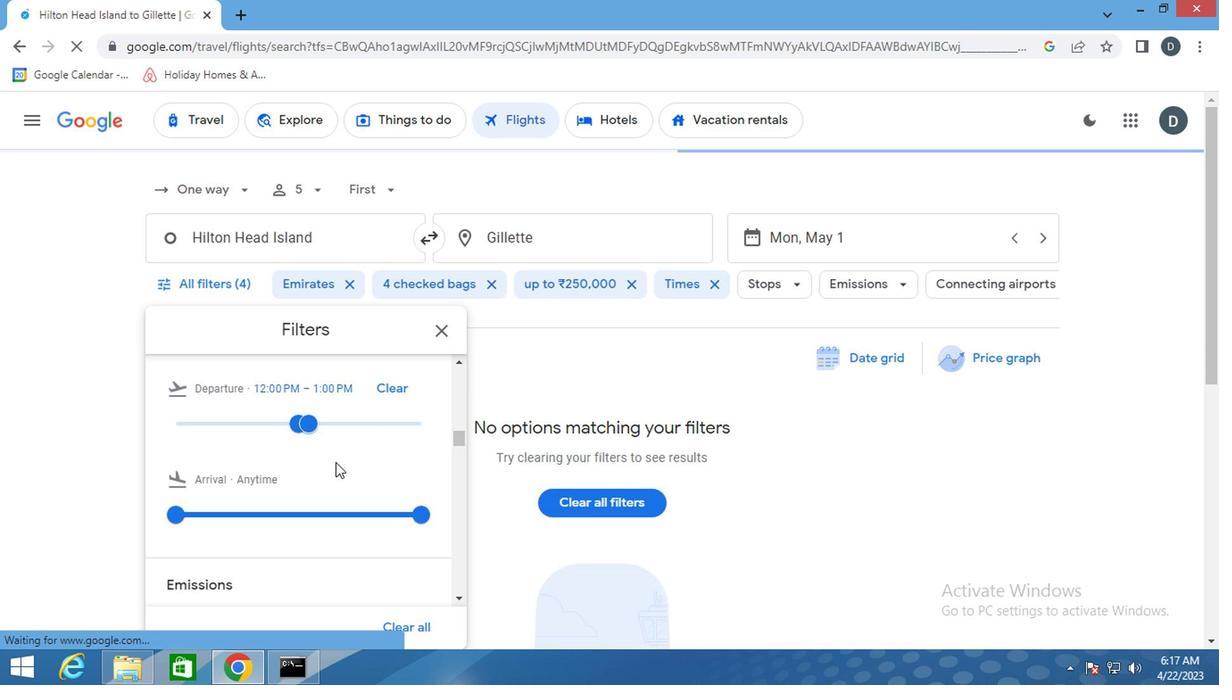 
Action: Mouse scrolled (331, 462) with delta (0, 0)
Screenshot: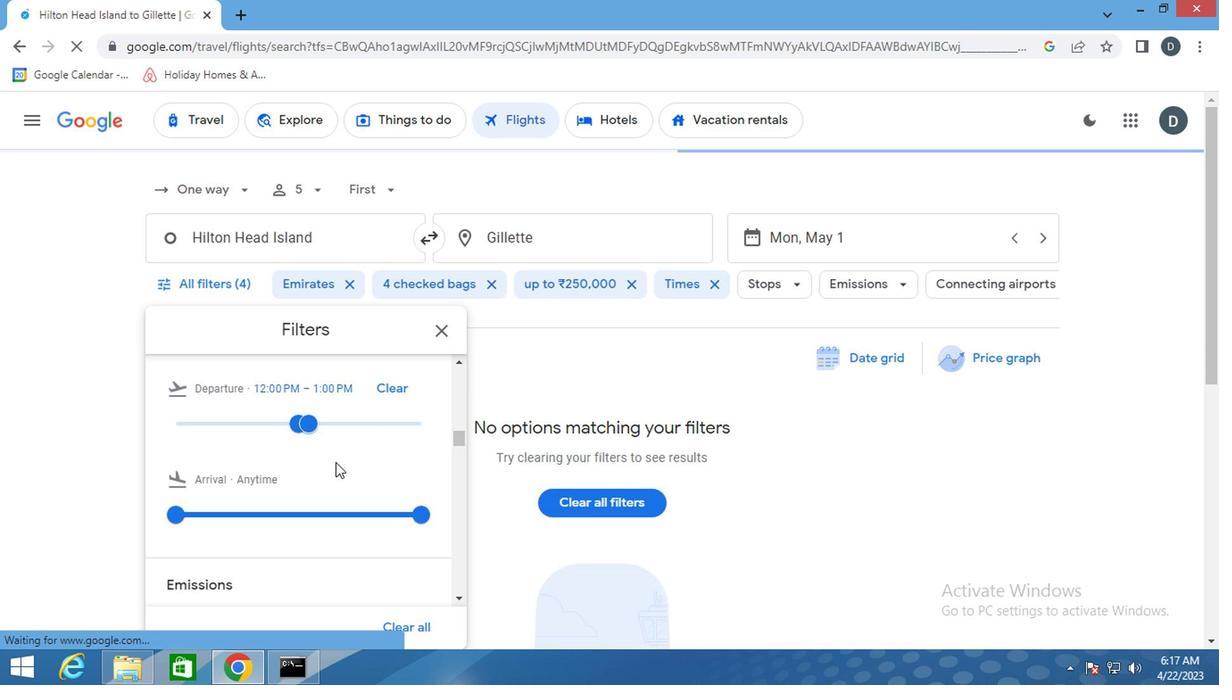 
Action: Mouse scrolled (331, 462) with delta (0, 0)
Screenshot: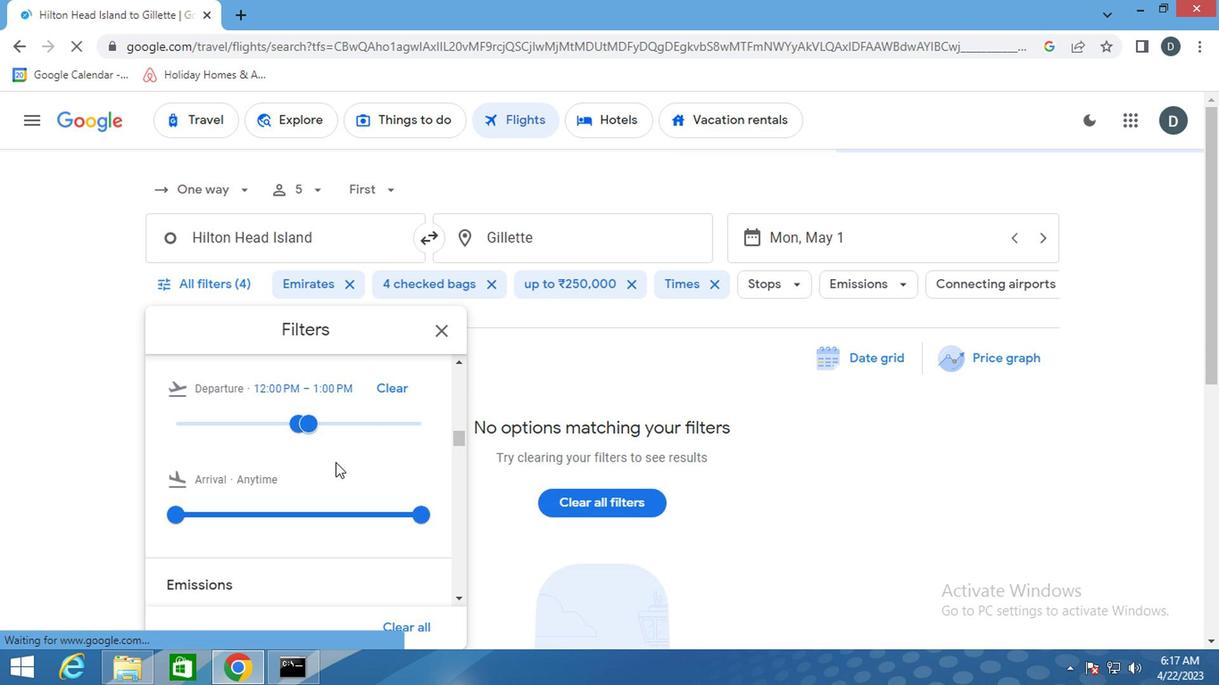
Action: Mouse scrolled (331, 462) with delta (0, 0)
Screenshot: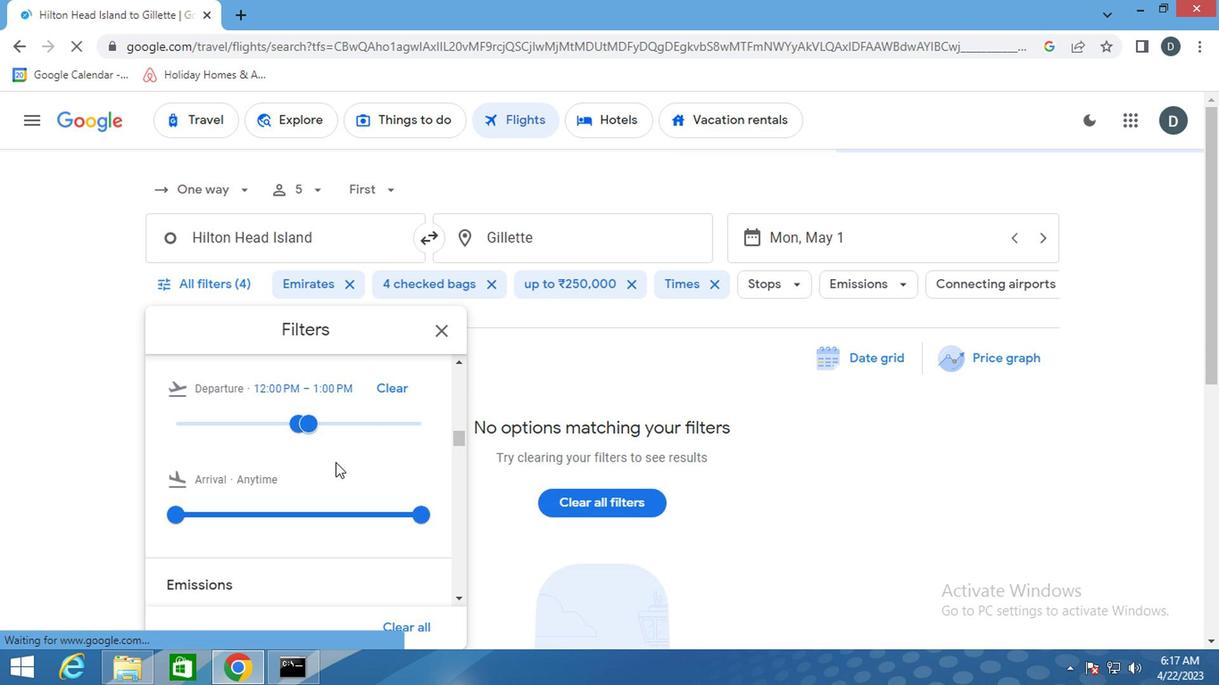 
Action: Mouse scrolled (331, 462) with delta (0, 0)
Screenshot: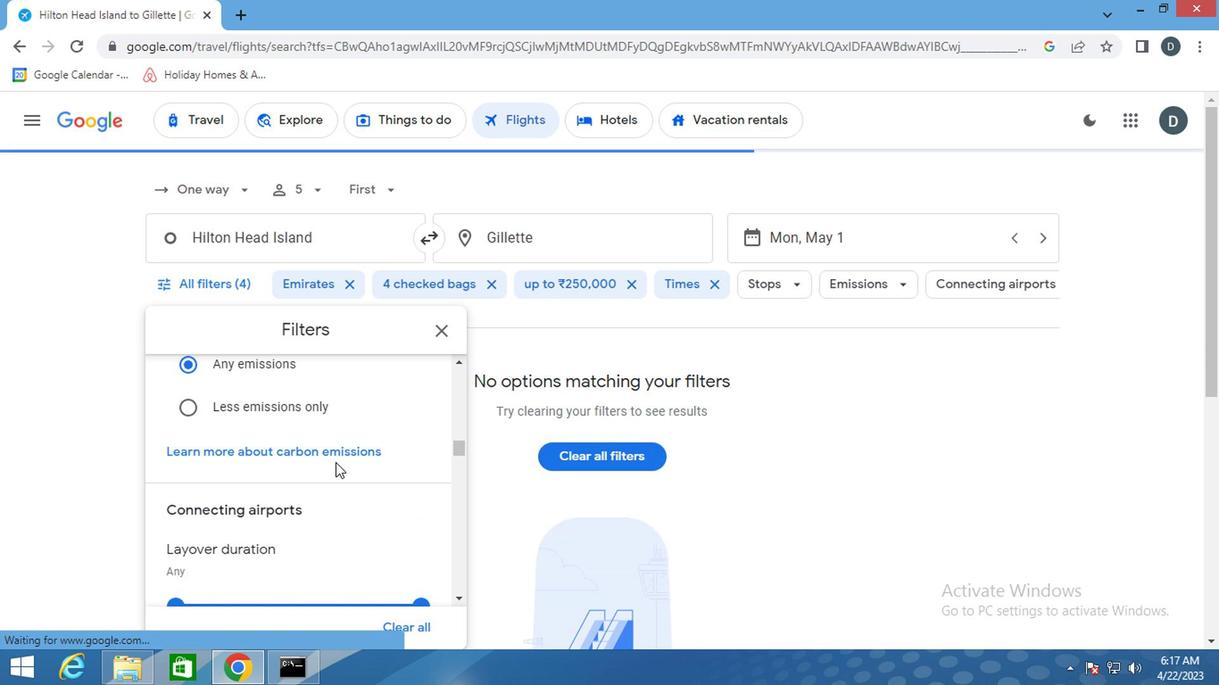 
Action: Mouse scrolled (331, 462) with delta (0, 0)
Screenshot: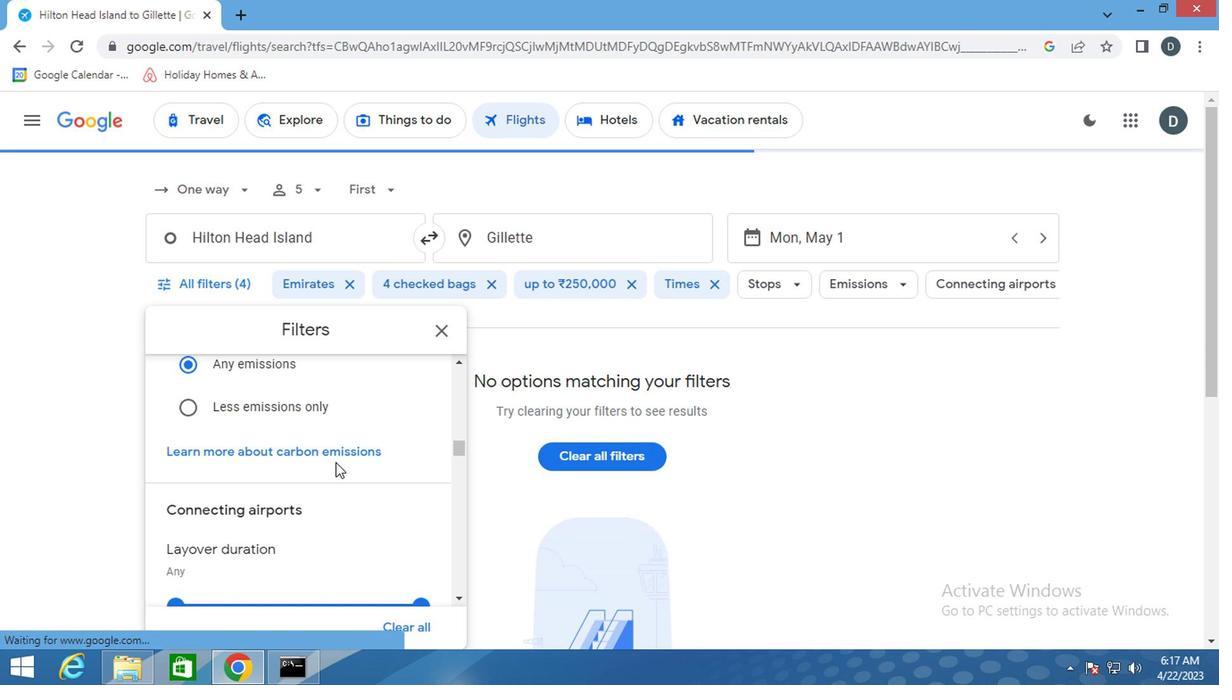 
Action: Mouse scrolled (331, 462) with delta (0, 0)
Screenshot: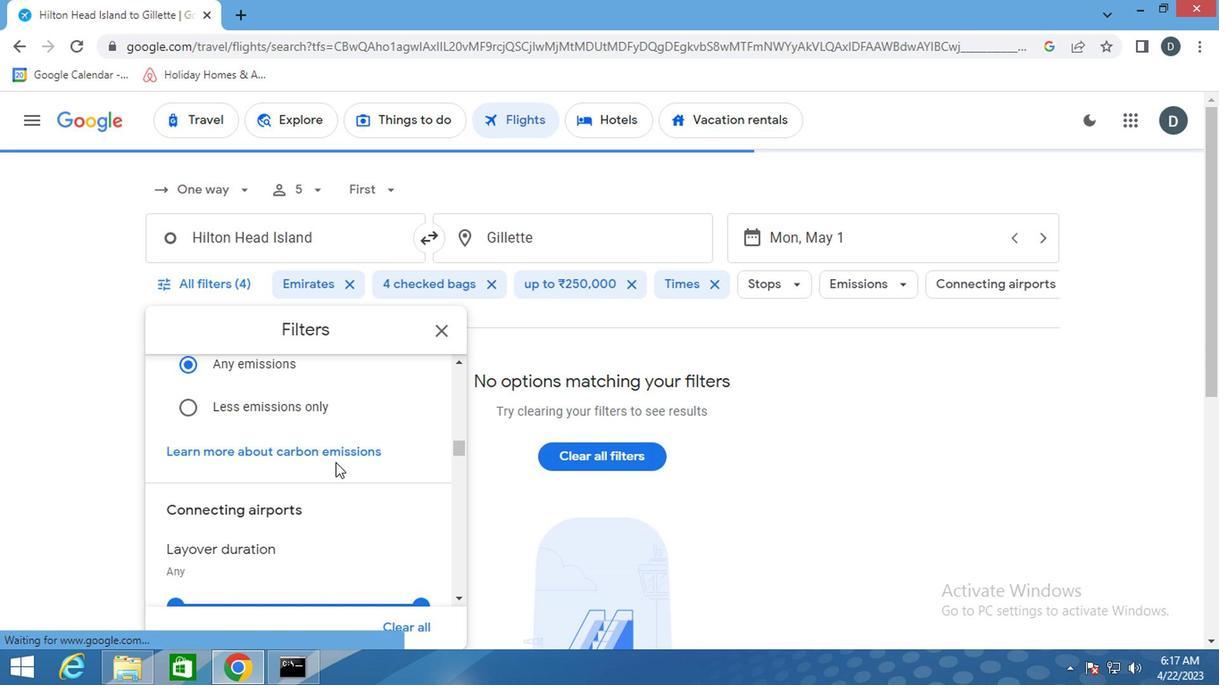 
Action: Mouse scrolled (331, 462) with delta (0, 0)
Screenshot: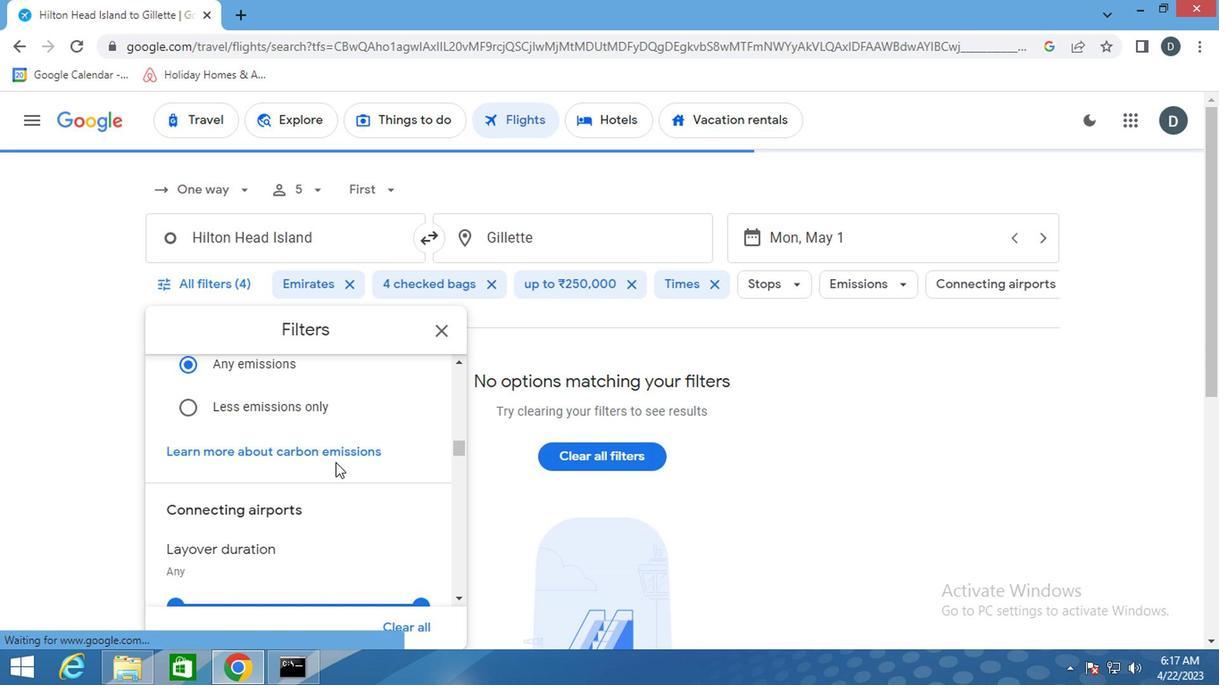 
Action: Mouse scrolled (331, 462) with delta (0, 0)
Screenshot: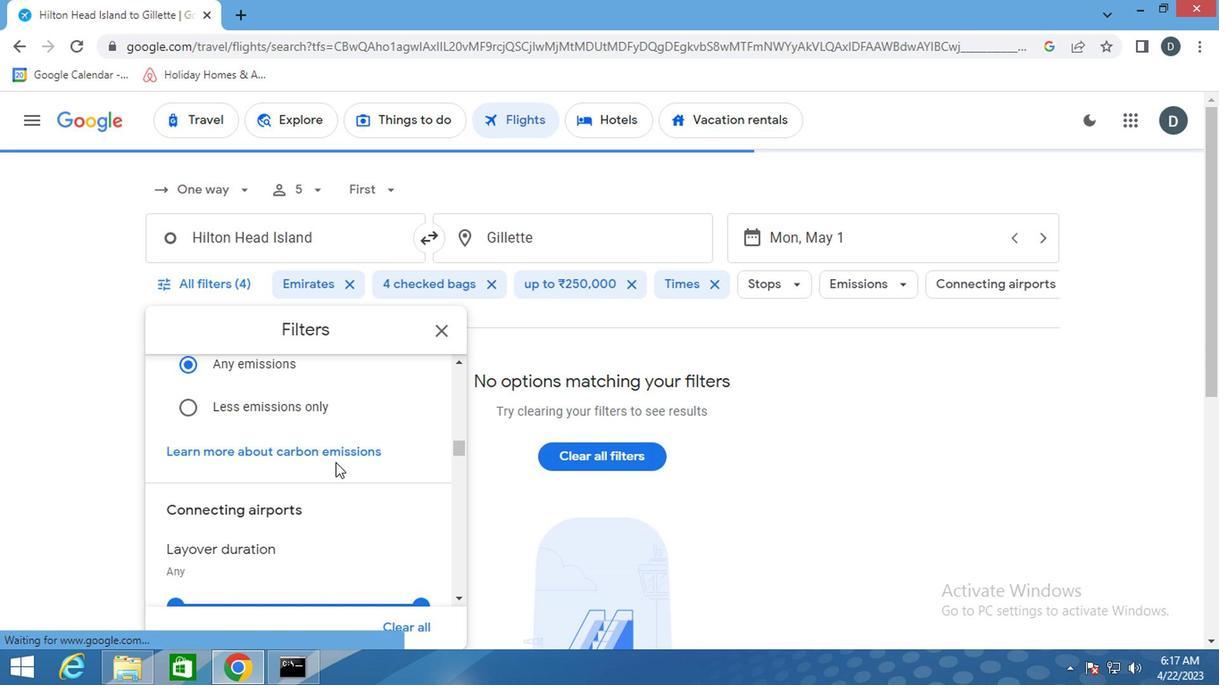 
Action: Mouse scrolled (331, 462) with delta (0, 0)
Screenshot: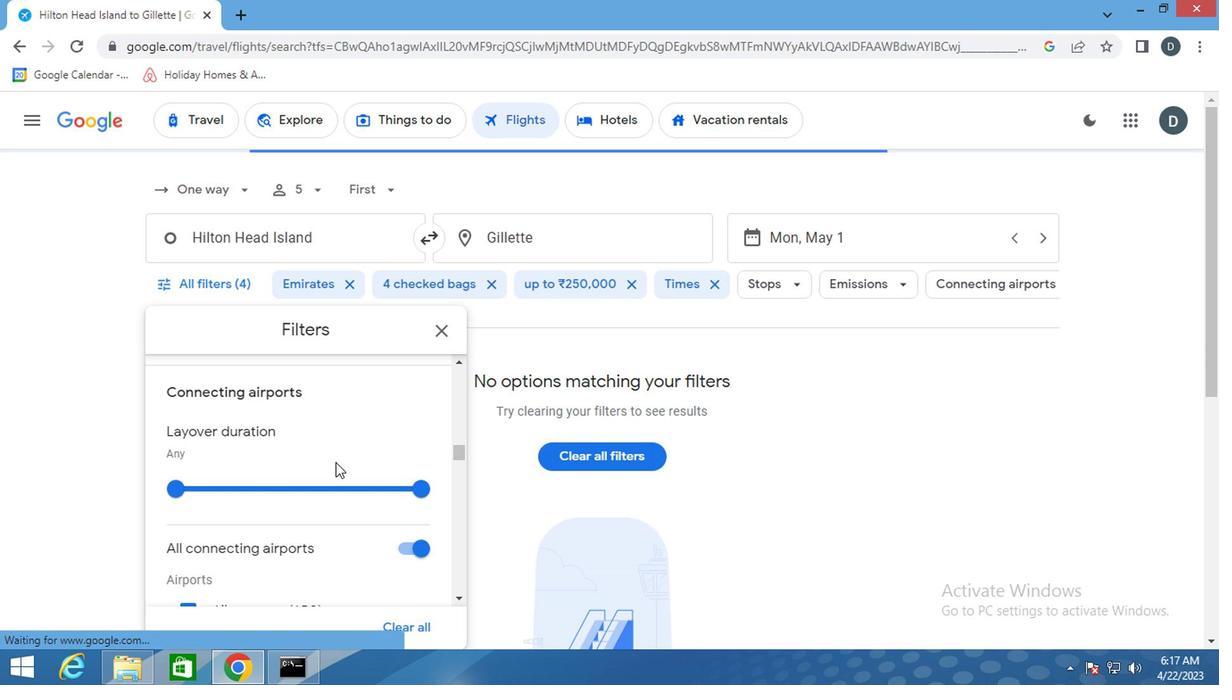 
Action: Mouse scrolled (331, 462) with delta (0, 0)
Screenshot: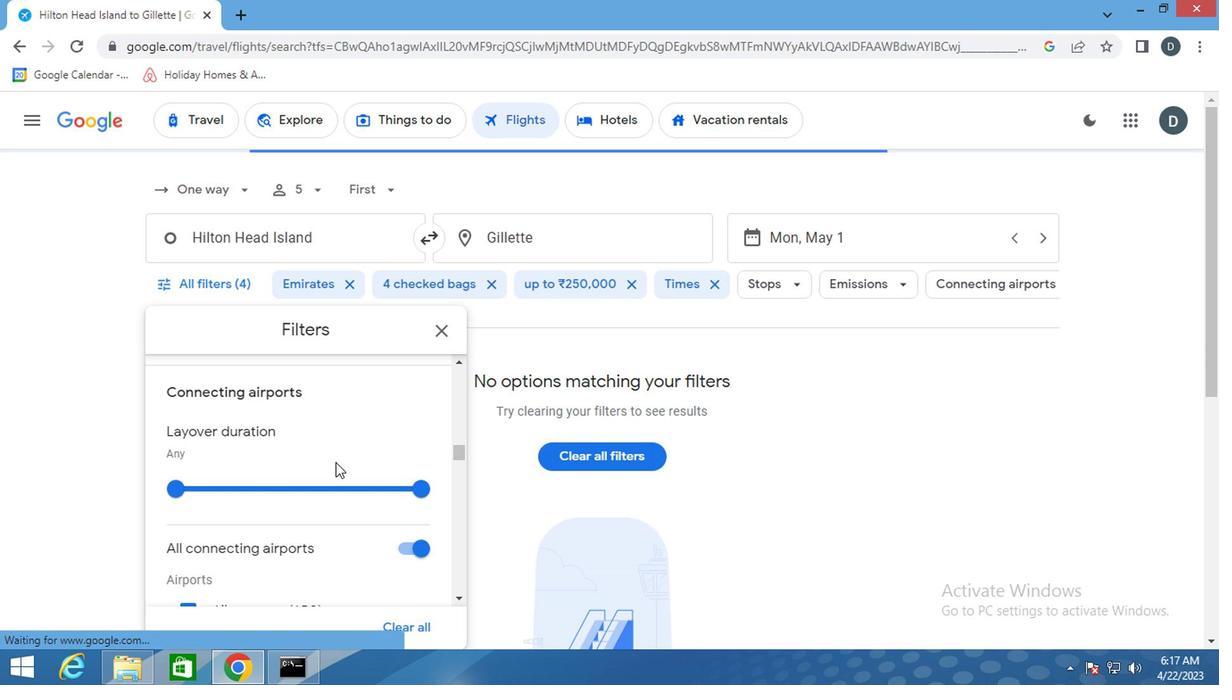 
Action: Mouse scrolled (331, 462) with delta (0, 0)
Screenshot: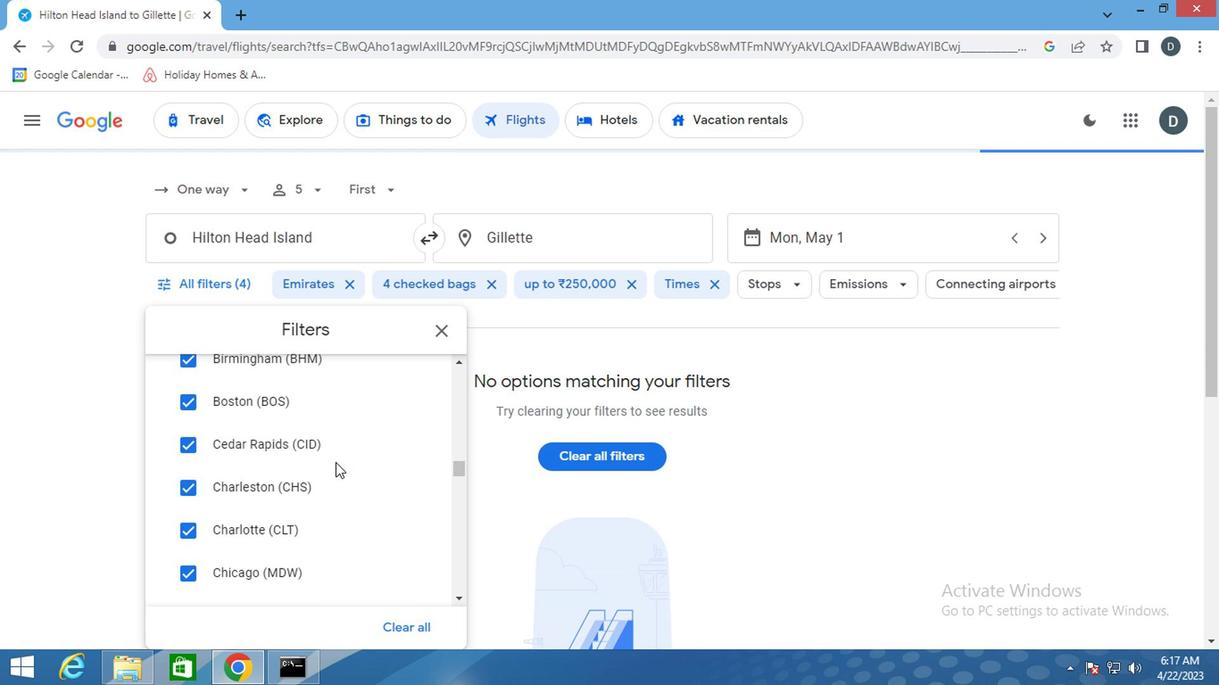 
Action: Mouse scrolled (331, 462) with delta (0, 0)
Screenshot: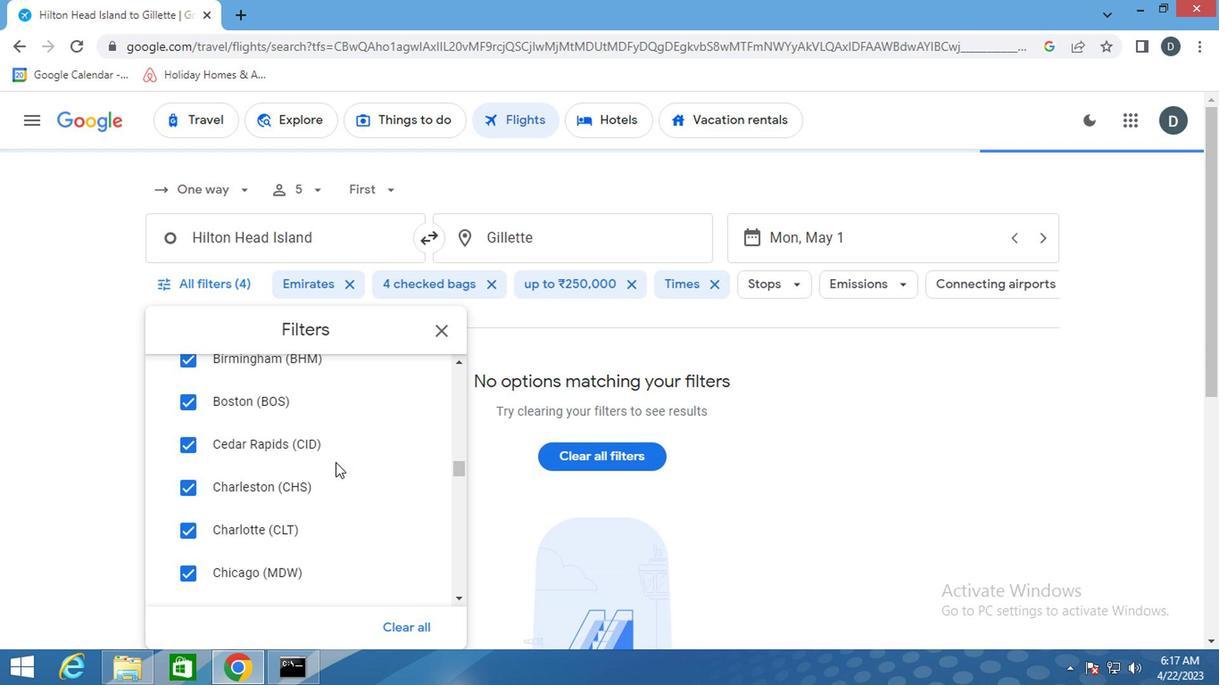 
Action: Mouse scrolled (331, 462) with delta (0, 0)
Screenshot: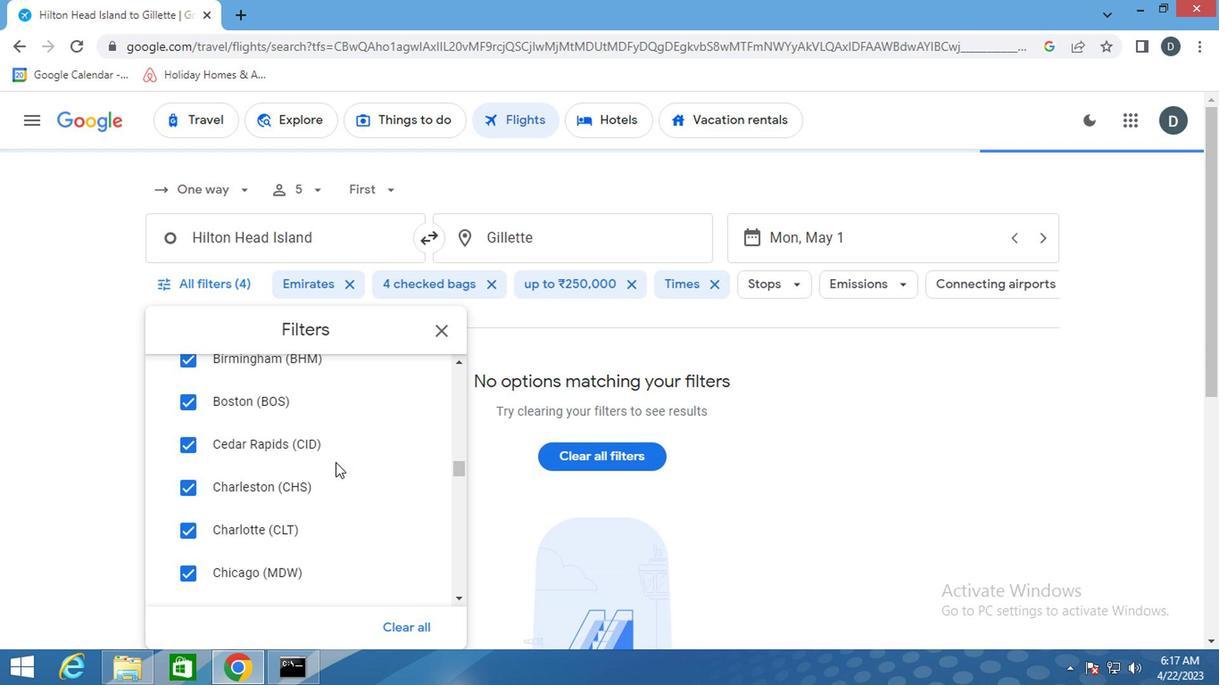 
Action: Mouse scrolled (331, 462) with delta (0, 0)
Screenshot: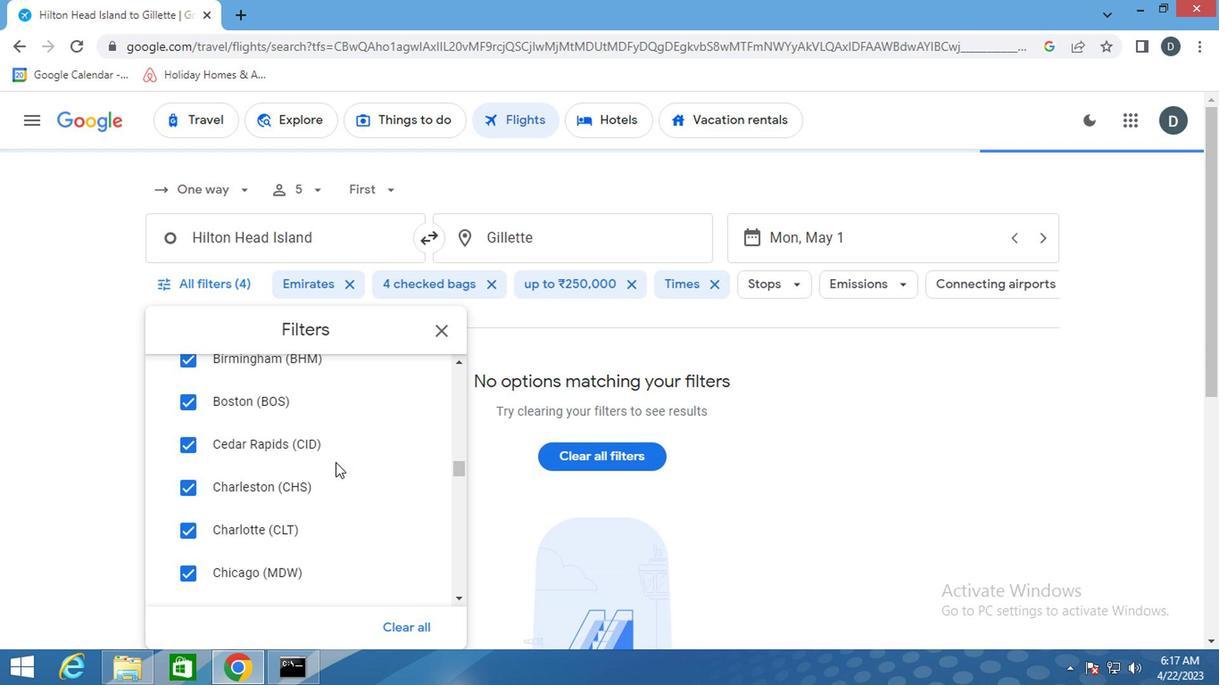 
Action: Mouse scrolled (331, 462) with delta (0, 0)
Screenshot: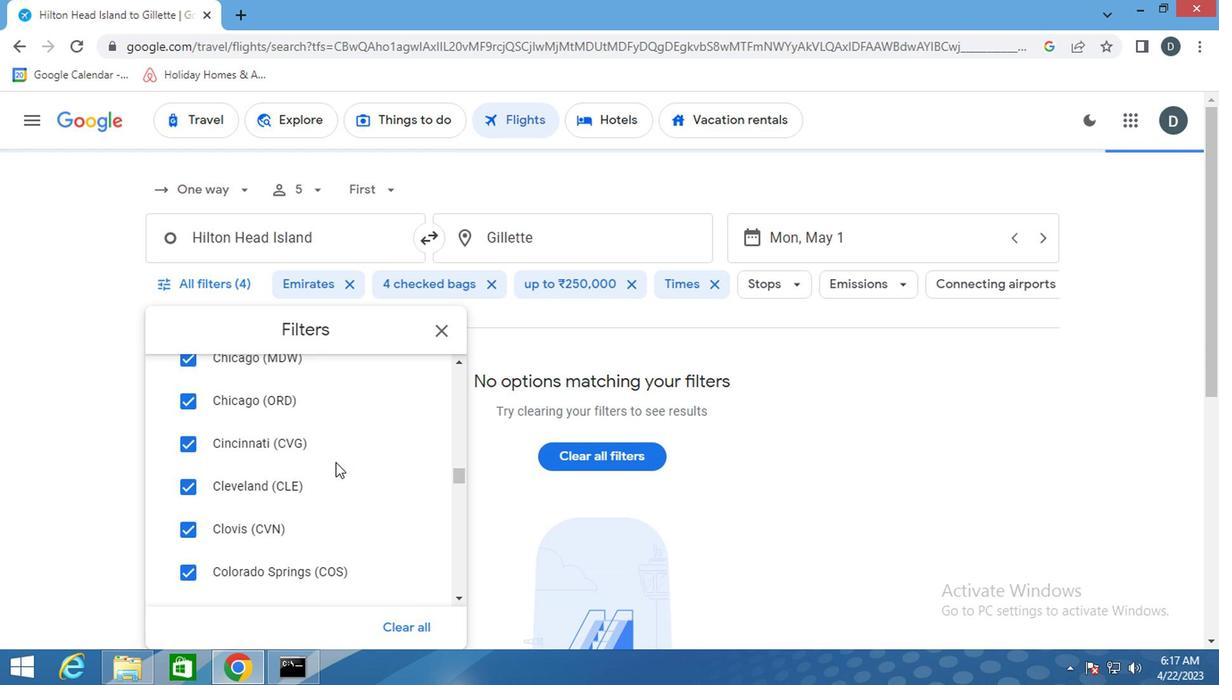 
Action: Mouse scrolled (331, 462) with delta (0, 0)
Screenshot: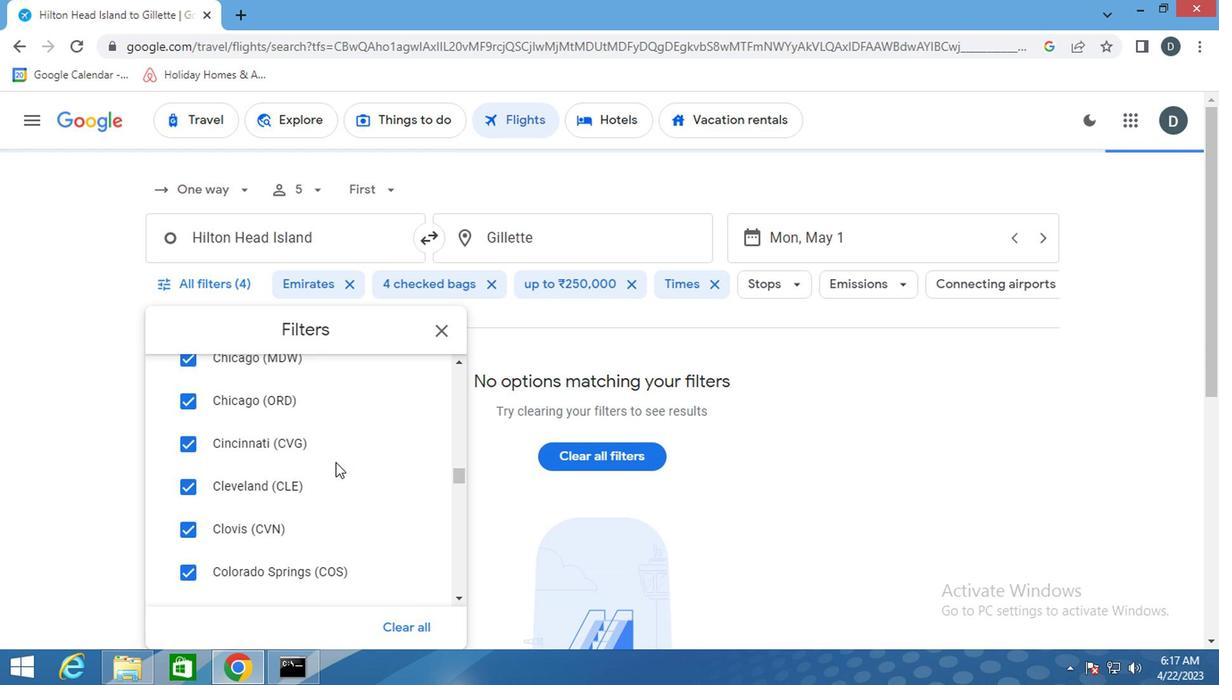 
Action: Mouse scrolled (331, 462) with delta (0, 0)
Screenshot: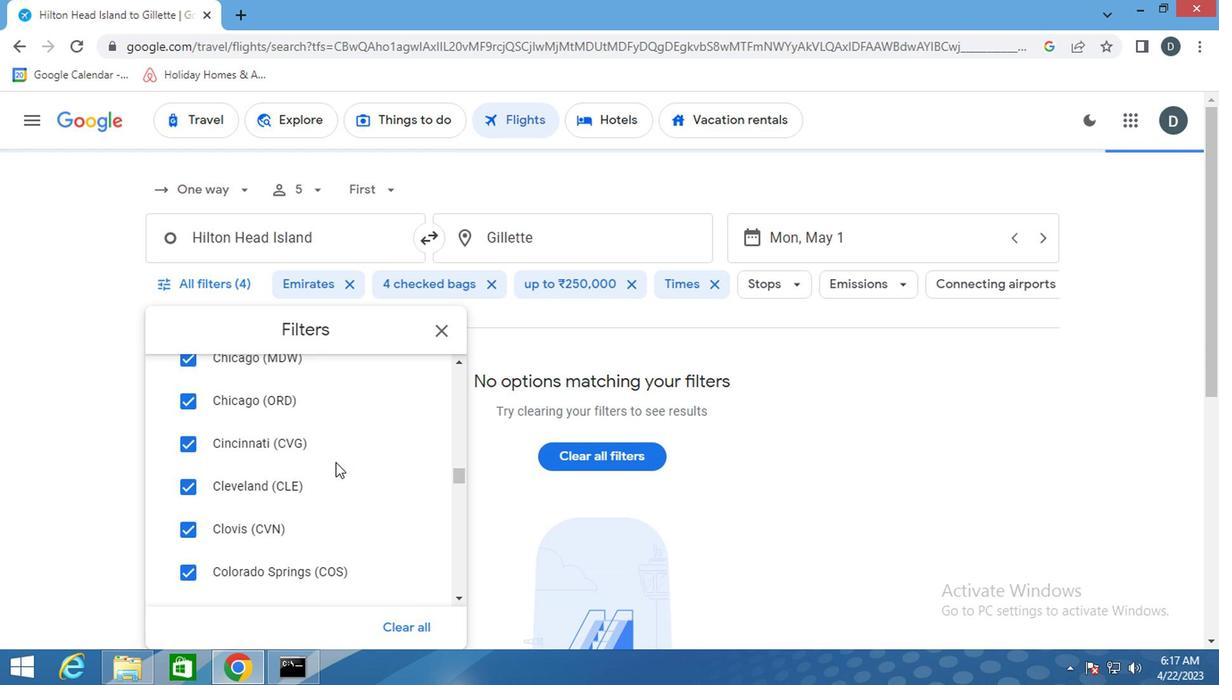 
Action: Mouse scrolled (331, 462) with delta (0, 0)
Screenshot: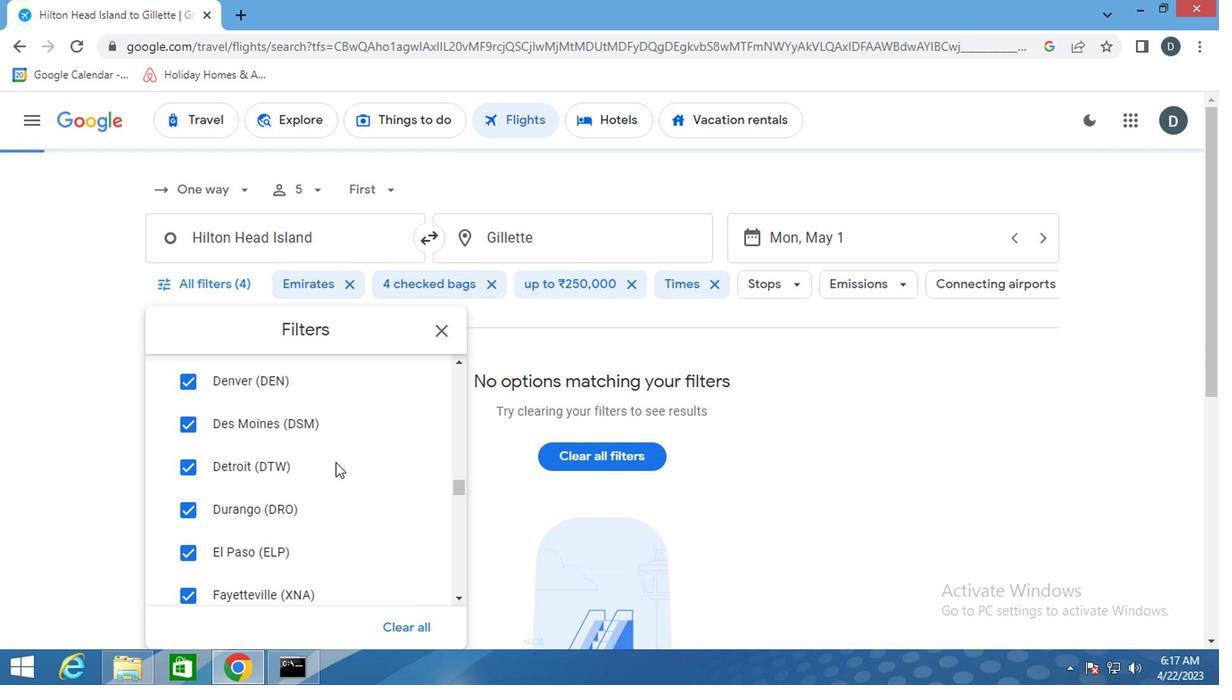 
Action: Mouse scrolled (331, 462) with delta (0, 0)
Screenshot: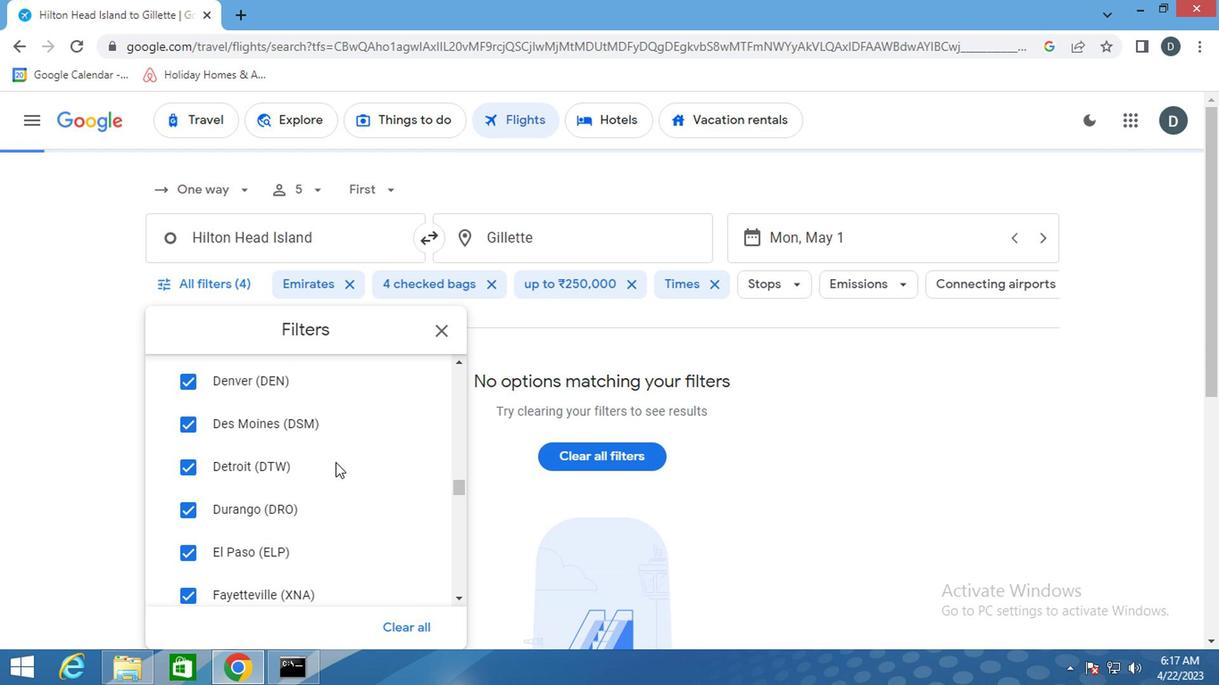 
Action: Mouse scrolled (331, 462) with delta (0, 0)
Screenshot: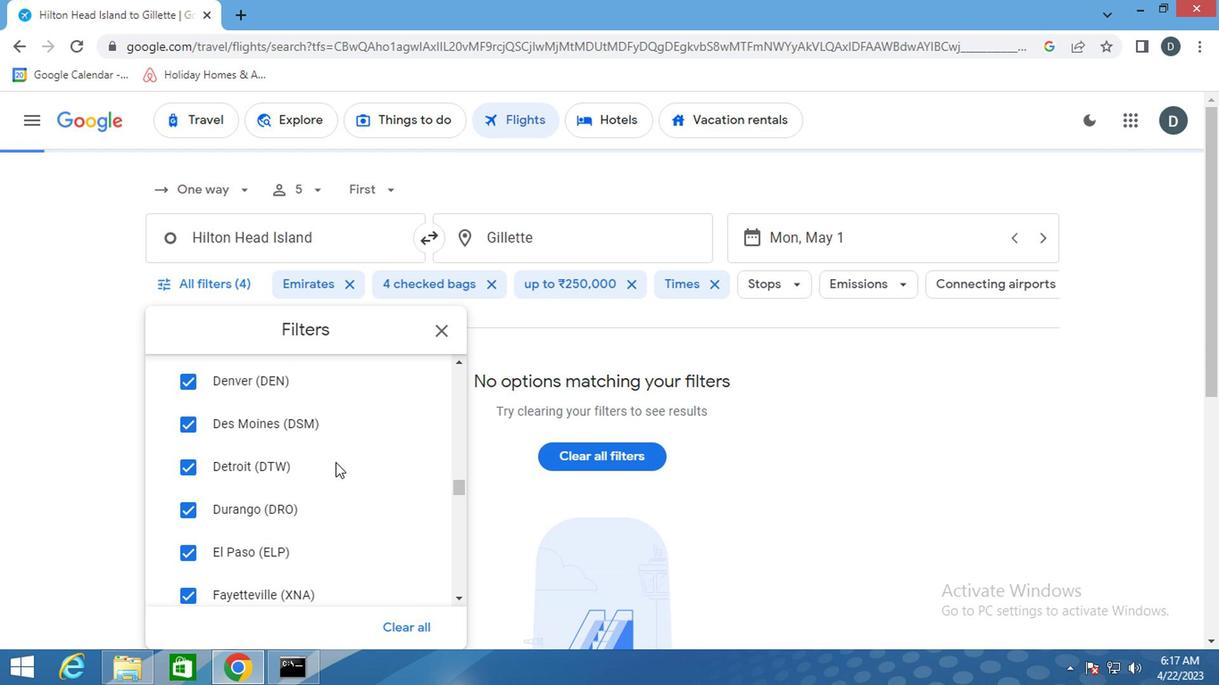 
Action: Mouse scrolled (331, 462) with delta (0, 0)
Screenshot: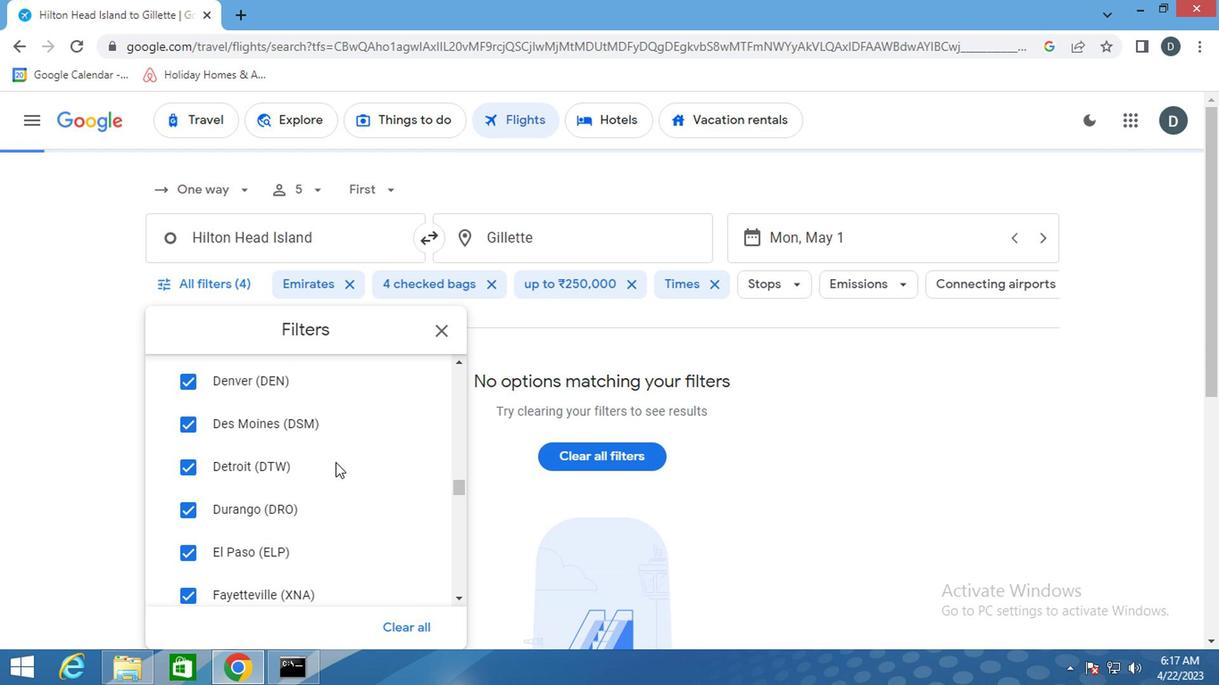 
Action: Mouse scrolled (331, 462) with delta (0, 0)
Screenshot: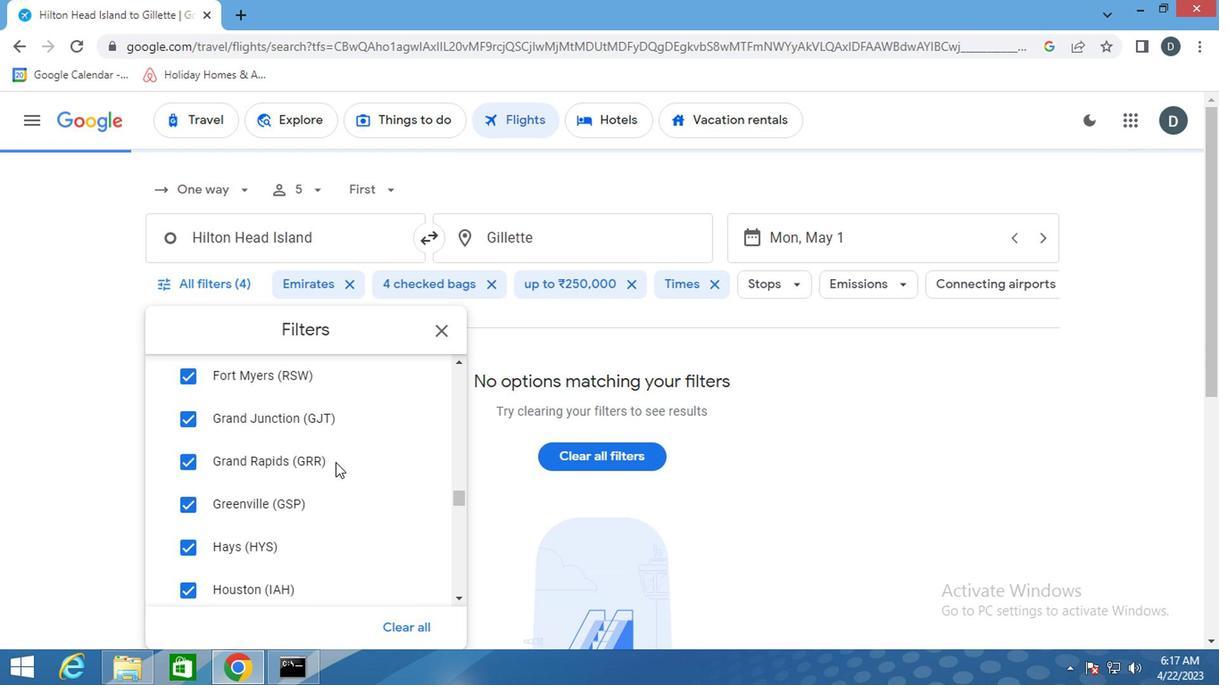 
Action: Mouse scrolled (331, 462) with delta (0, 0)
Screenshot: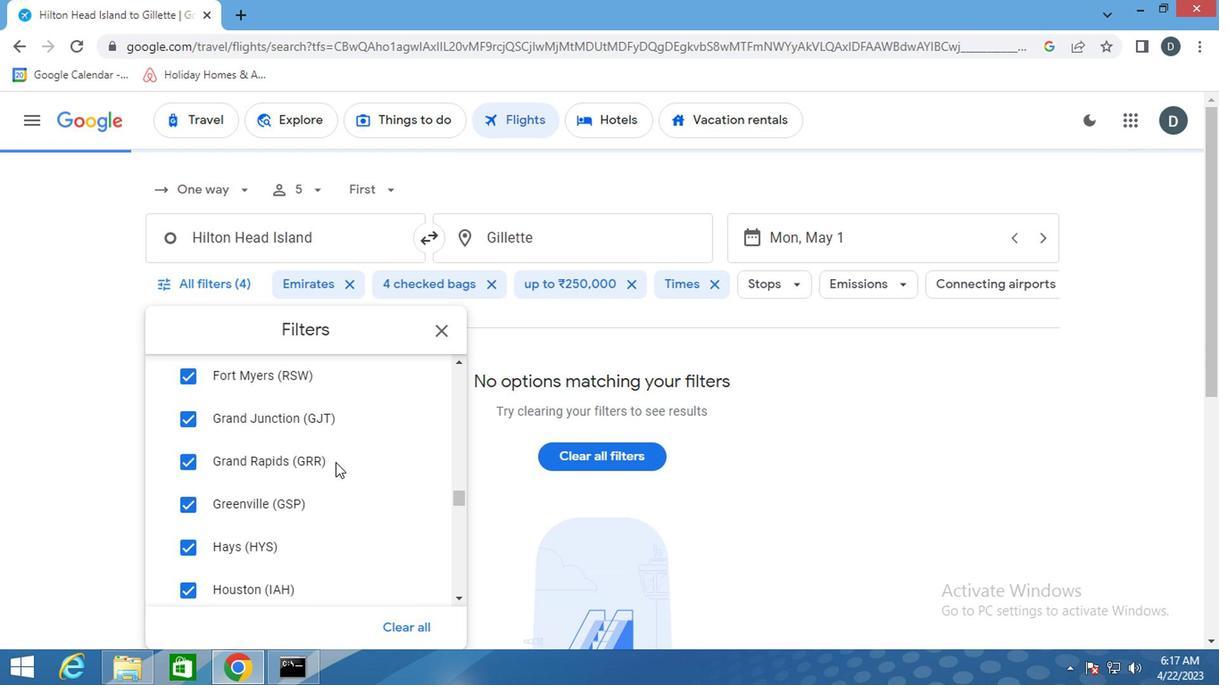 
Action: Mouse scrolled (331, 462) with delta (0, 0)
Screenshot: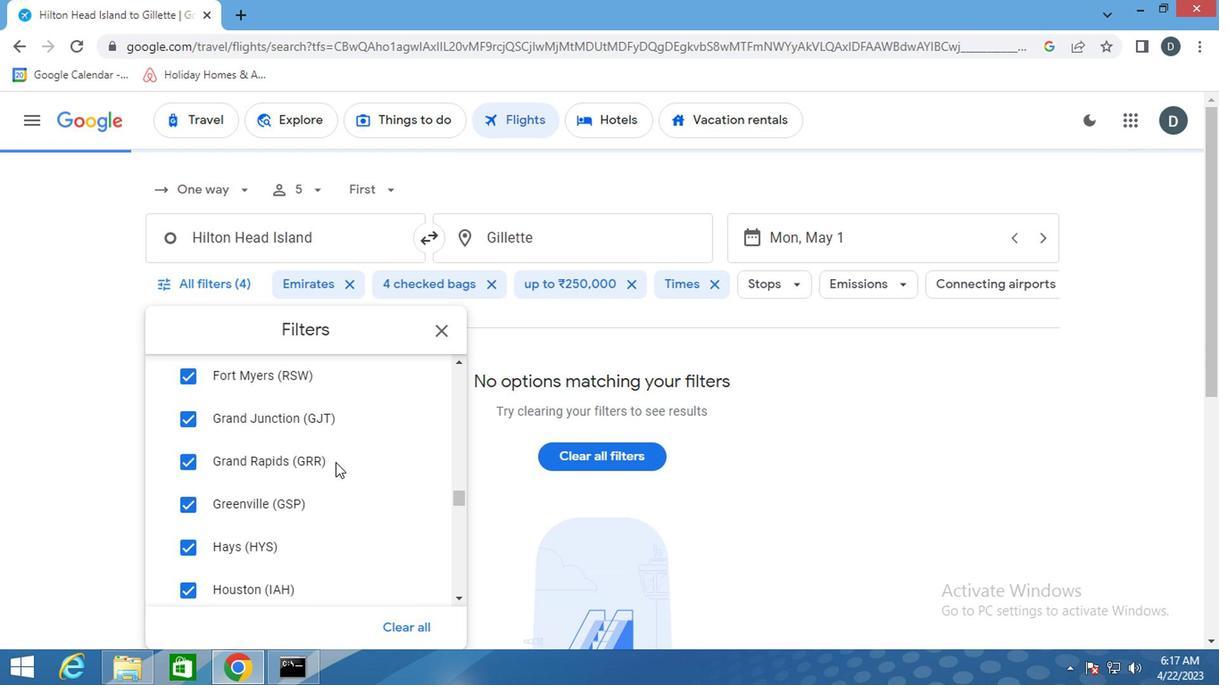 
Action: Mouse scrolled (331, 462) with delta (0, 0)
Screenshot: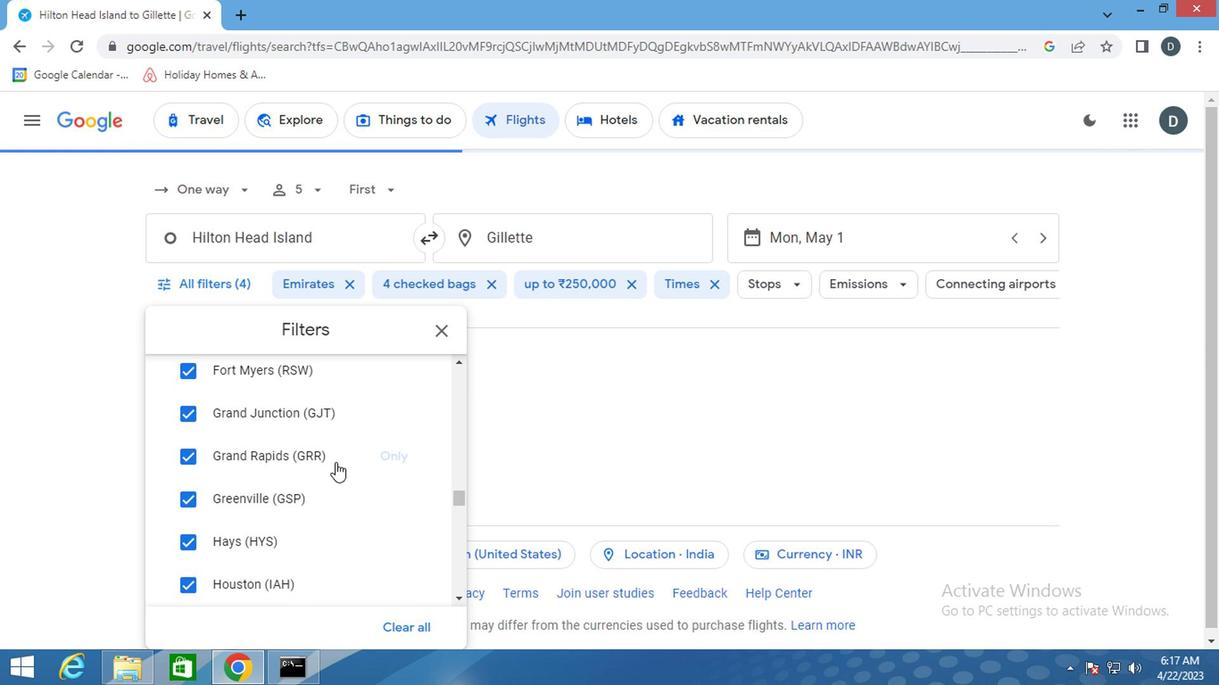 
Action: Mouse scrolled (331, 462) with delta (0, 0)
Screenshot: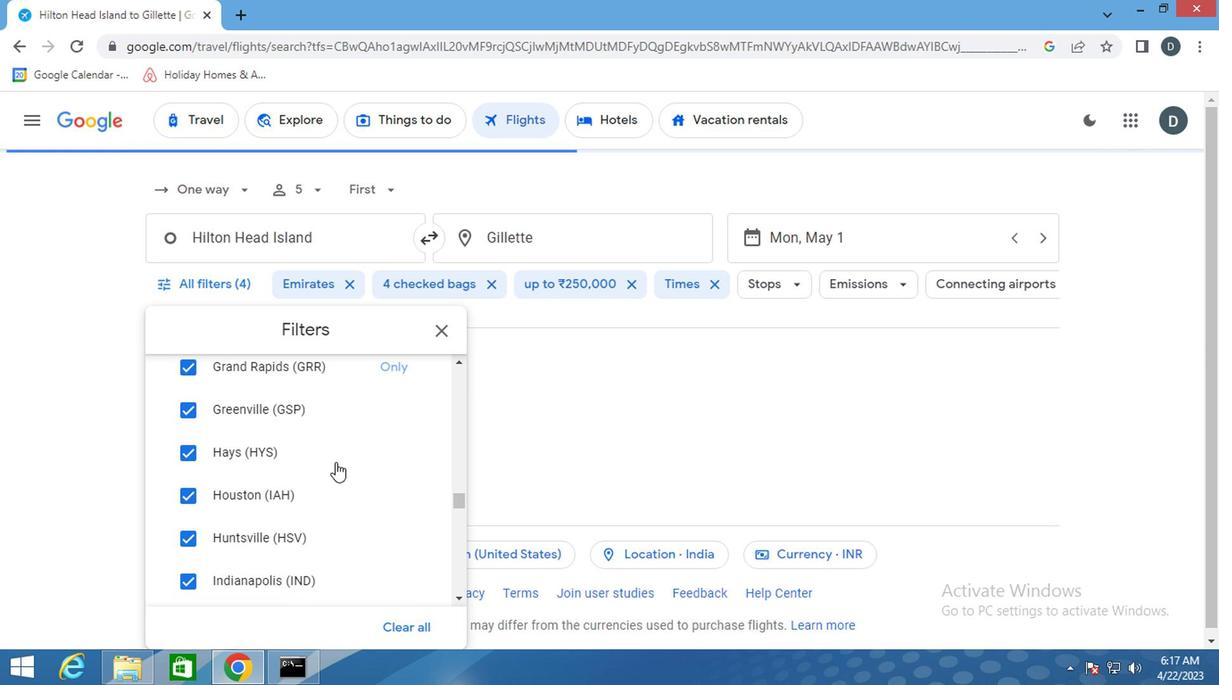 
Action: Mouse scrolled (331, 462) with delta (0, 0)
Screenshot: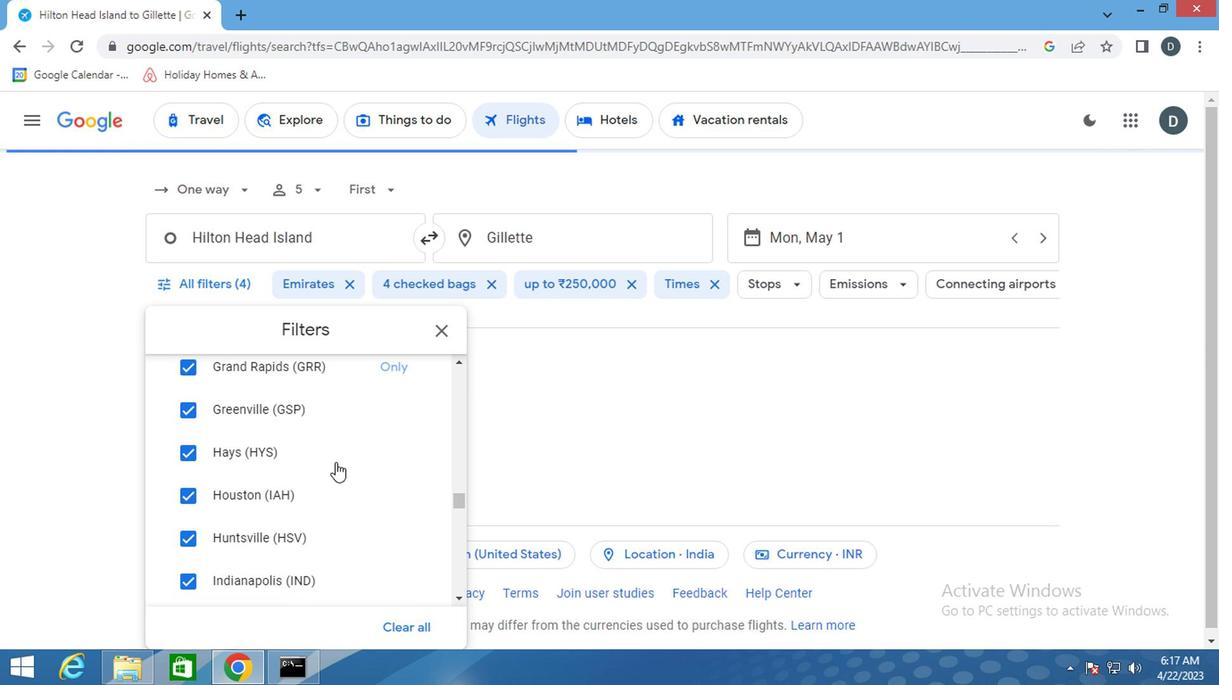 
Action: Mouse scrolled (331, 462) with delta (0, 0)
Screenshot: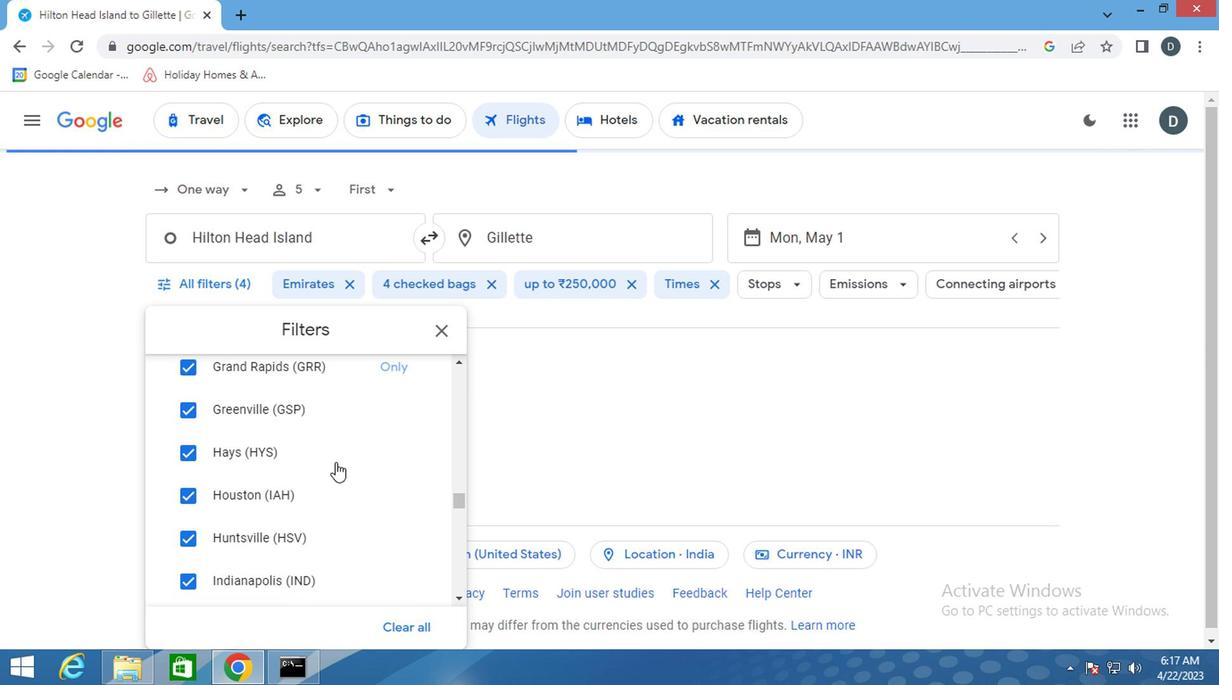 
Action: Mouse scrolled (331, 462) with delta (0, 0)
Screenshot: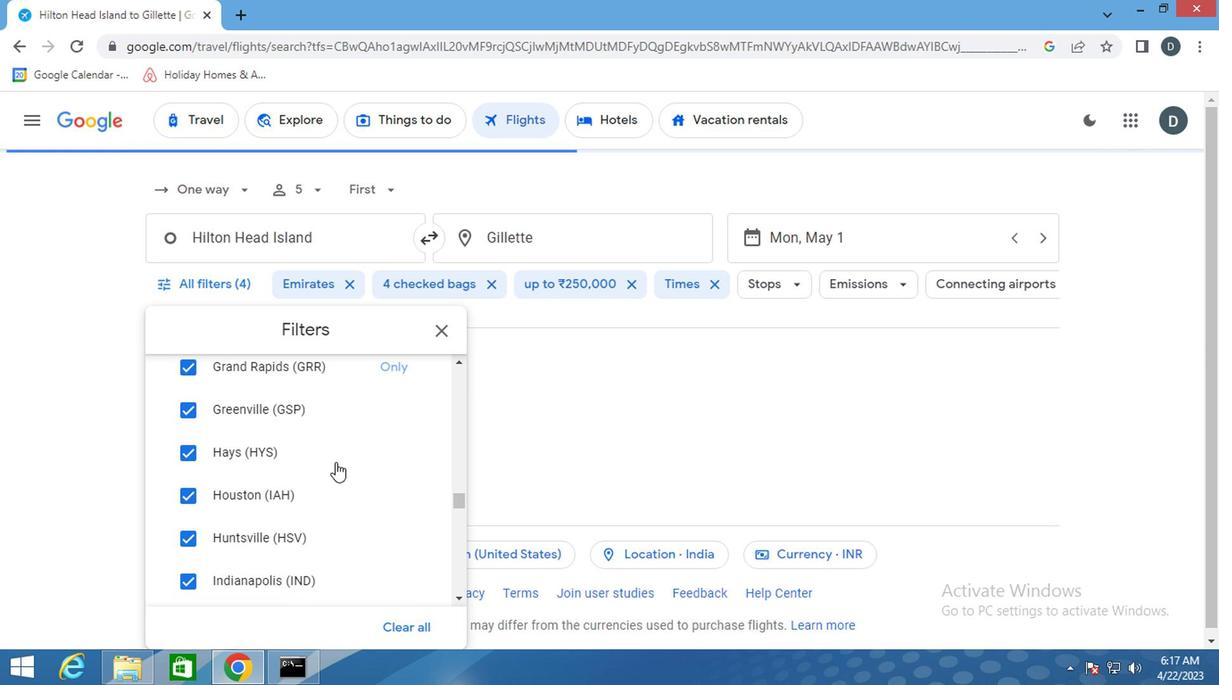 
Action: Mouse scrolled (331, 462) with delta (0, 0)
Screenshot: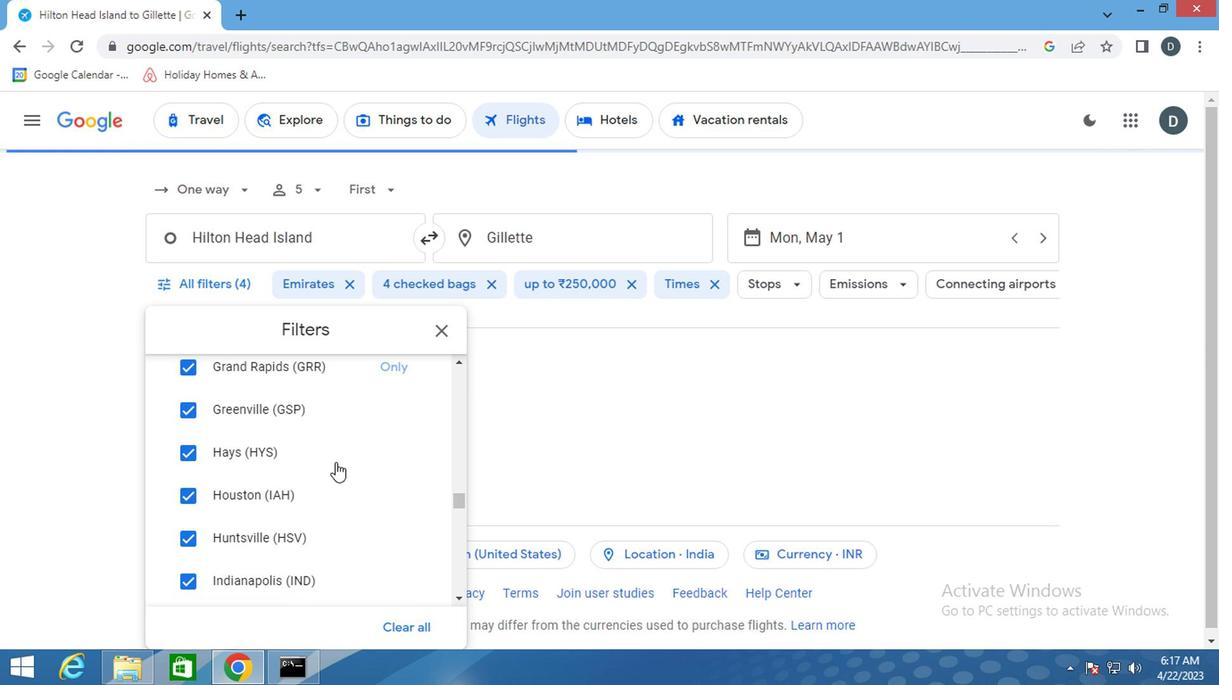 
Action: Mouse scrolled (331, 462) with delta (0, 0)
Screenshot: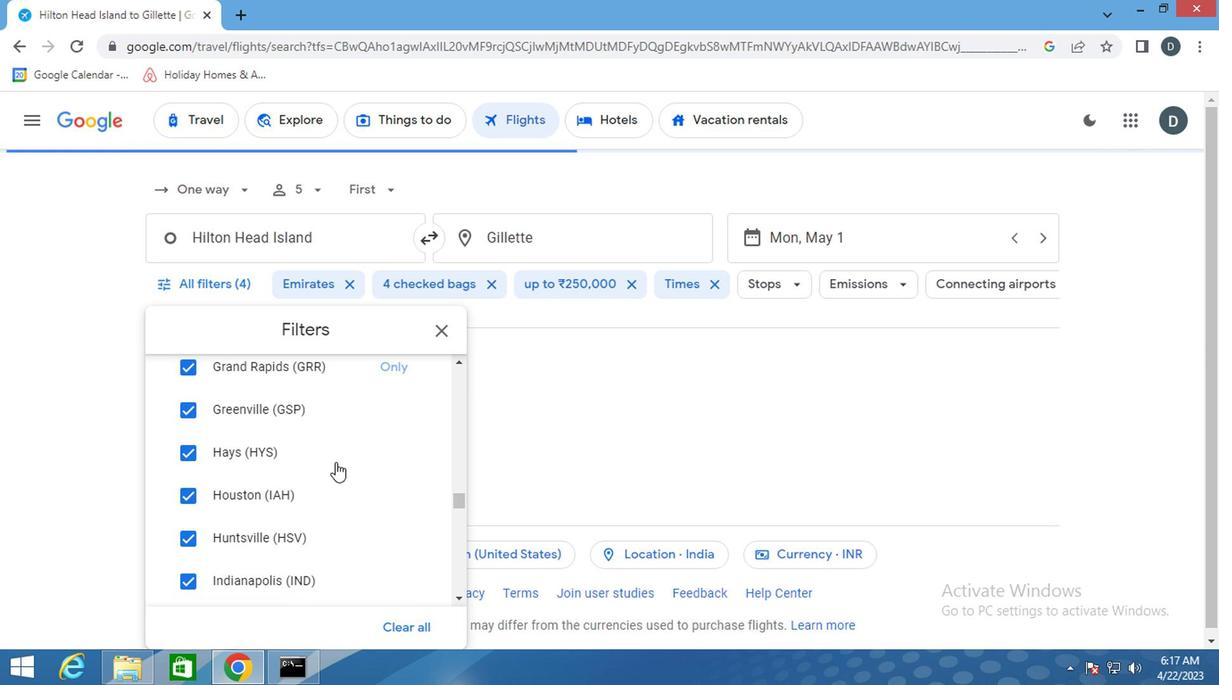 
Action: Mouse scrolled (331, 462) with delta (0, 0)
Screenshot: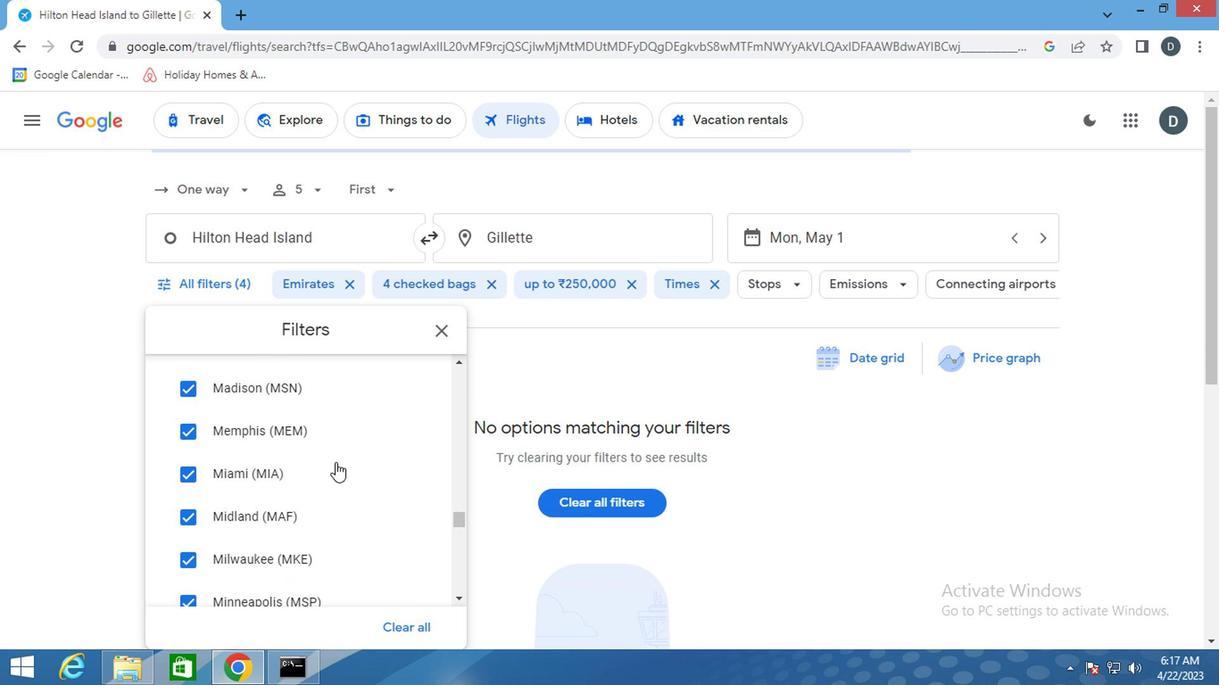
Action: Mouse scrolled (331, 462) with delta (0, 0)
Screenshot: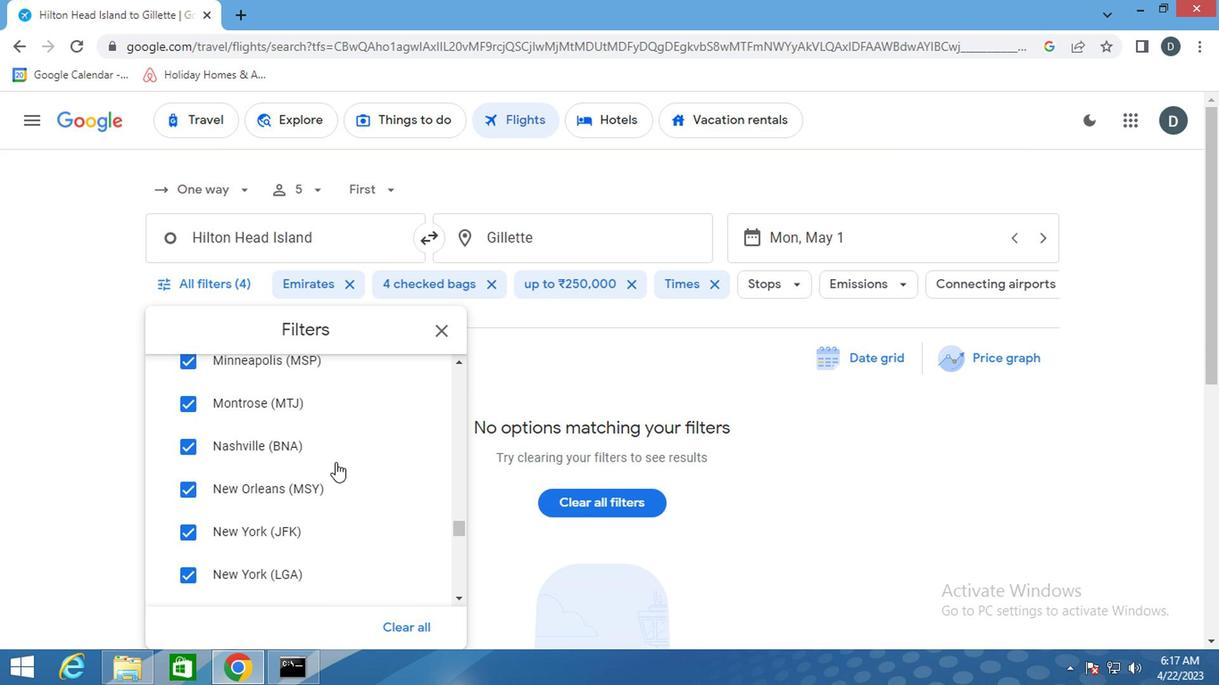 
Action: Mouse scrolled (331, 462) with delta (0, 0)
Screenshot: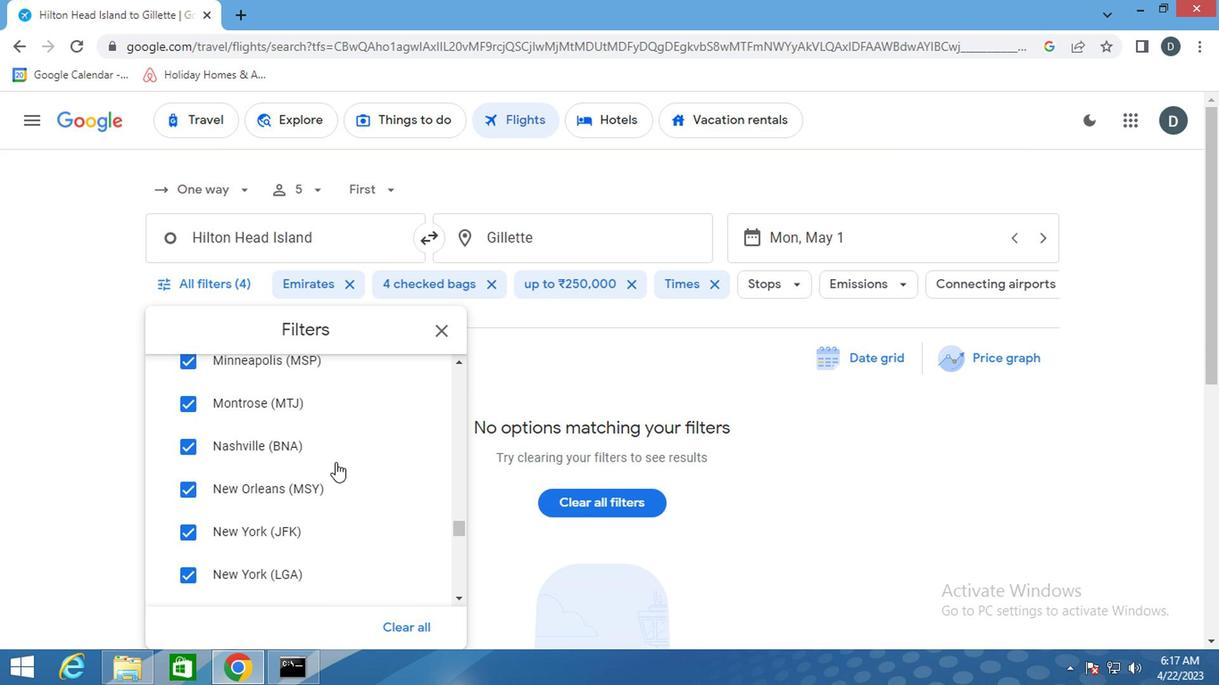 
Action: Mouse scrolled (331, 462) with delta (0, 0)
Screenshot: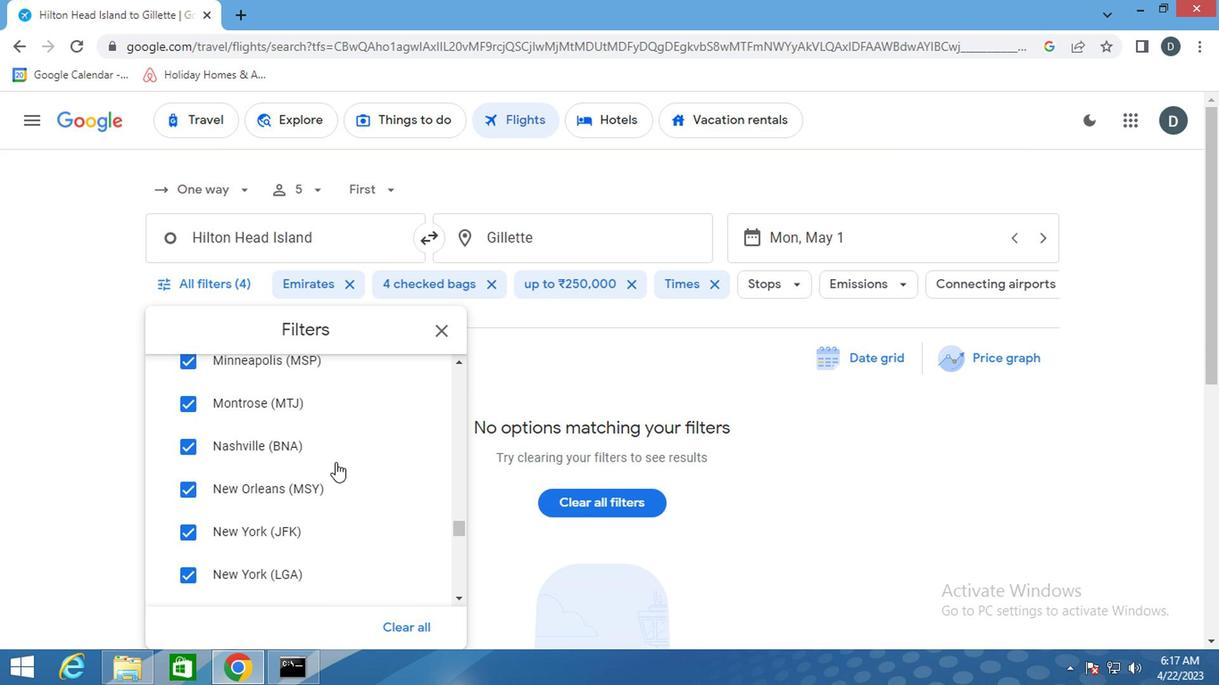 
Action: Mouse scrolled (331, 462) with delta (0, 0)
Screenshot: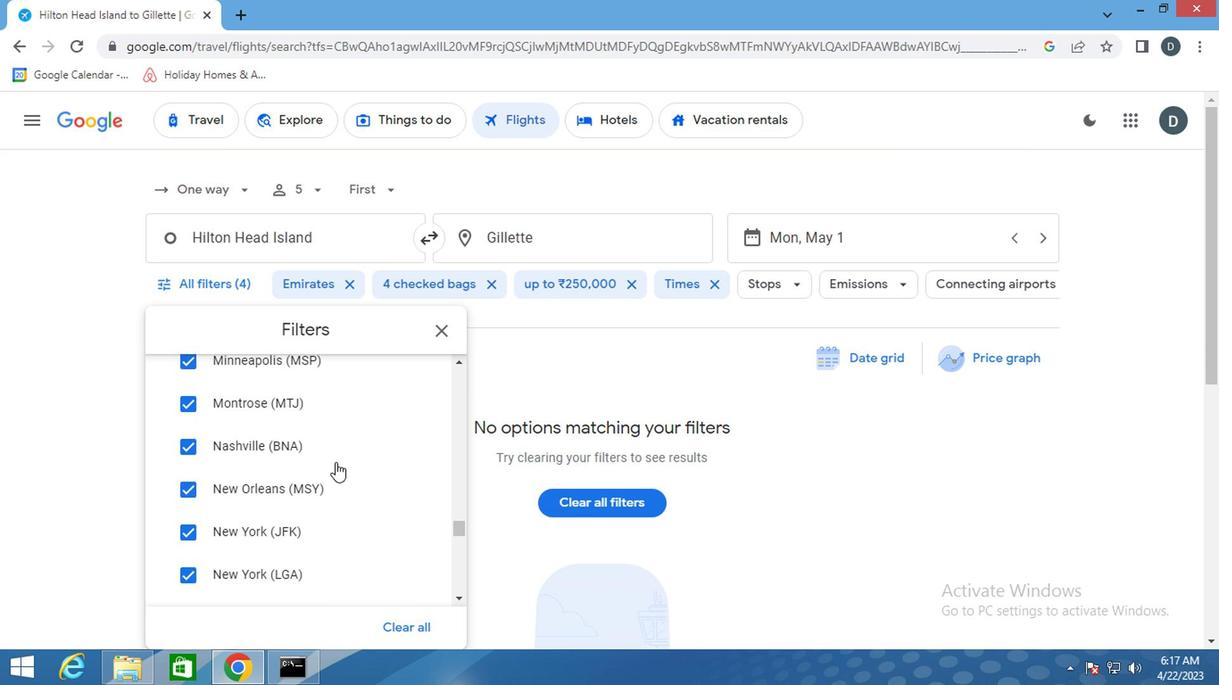 
Action: Mouse scrolled (331, 462) with delta (0, 0)
Screenshot: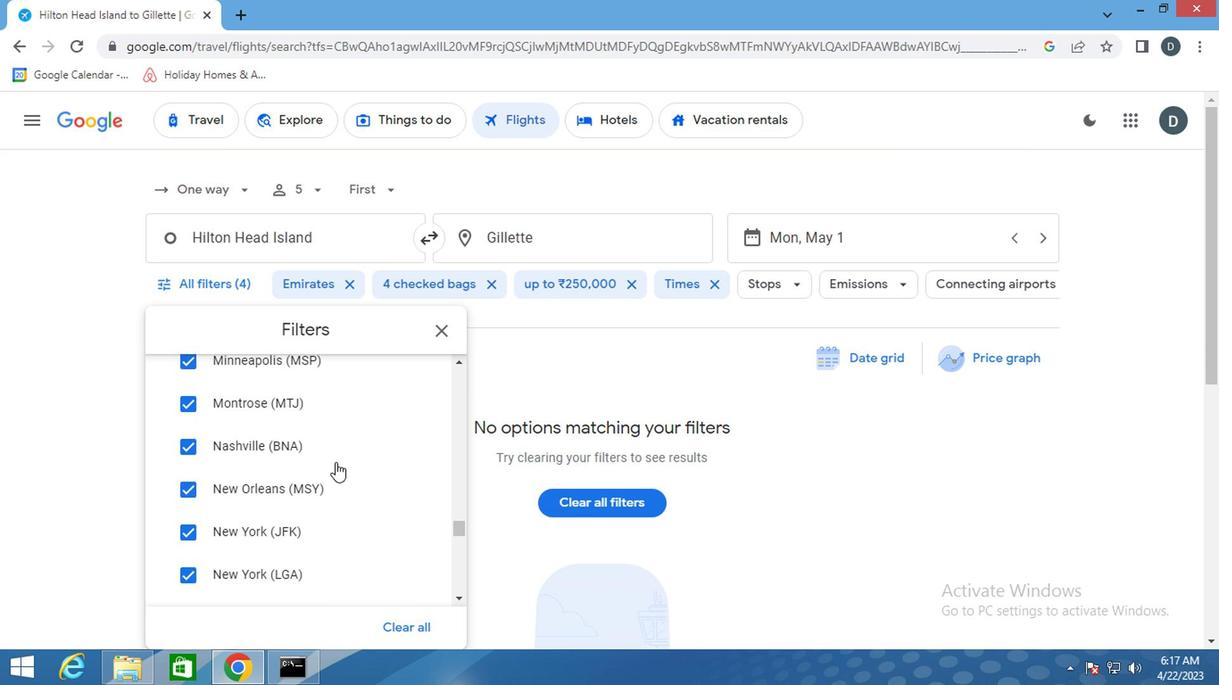 
Action: Mouse scrolled (331, 462) with delta (0, 0)
Screenshot: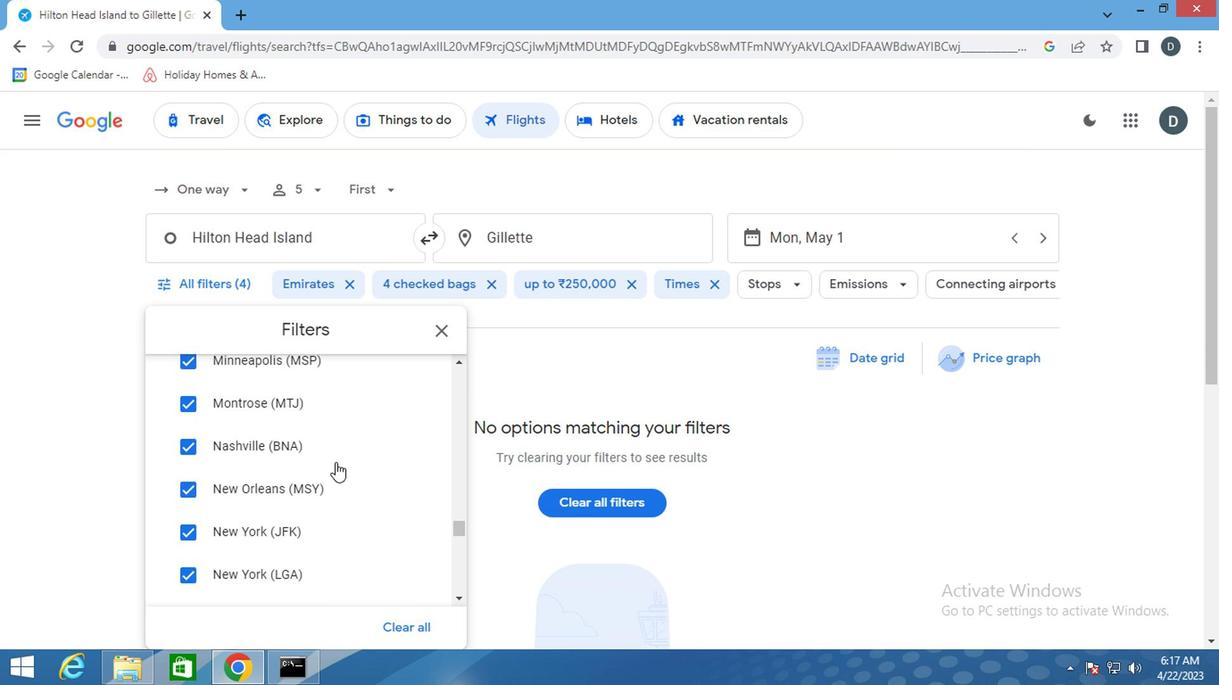 
Action: Mouse scrolled (331, 462) with delta (0, 0)
Screenshot: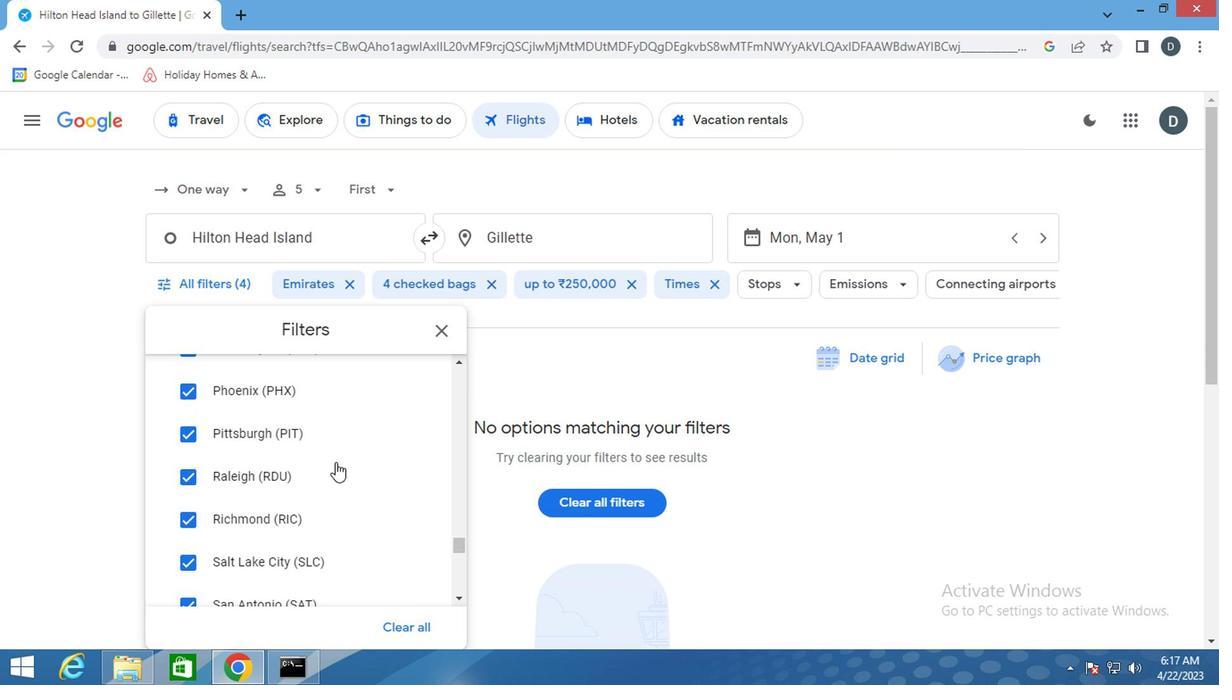 
Action: Mouse scrolled (331, 462) with delta (0, 0)
Screenshot: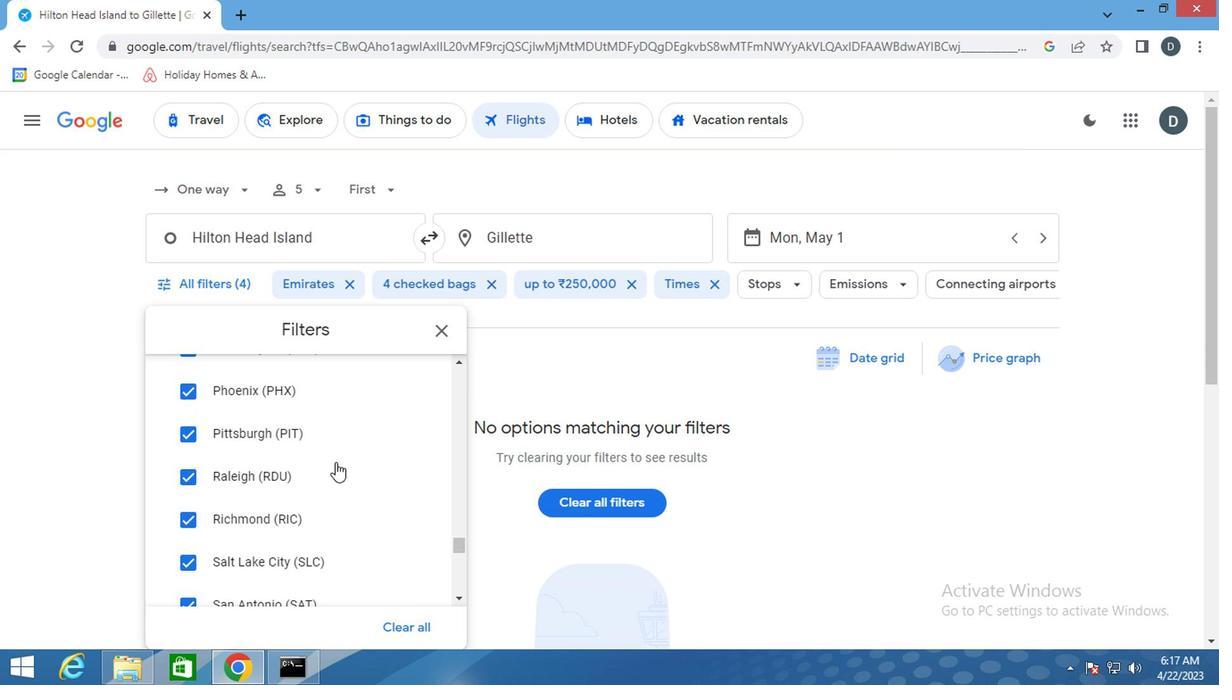 
Action: Mouse scrolled (331, 462) with delta (0, 0)
Screenshot: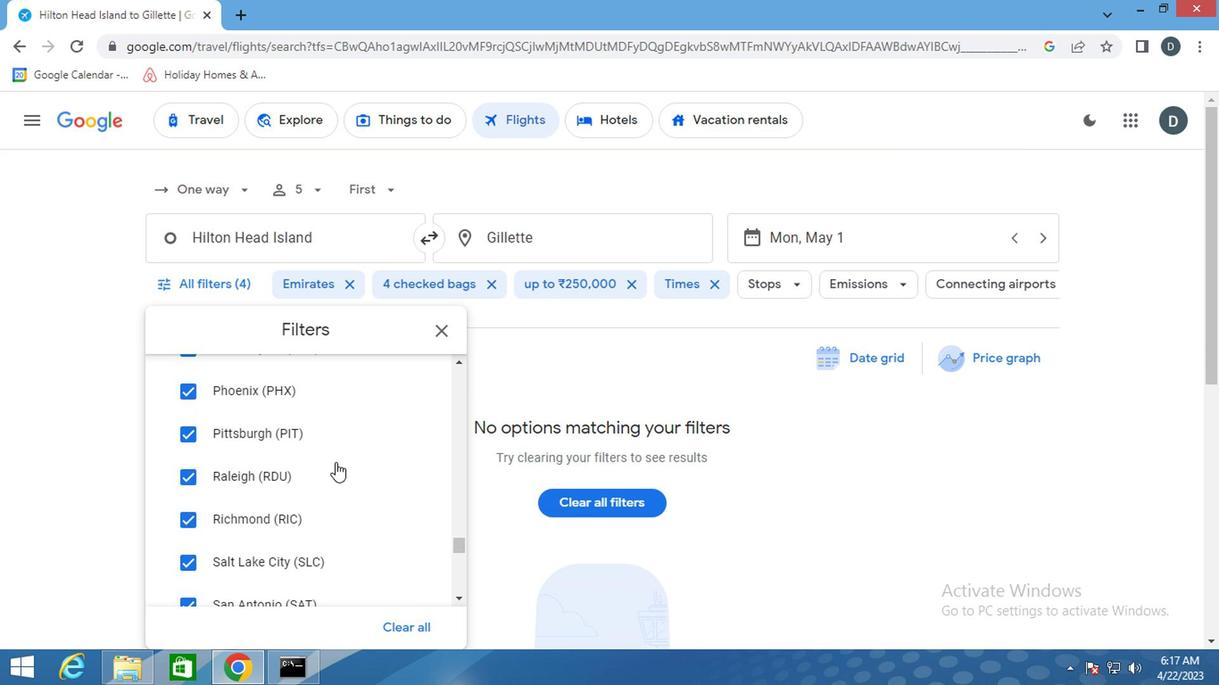 
Action: Mouse scrolled (331, 462) with delta (0, 0)
Screenshot: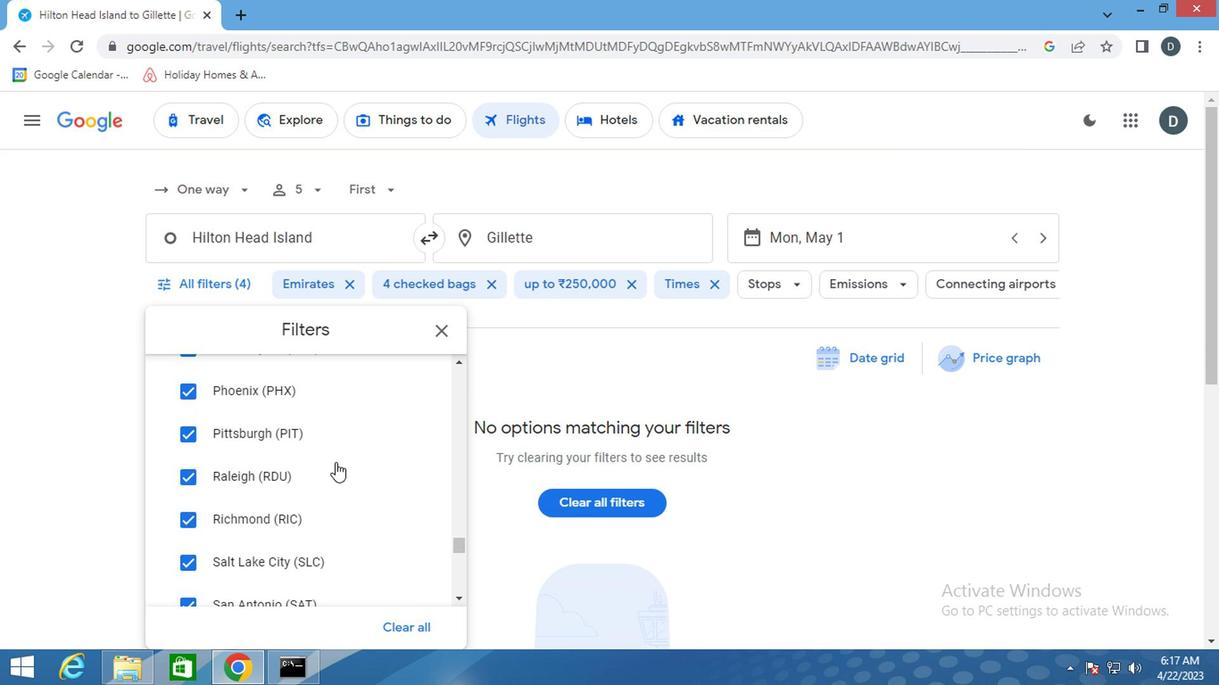 
Action: Mouse scrolled (331, 462) with delta (0, 0)
Screenshot: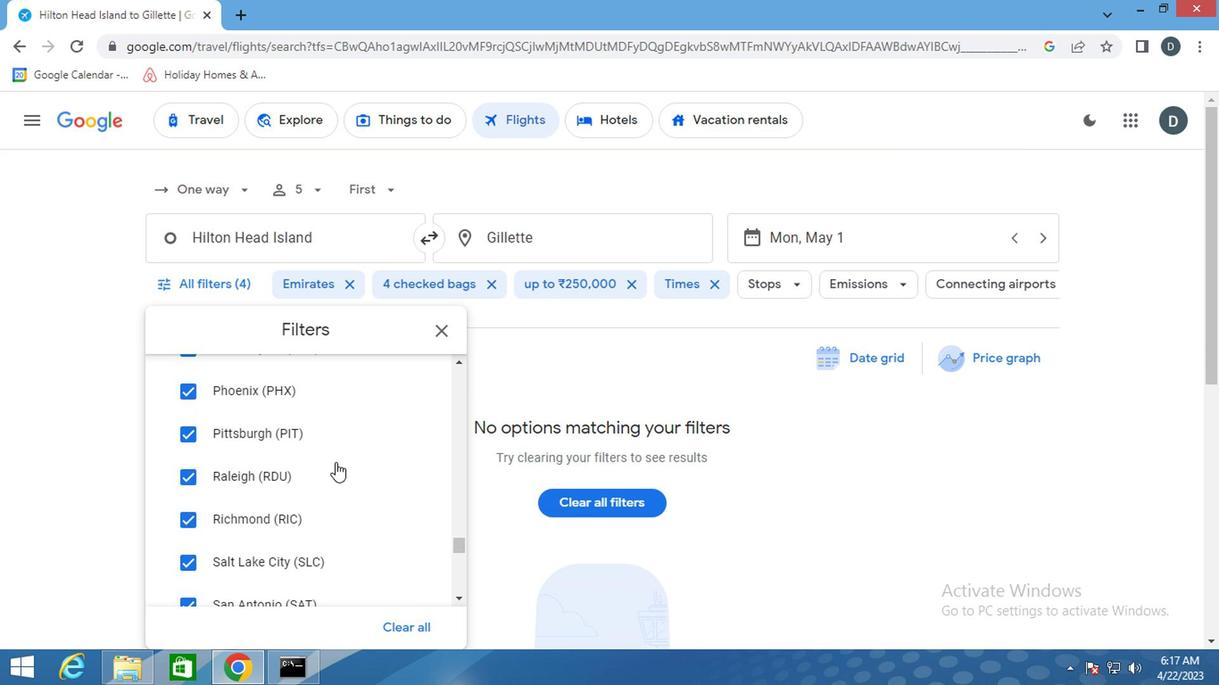 
Action: Mouse scrolled (331, 462) with delta (0, 0)
Screenshot: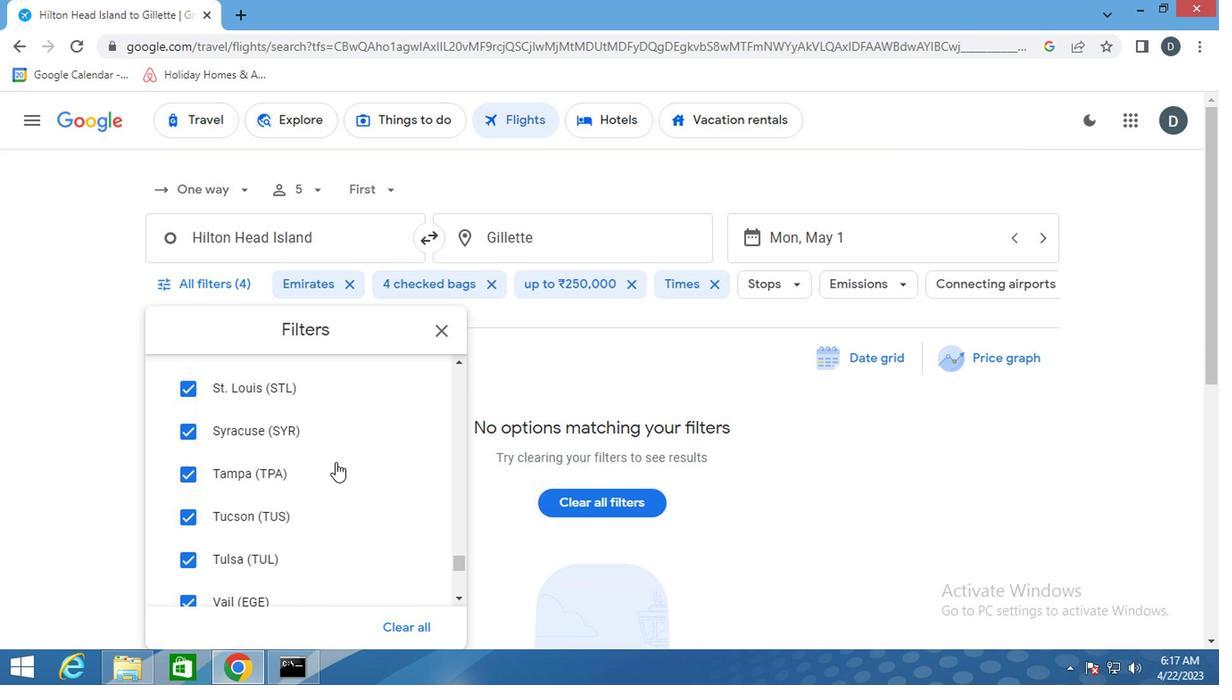 
Action: Mouse scrolled (331, 462) with delta (0, 0)
Screenshot: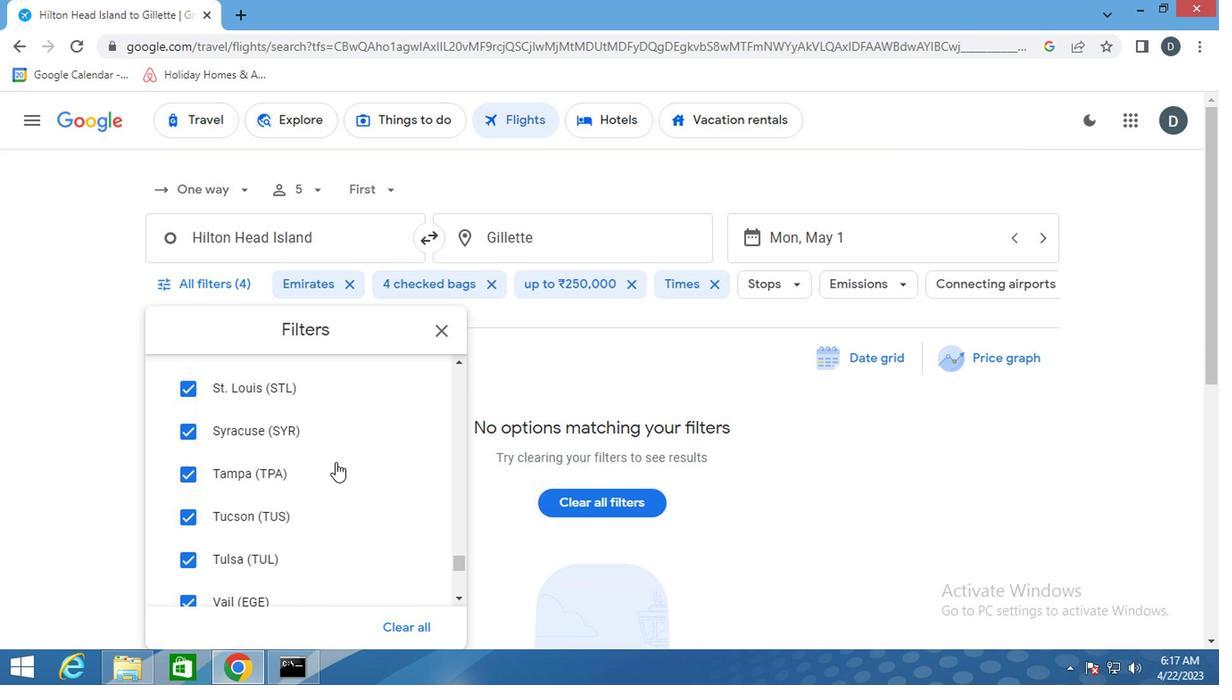 
Action: Mouse moved to (332, 462)
Screenshot: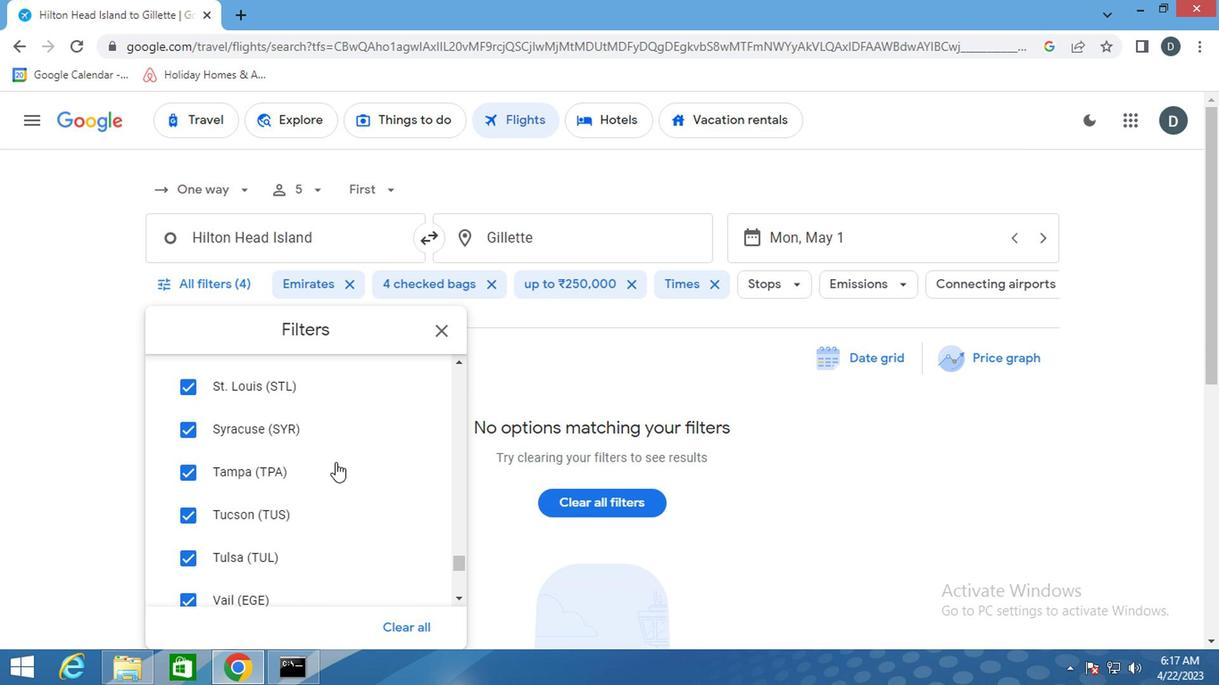 
Action: Mouse scrolled (332, 462) with delta (0, 0)
Screenshot: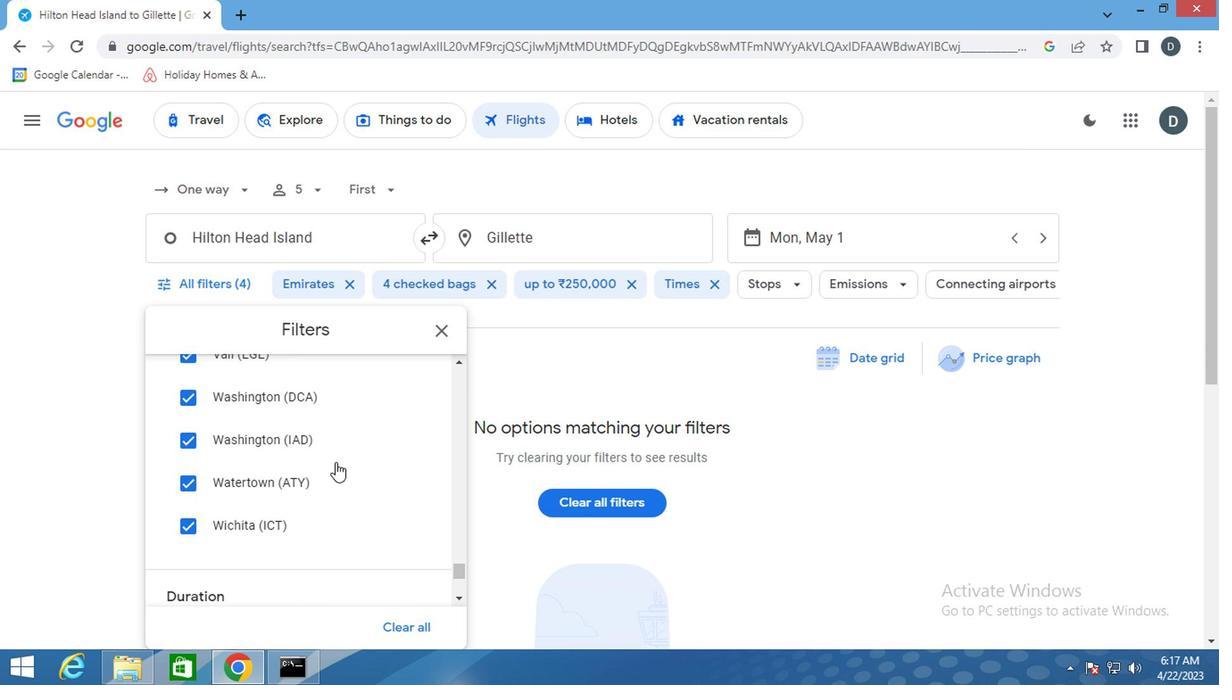 
Action: Mouse scrolled (332, 462) with delta (0, 0)
Screenshot: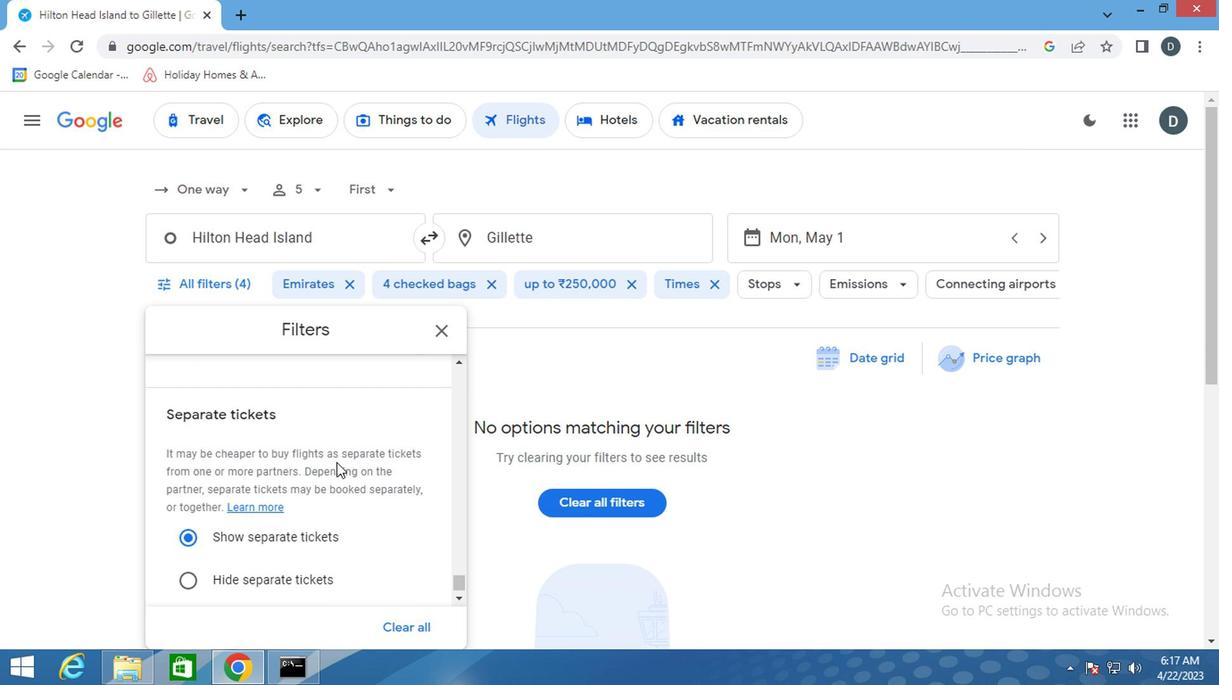
Action: Mouse scrolled (332, 462) with delta (0, 0)
Screenshot: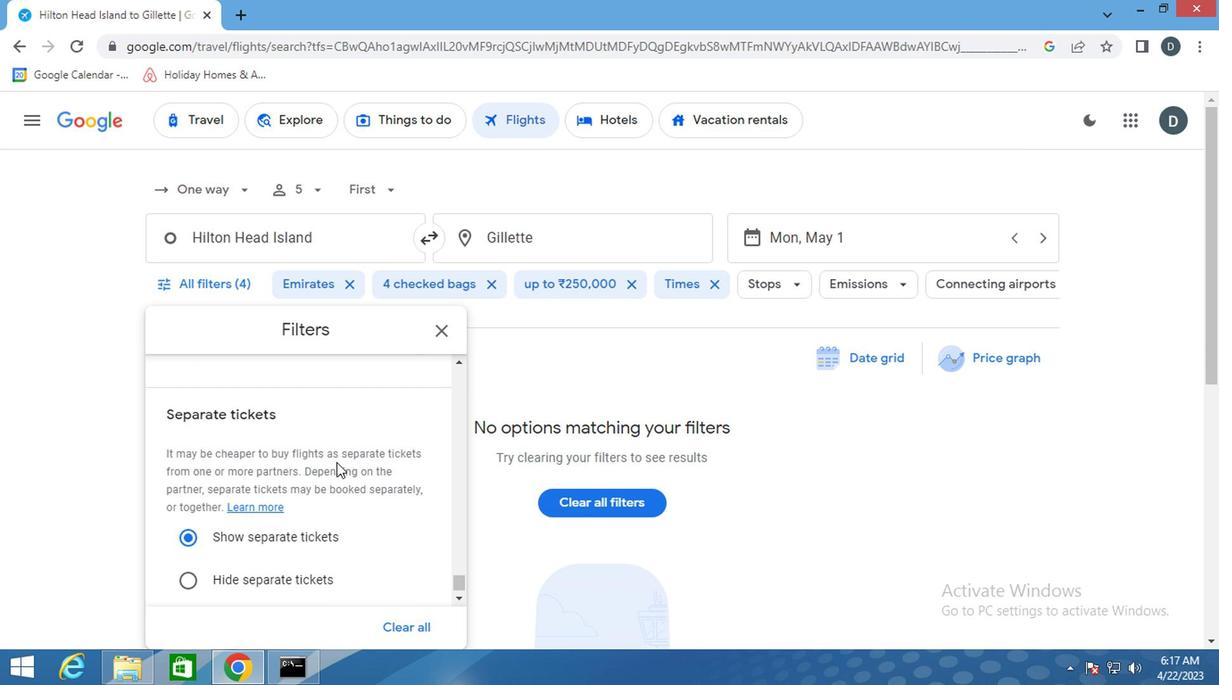 
Action: Mouse scrolled (332, 462) with delta (0, 0)
Screenshot: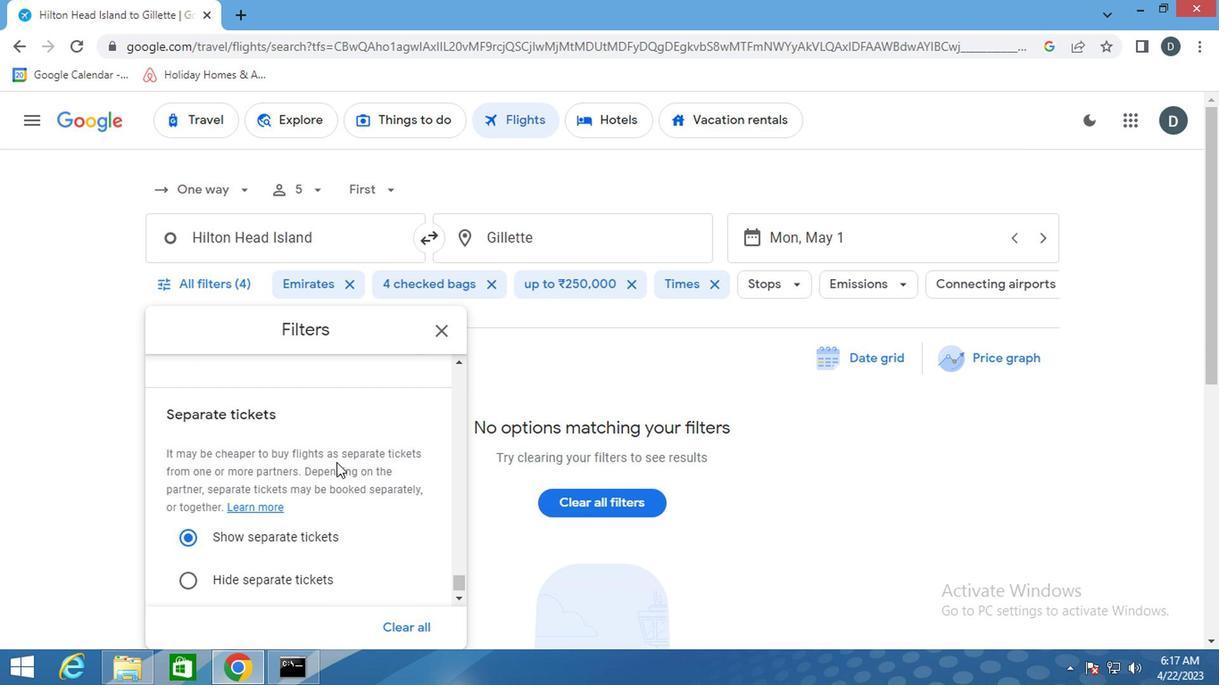 
Action: Mouse scrolled (332, 462) with delta (0, 0)
Screenshot: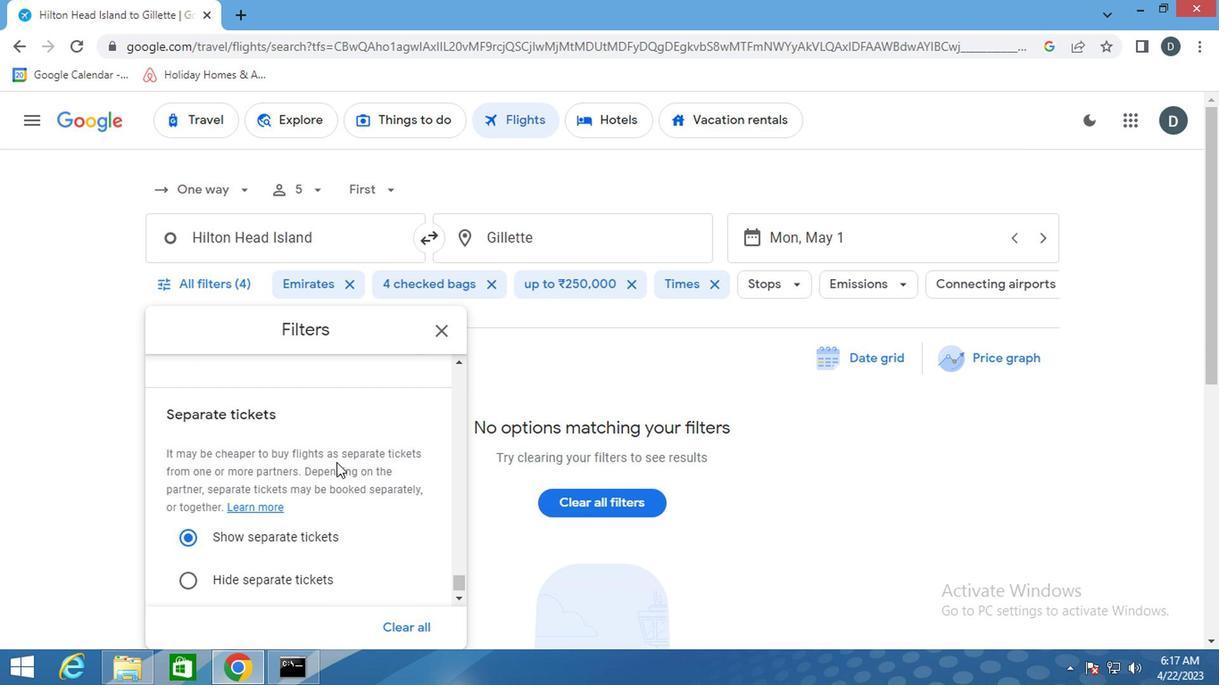 
Action: Mouse scrolled (332, 462) with delta (0, 0)
Screenshot: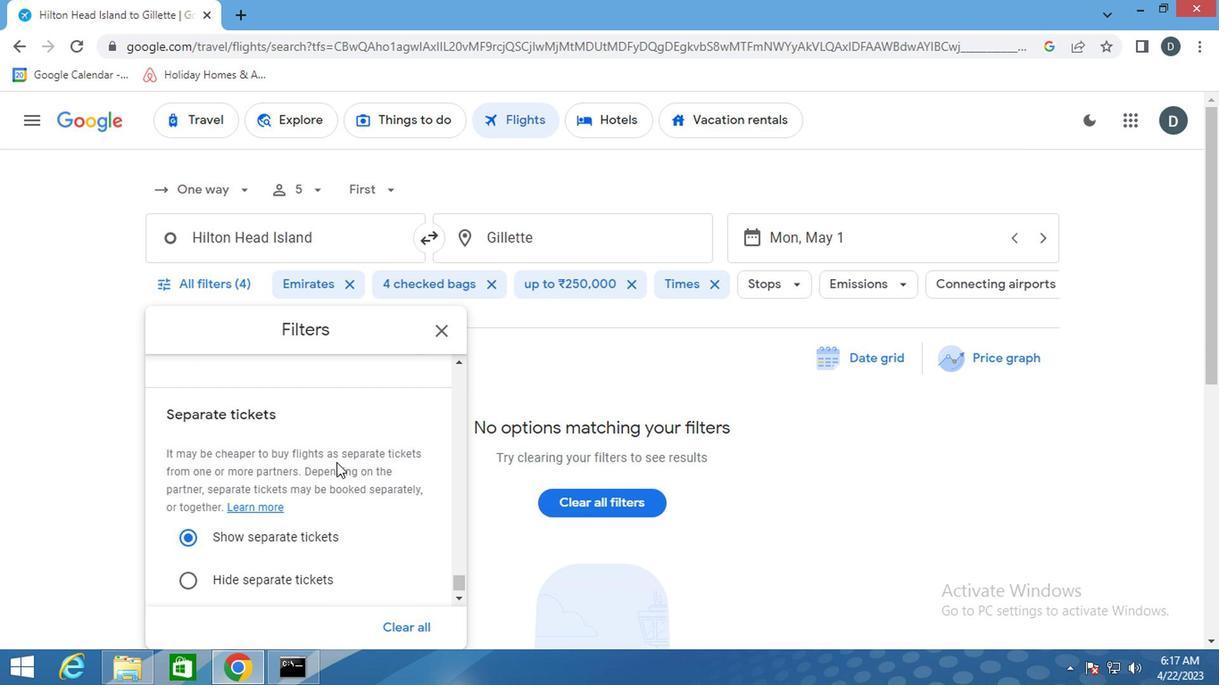 
Action: Mouse scrolled (332, 462) with delta (0, 0)
Screenshot: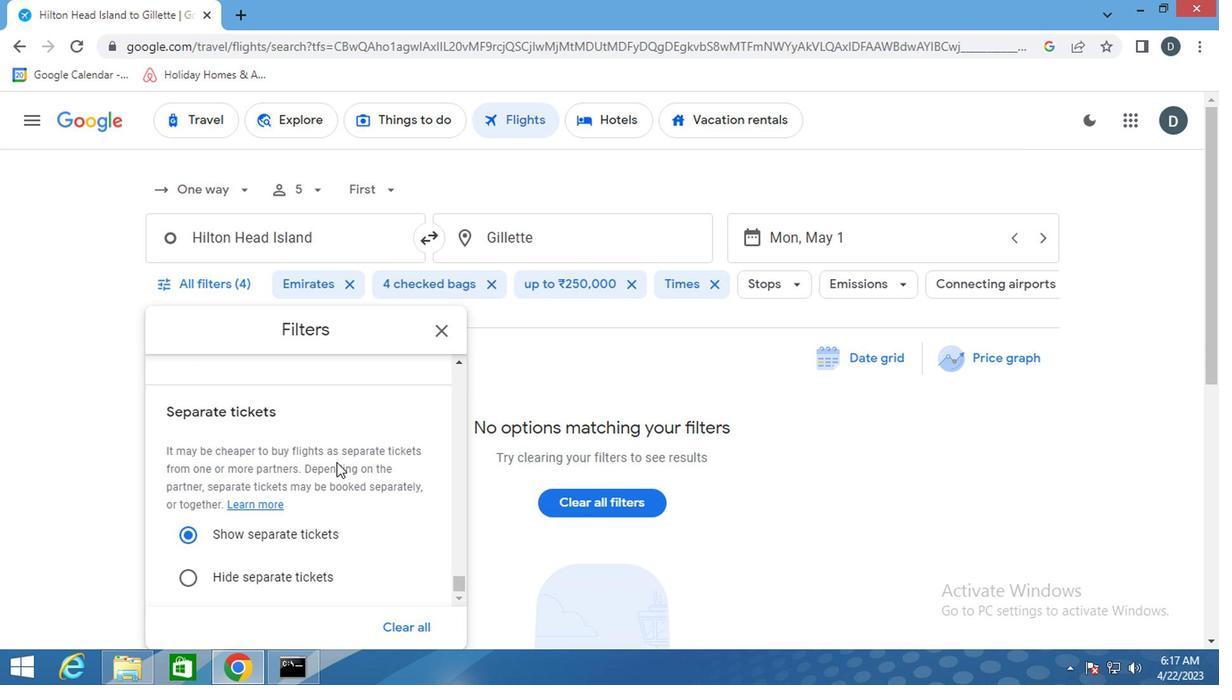 
Action: Mouse moved to (441, 330)
Screenshot: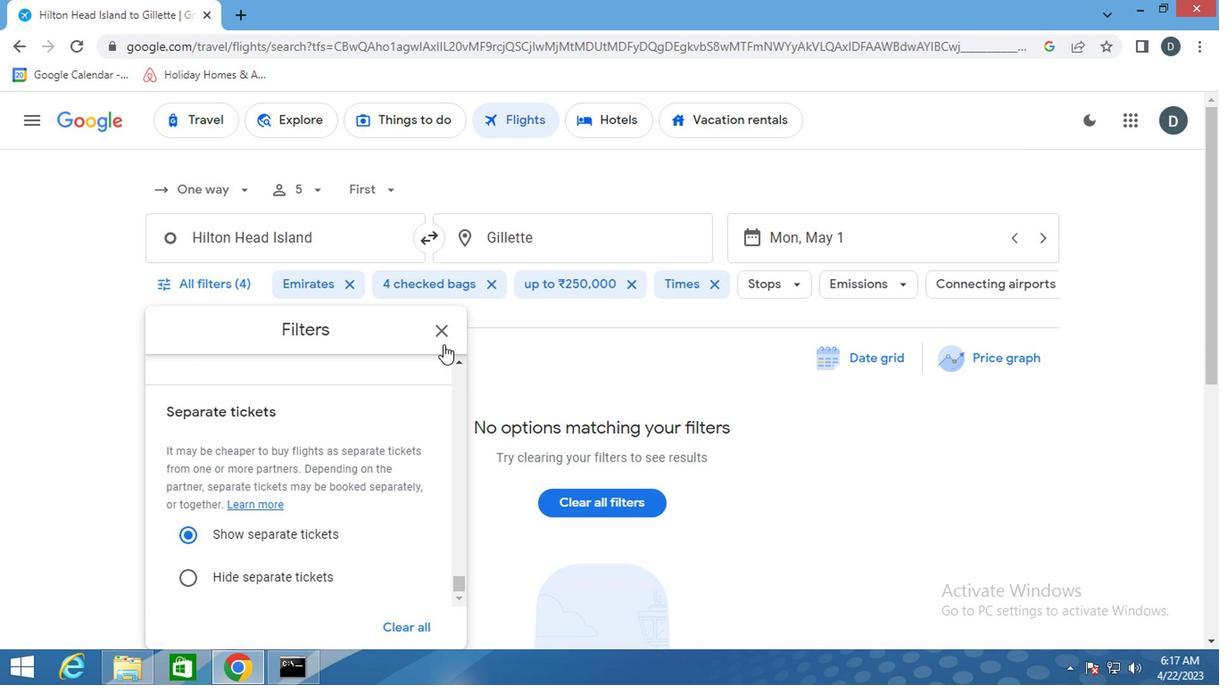 
Action: Mouse pressed left at (441, 330)
Screenshot: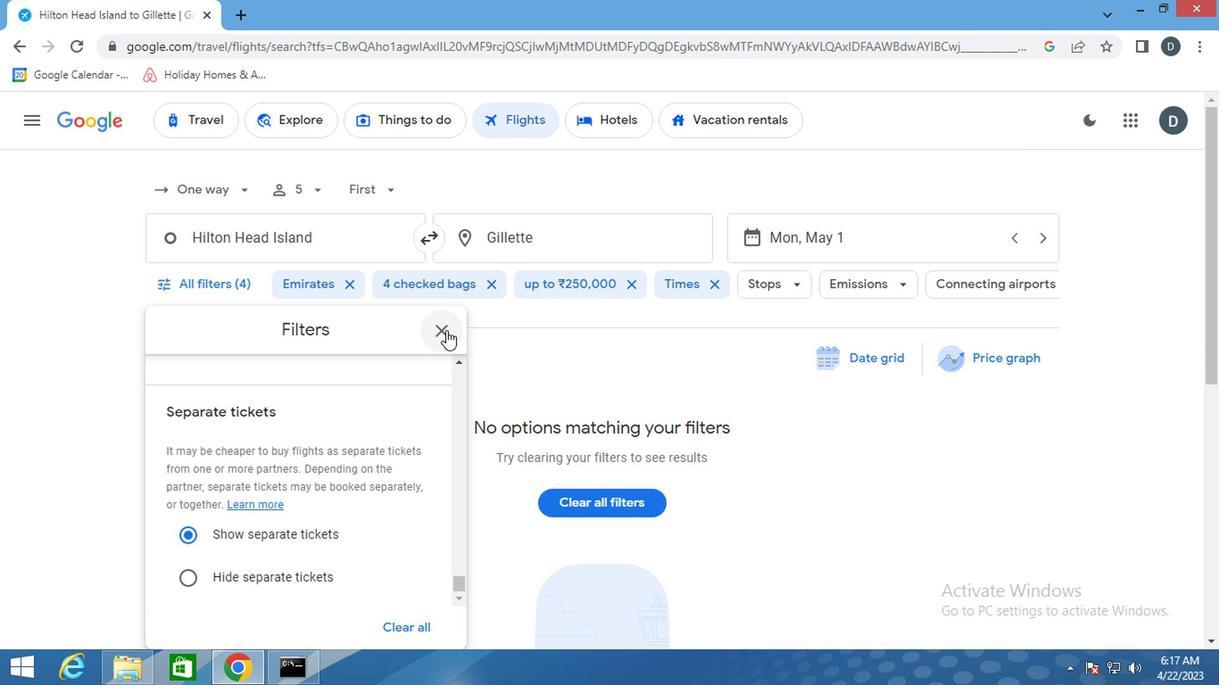 
